 Task: Search one way flight ticket for 3 adults in first from Harrisburg: Harrisburg International Airport to Springfield: Abraham Lincoln Capital Airport on 5-2-2023. Choice of flights is Frontier. Number of bags: 1 carry on bag. Price is upto 55000. Outbound departure time preference is 20:00.
Action: Mouse moved to (410, 362)
Screenshot: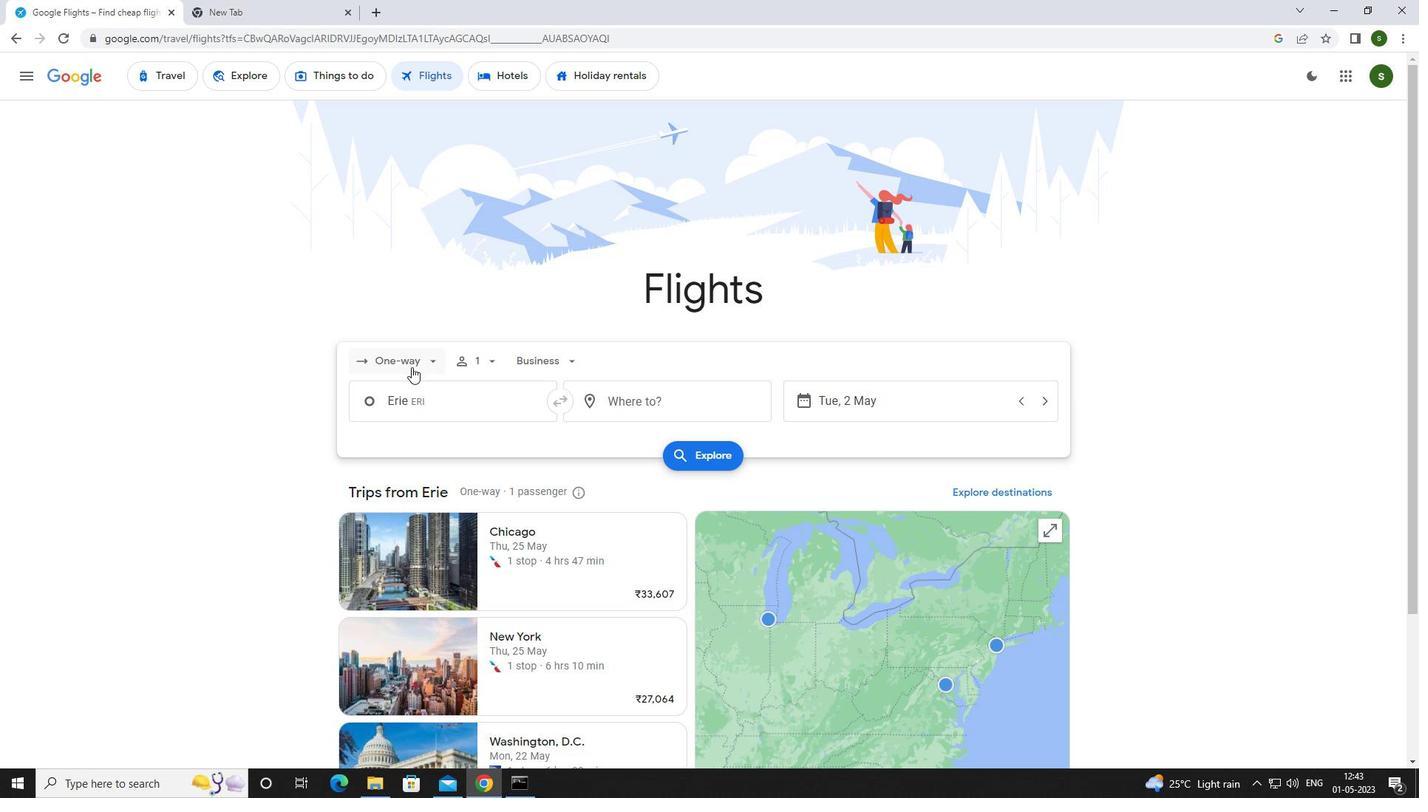 
Action: Mouse pressed left at (410, 362)
Screenshot: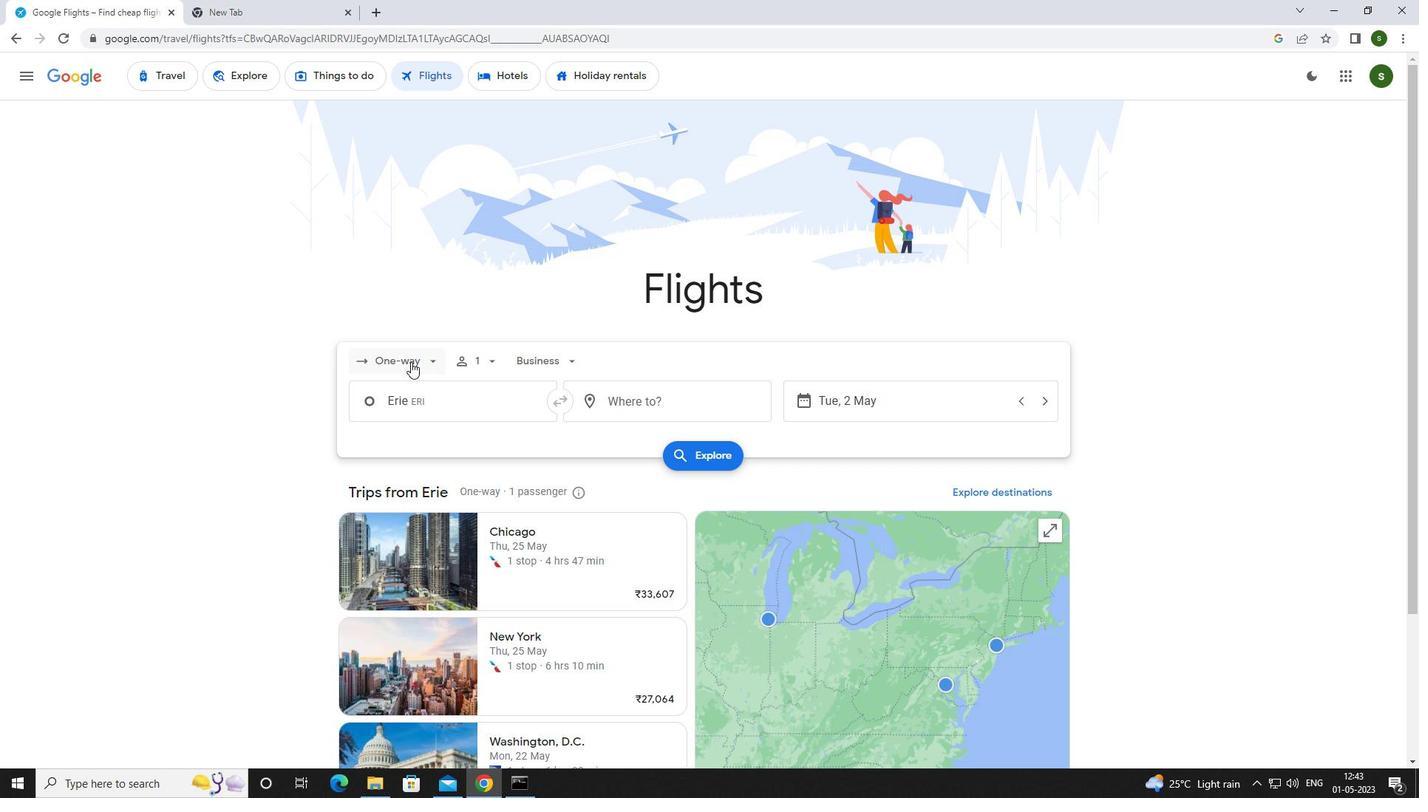 
Action: Mouse moved to (404, 422)
Screenshot: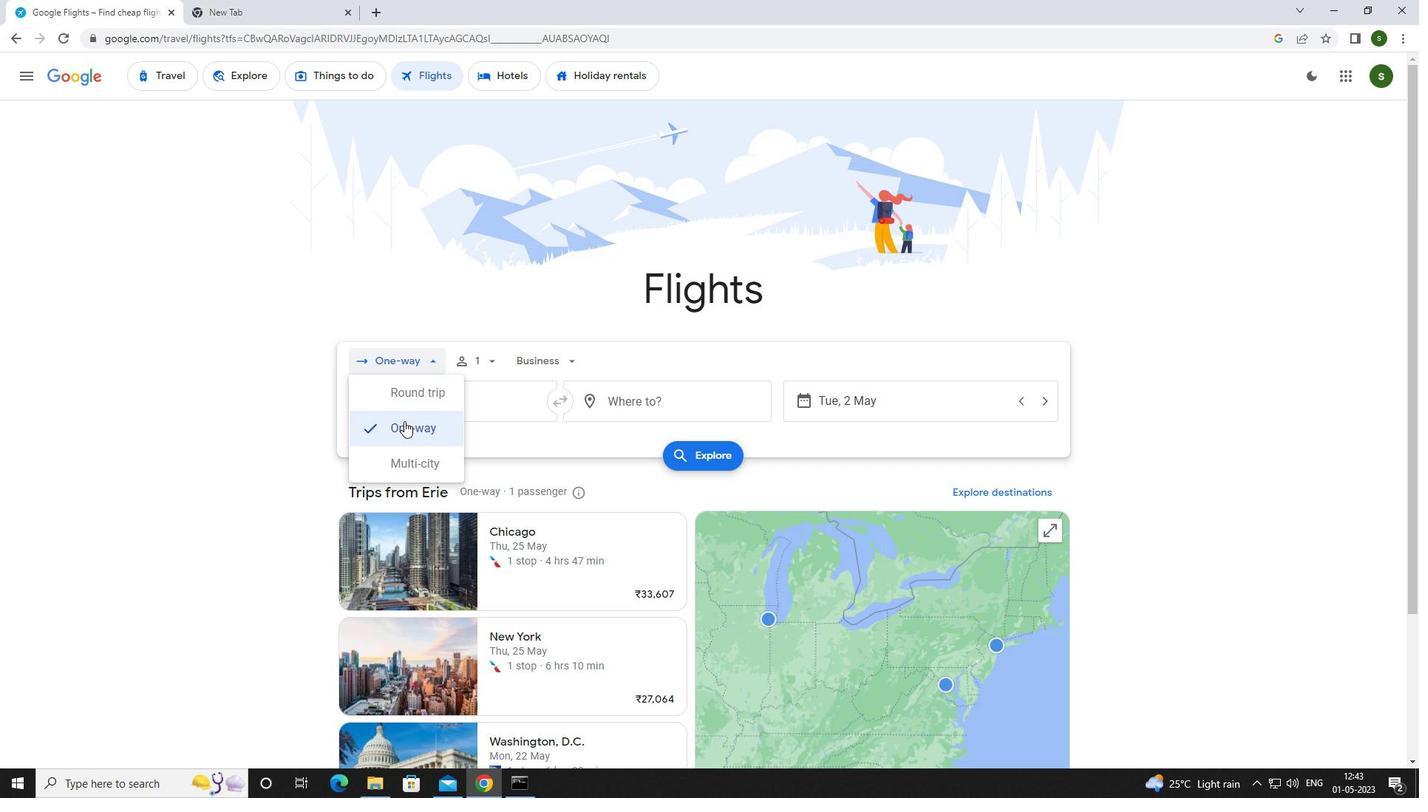 
Action: Mouse pressed left at (404, 422)
Screenshot: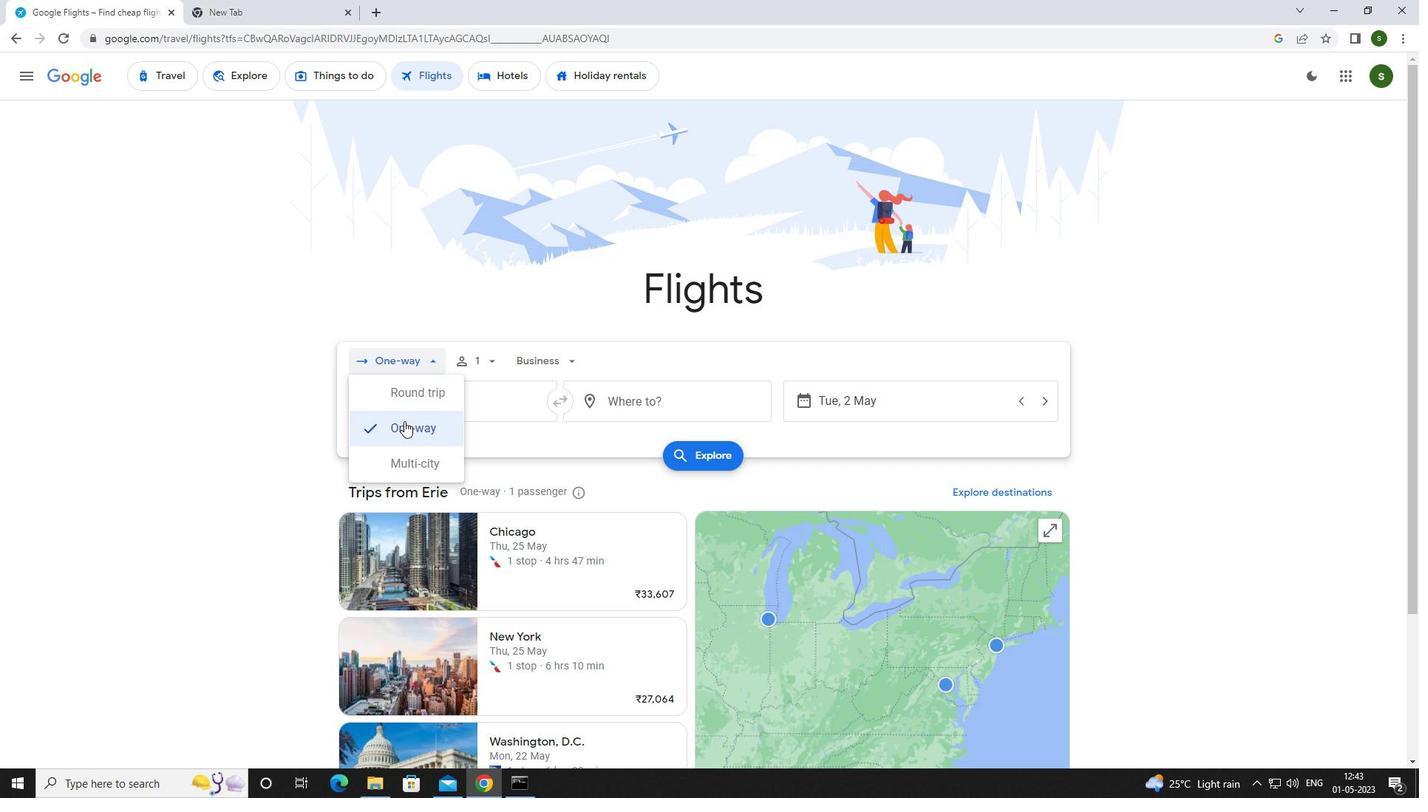 
Action: Mouse moved to (479, 359)
Screenshot: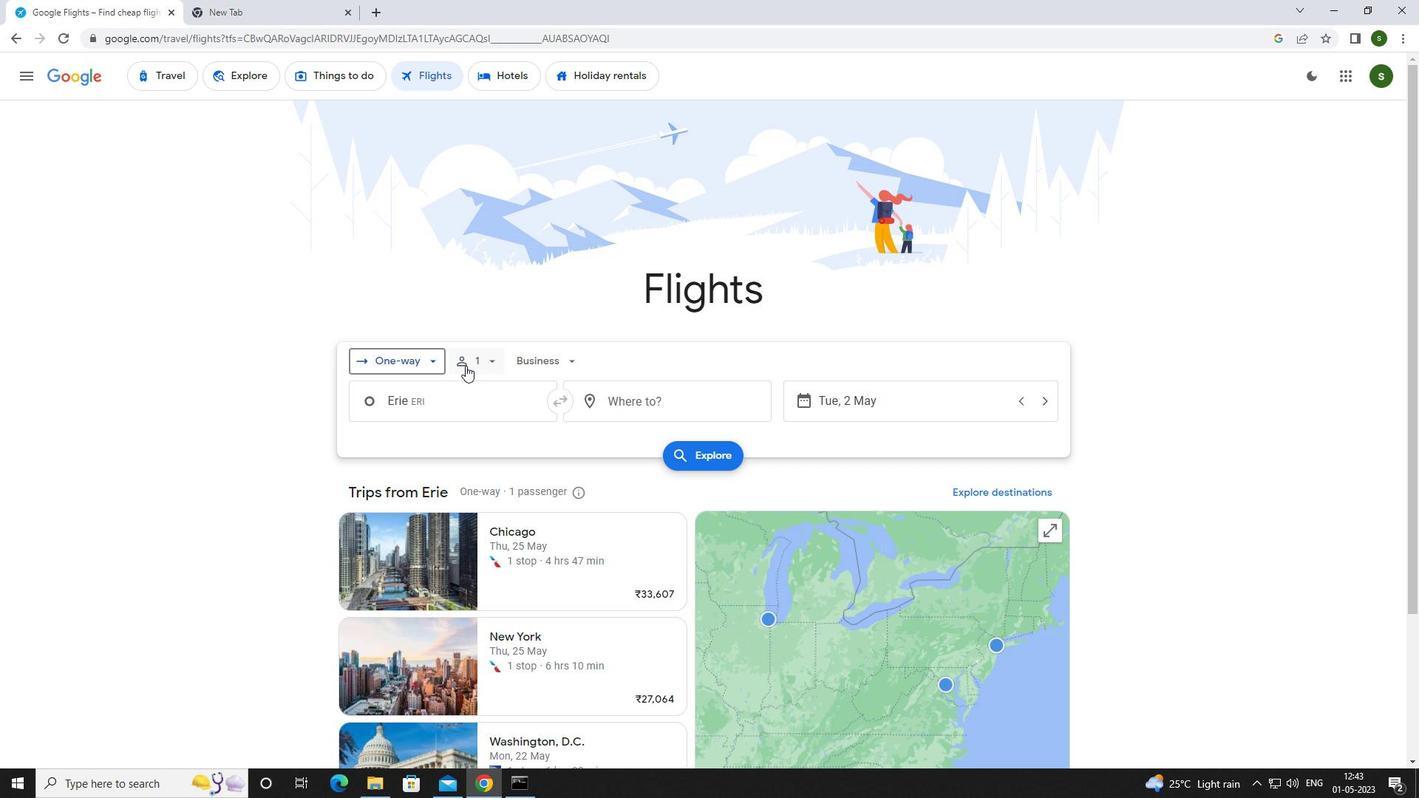 
Action: Mouse pressed left at (479, 359)
Screenshot: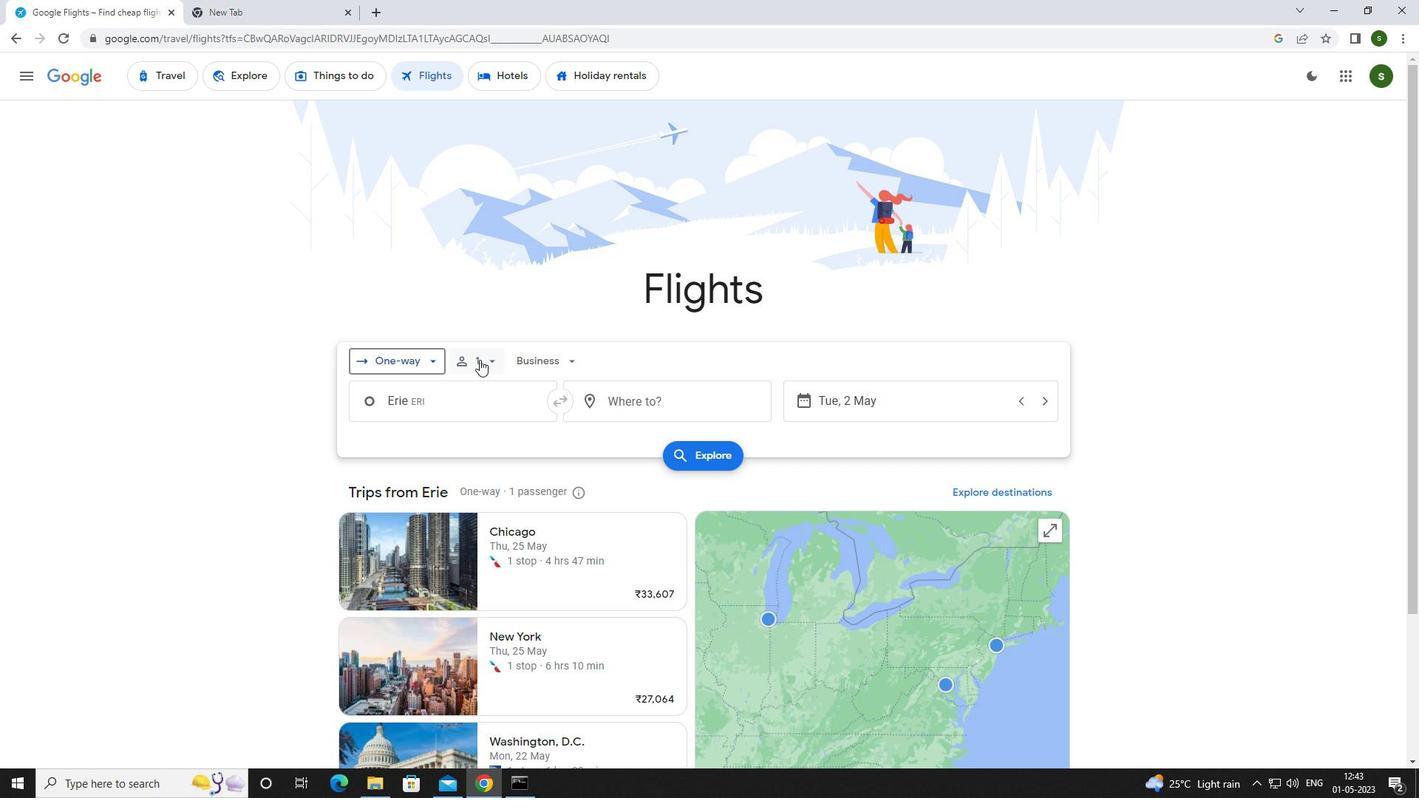 
Action: Mouse moved to (609, 392)
Screenshot: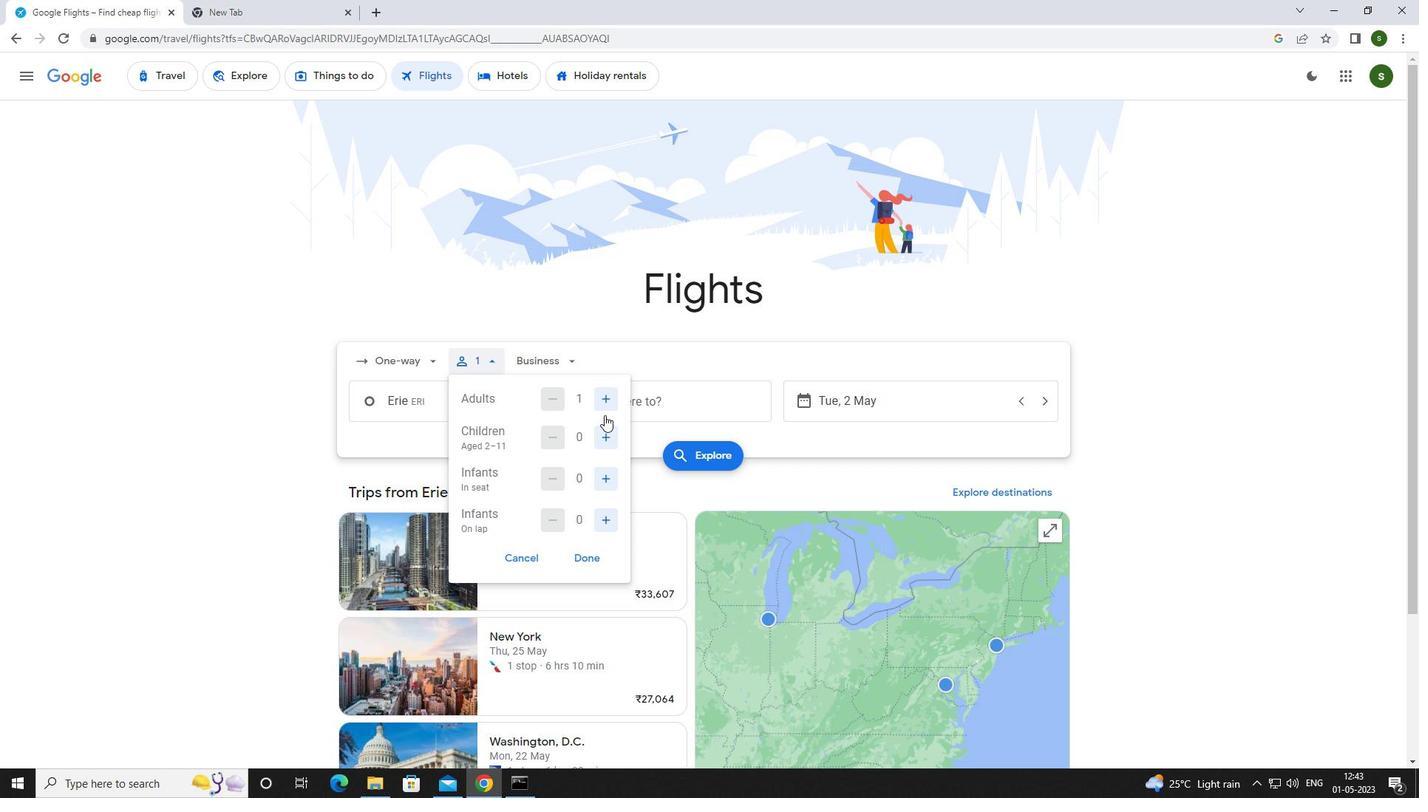 
Action: Mouse pressed left at (609, 392)
Screenshot: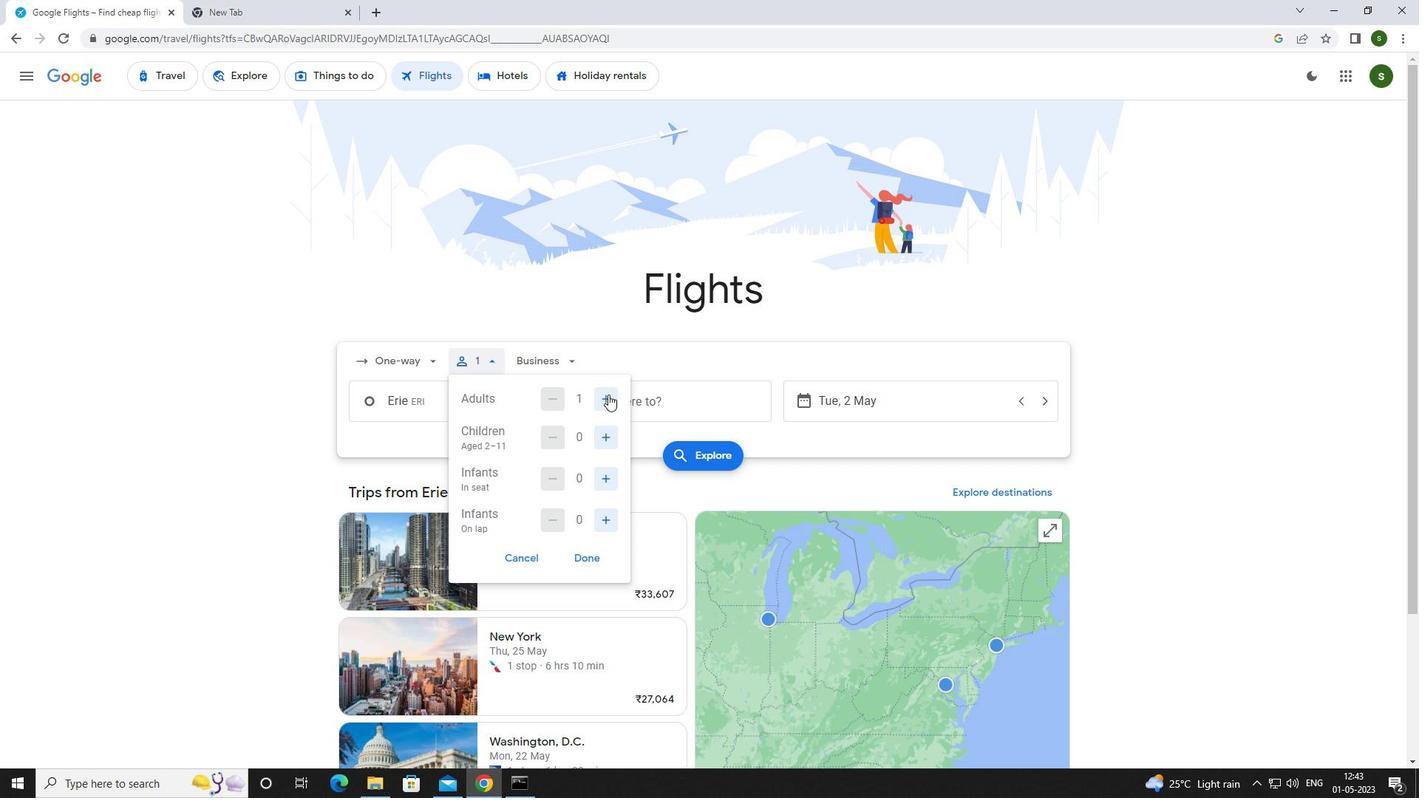 
Action: Mouse pressed left at (609, 392)
Screenshot: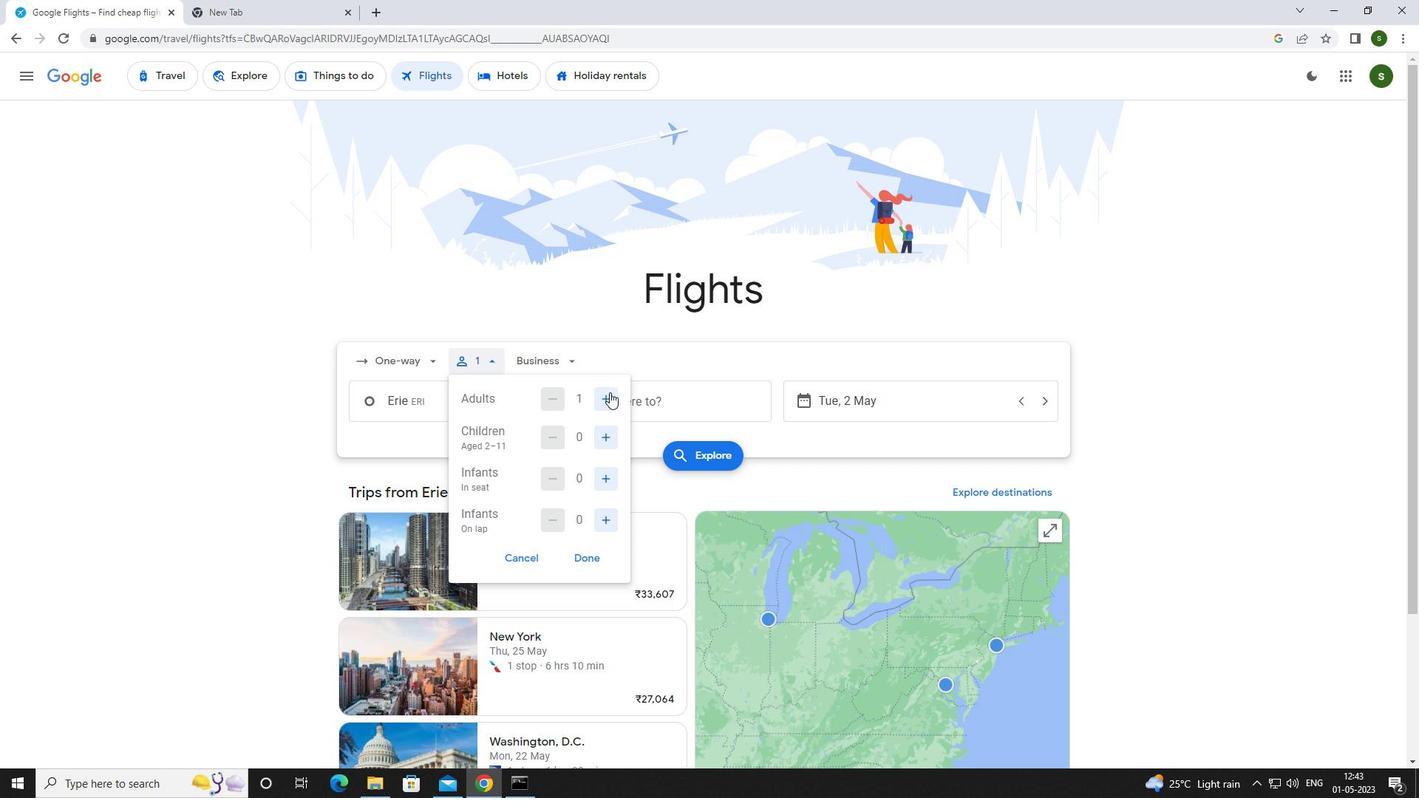 
Action: Mouse moved to (565, 365)
Screenshot: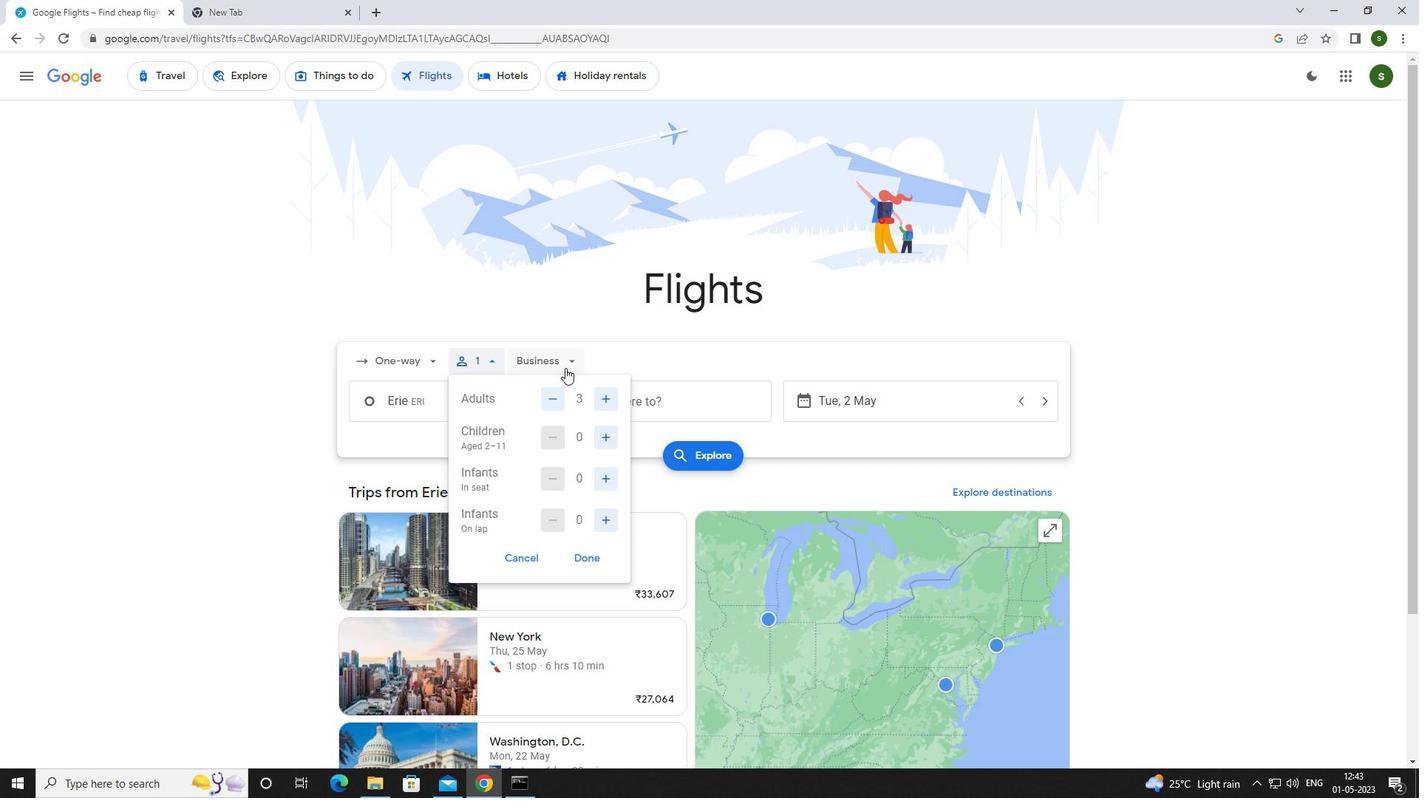 
Action: Mouse pressed left at (565, 365)
Screenshot: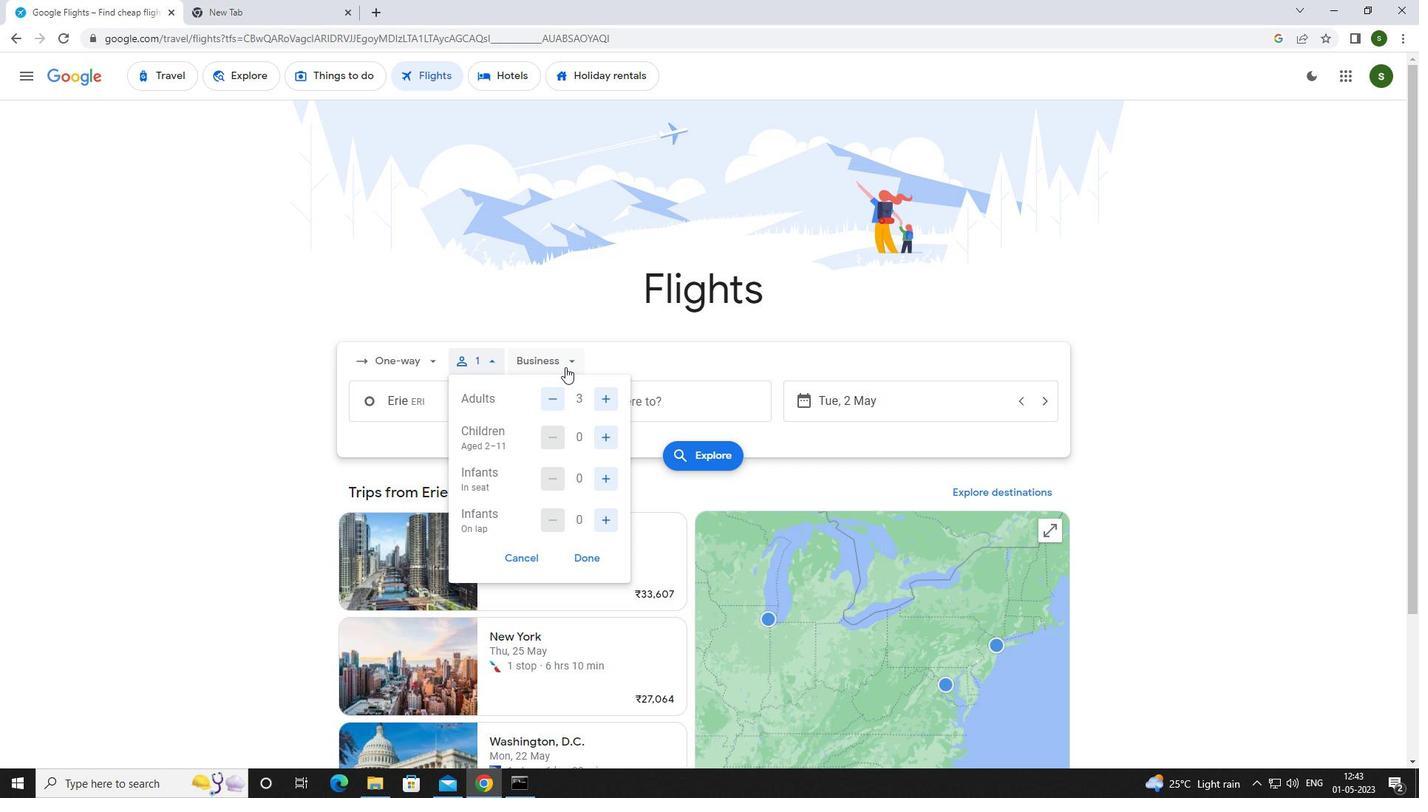 
Action: Mouse moved to (584, 502)
Screenshot: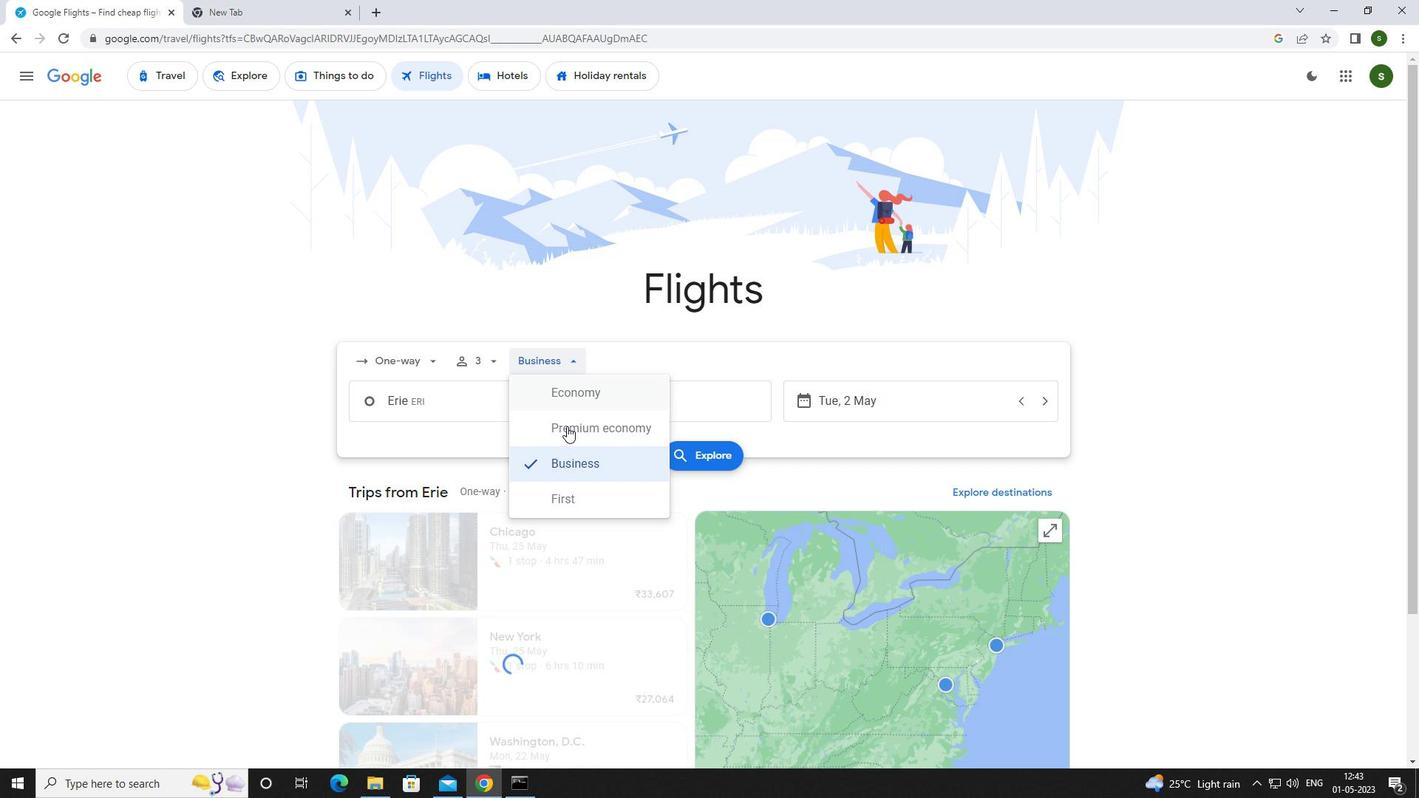 
Action: Mouse pressed left at (584, 502)
Screenshot: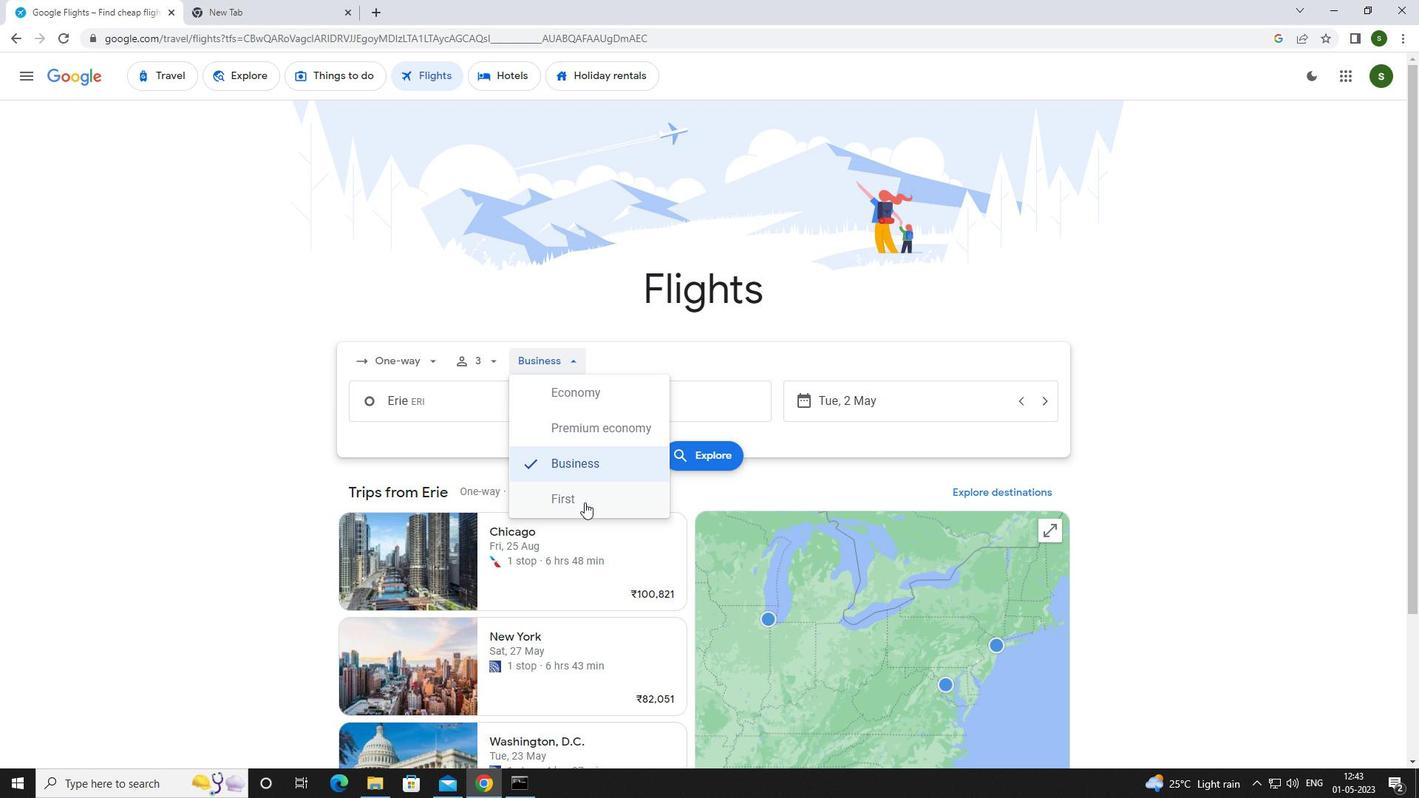 
Action: Mouse moved to (447, 413)
Screenshot: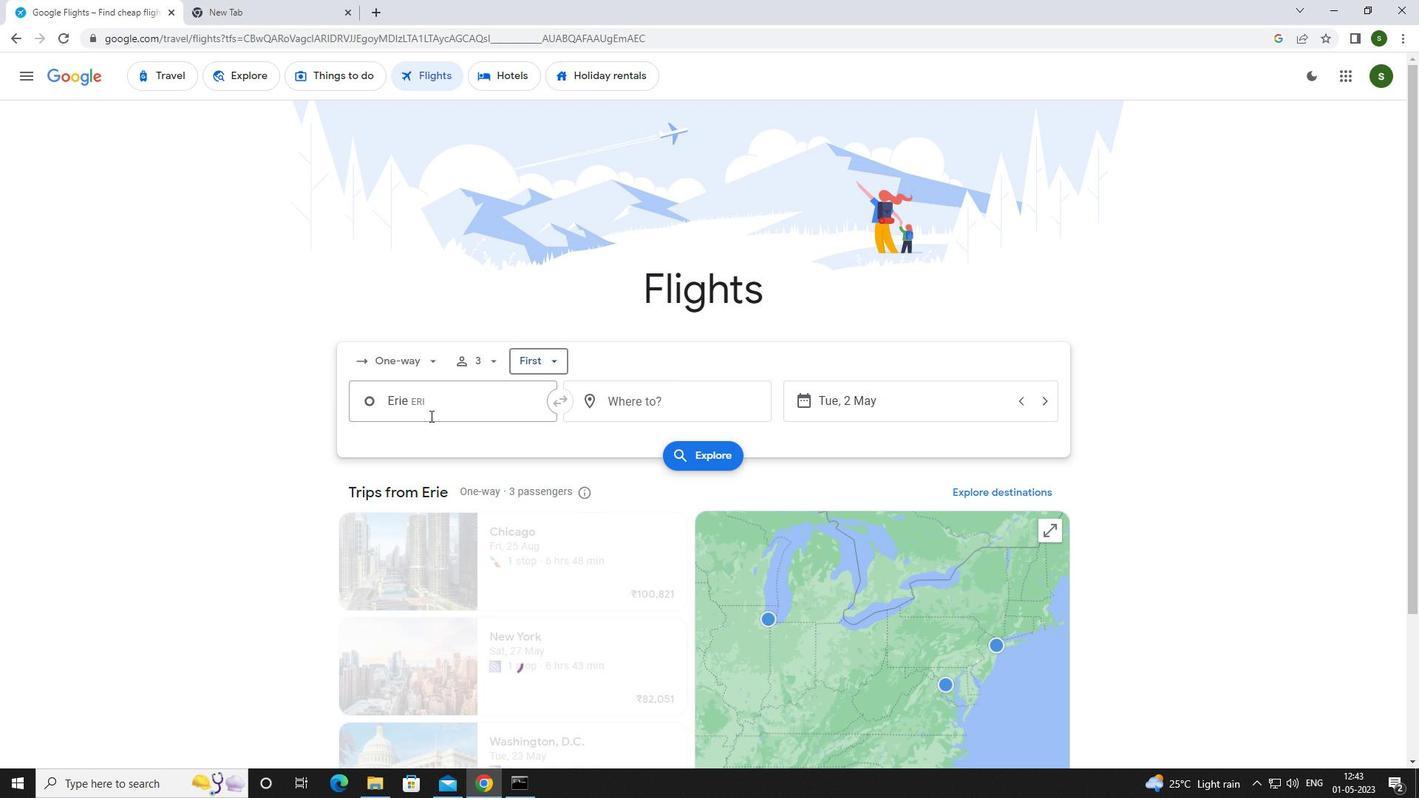
Action: Mouse pressed left at (447, 413)
Screenshot: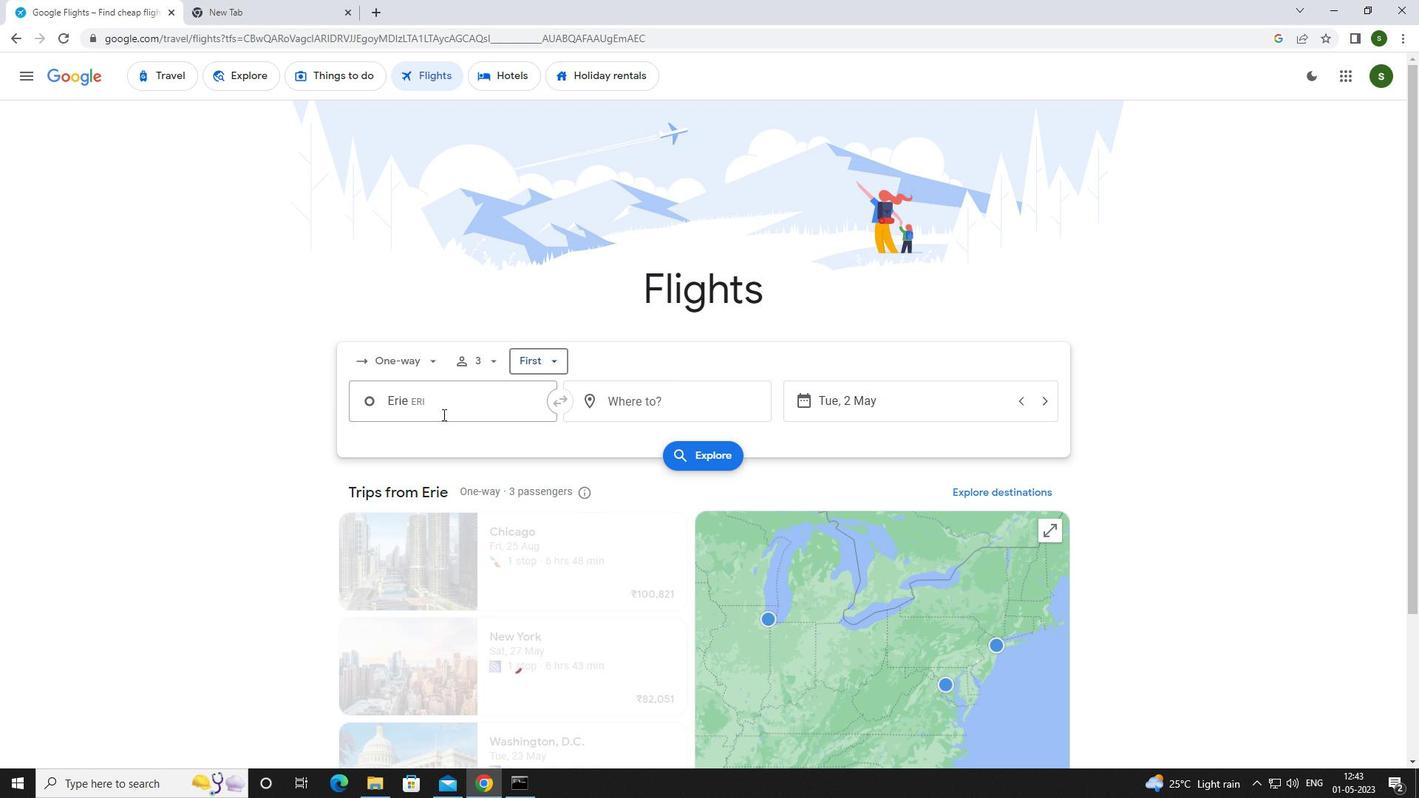 
Action: Mouse moved to (442, 413)
Screenshot: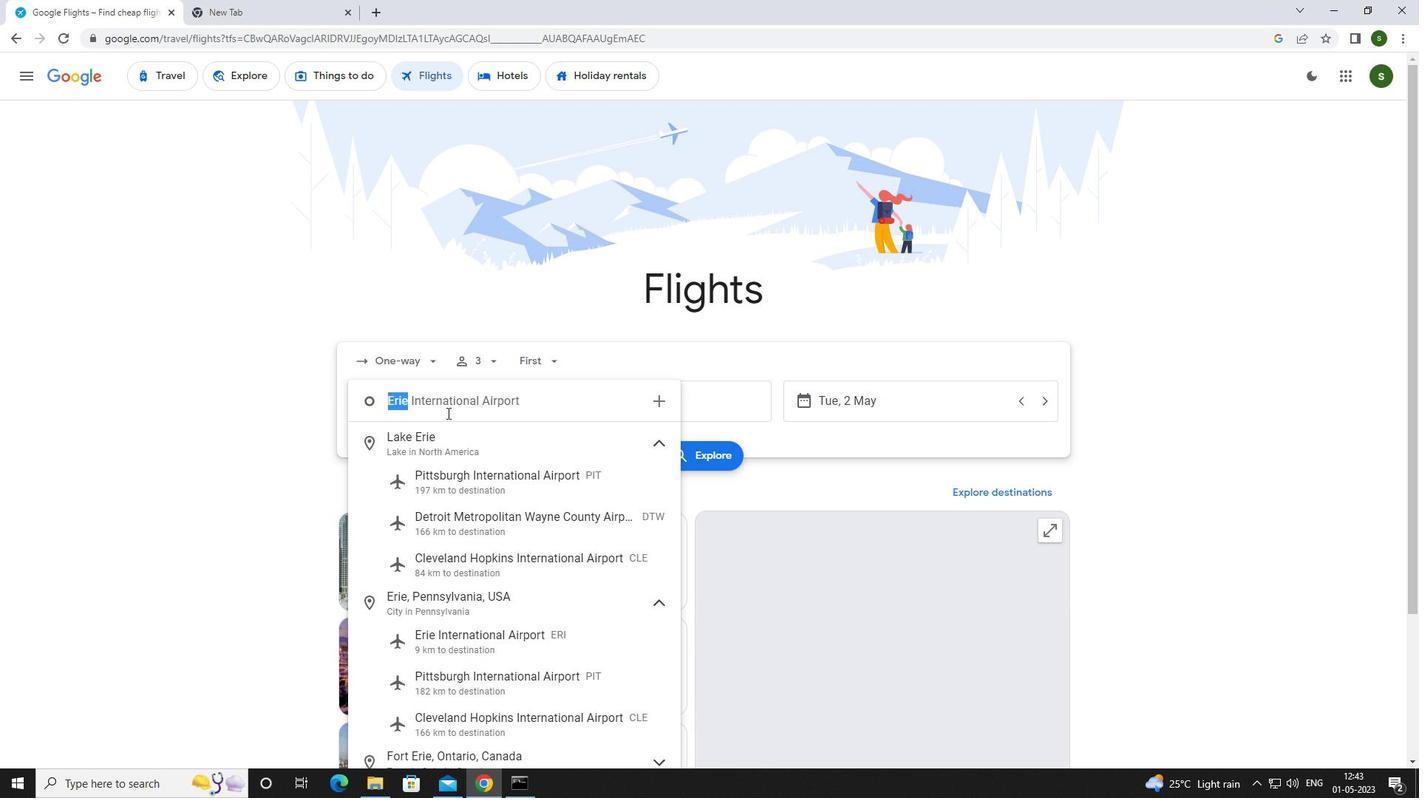 
Action: Key pressed h<Key.caps_lock>arris<Key.space>burg<Key.space><Key.caps_lock>i<Key.caps_lock>nter
Screenshot: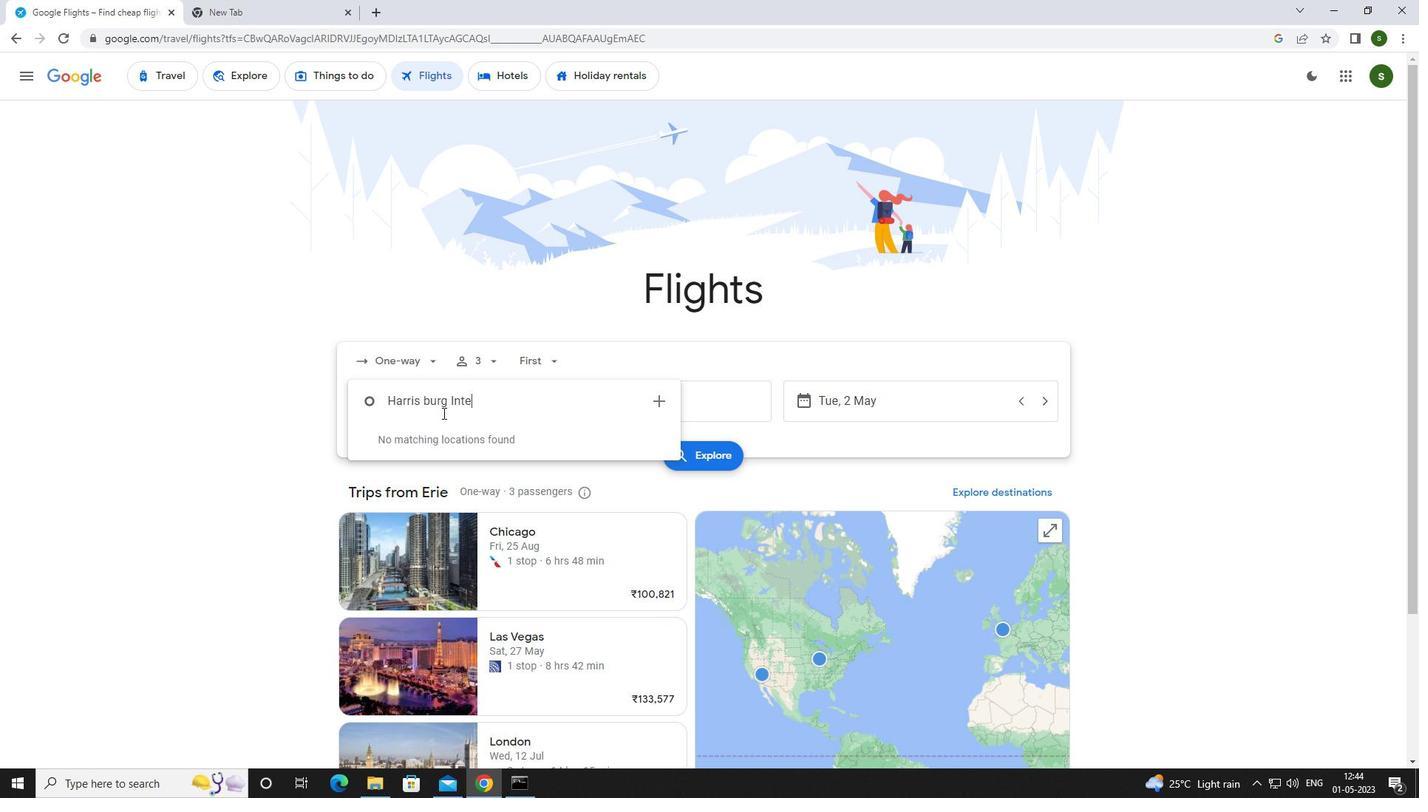 
Action: Mouse moved to (452, 450)
Screenshot: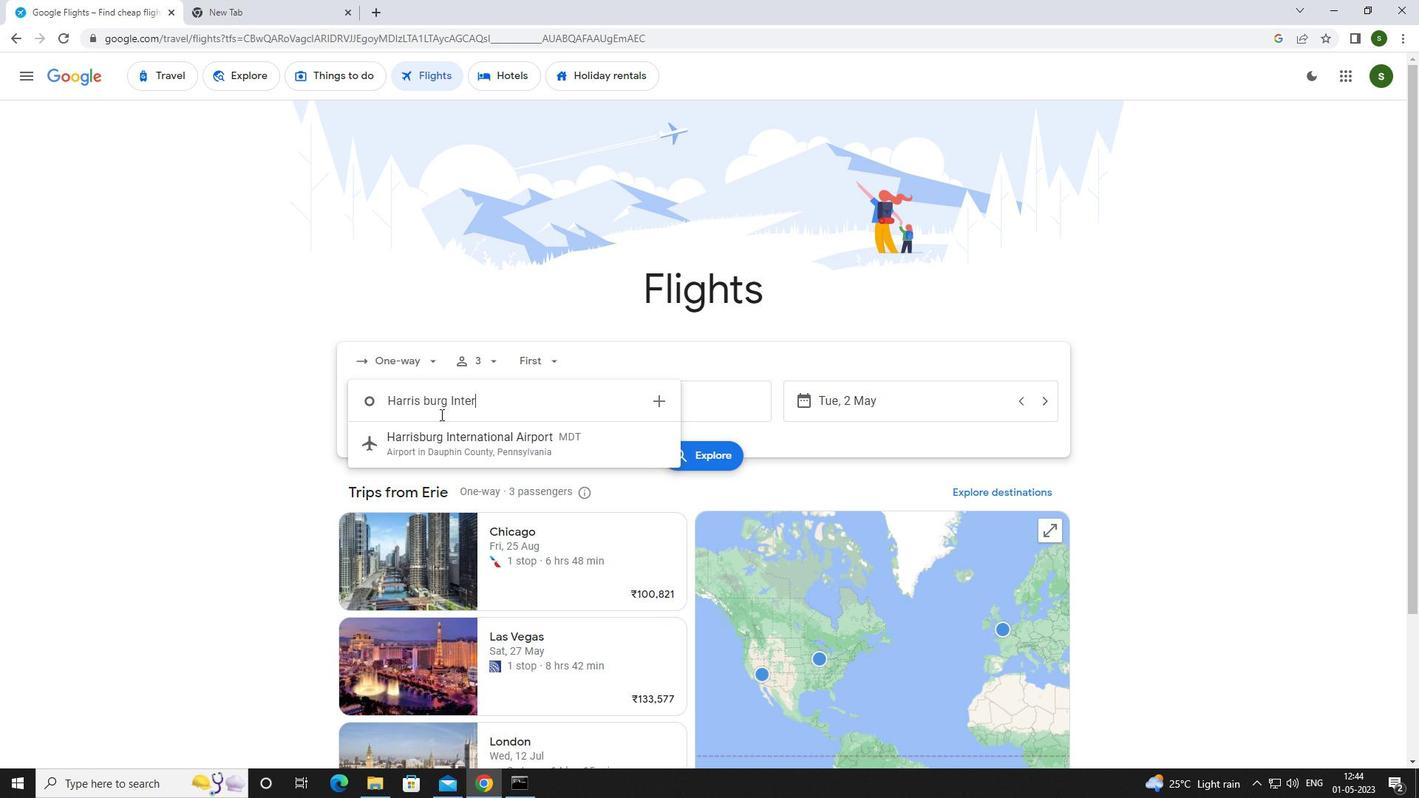 
Action: Mouse pressed left at (452, 450)
Screenshot: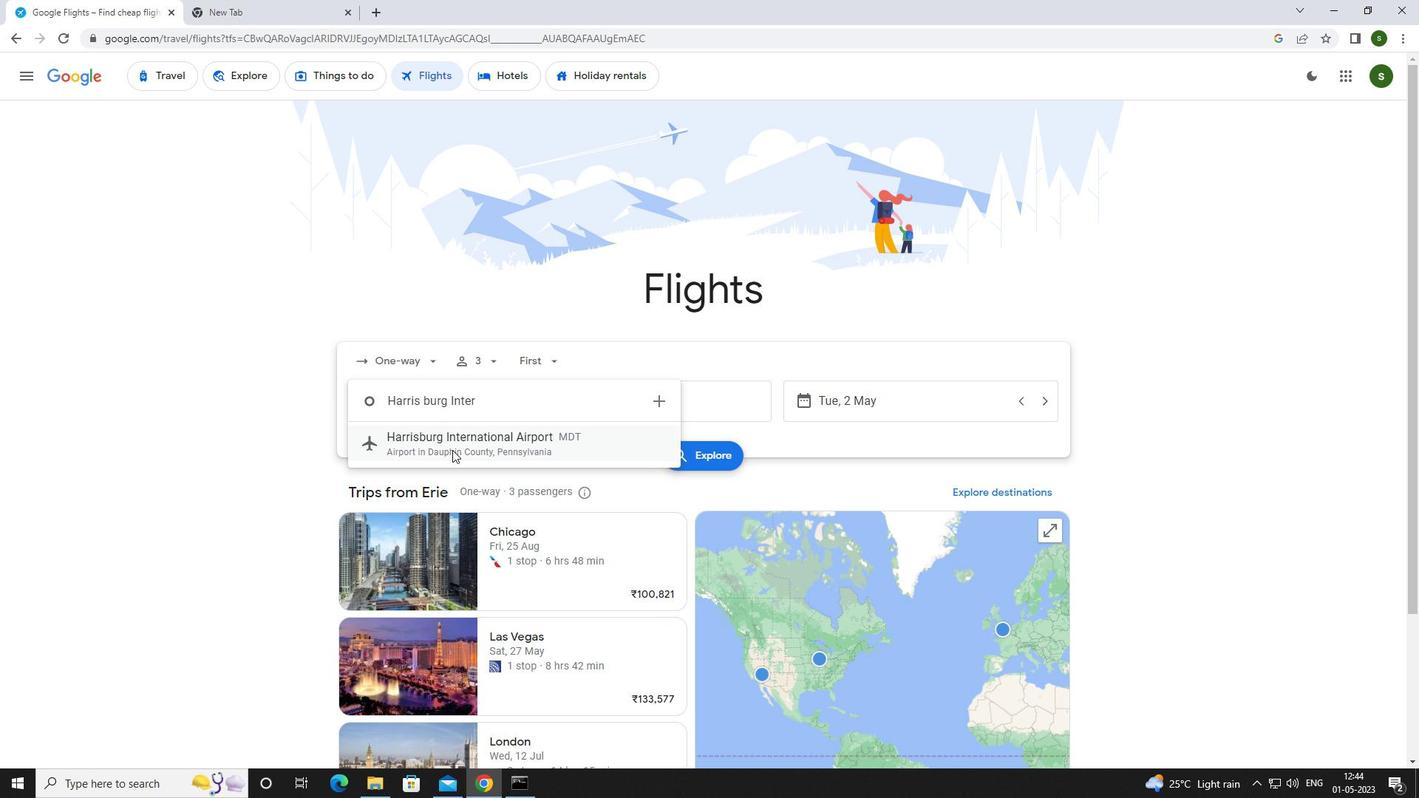 
Action: Mouse moved to (708, 405)
Screenshot: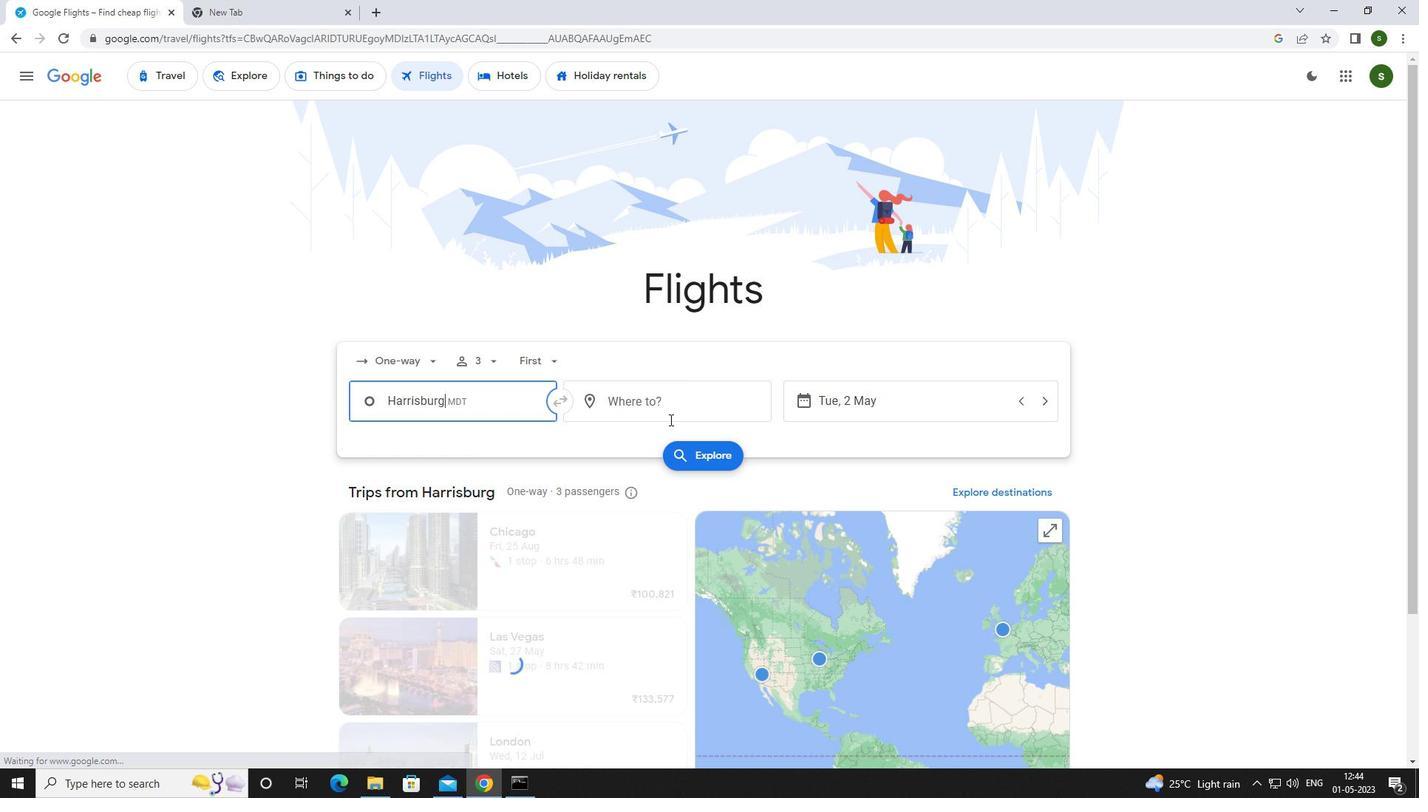 
Action: Mouse pressed left at (708, 405)
Screenshot: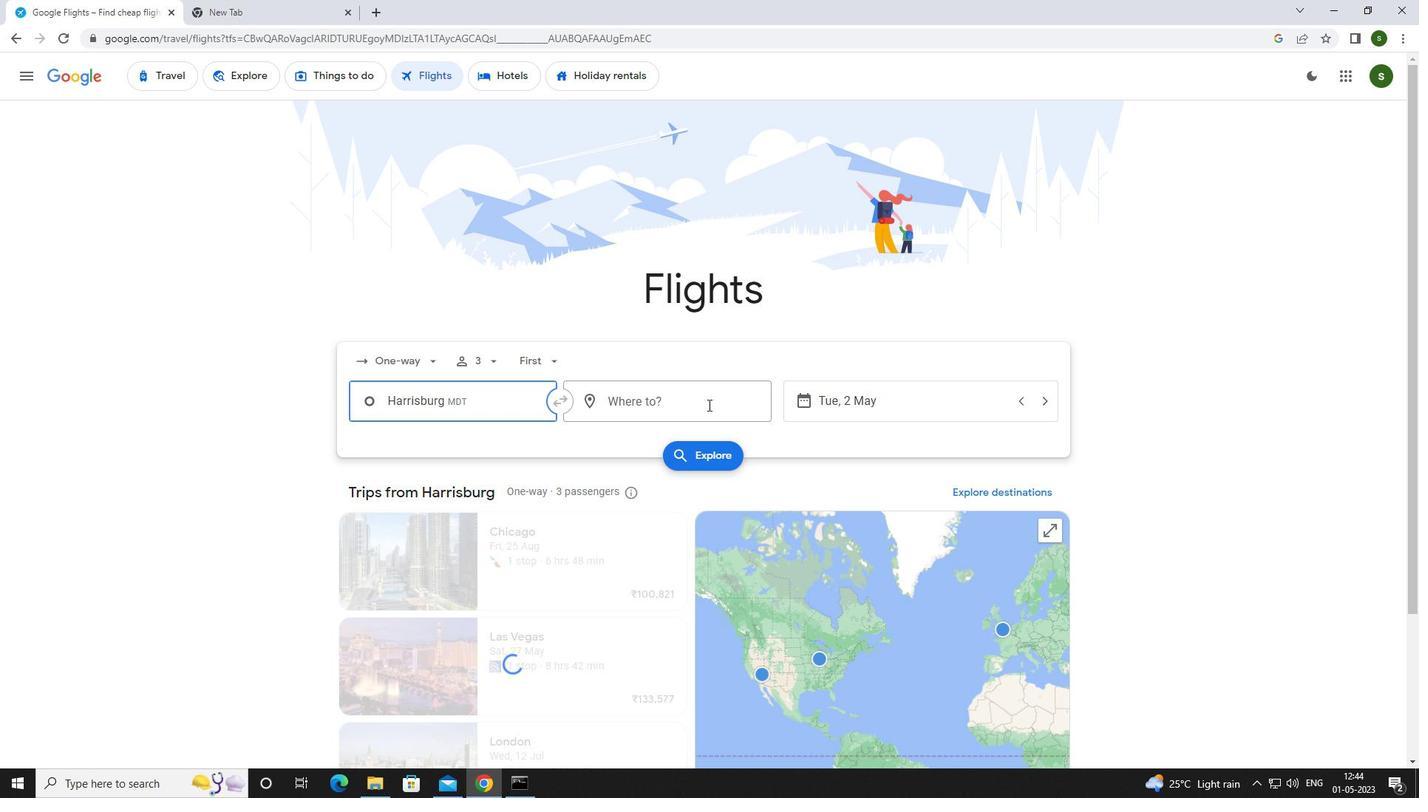 
Action: Mouse moved to (653, 414)
Screenshot: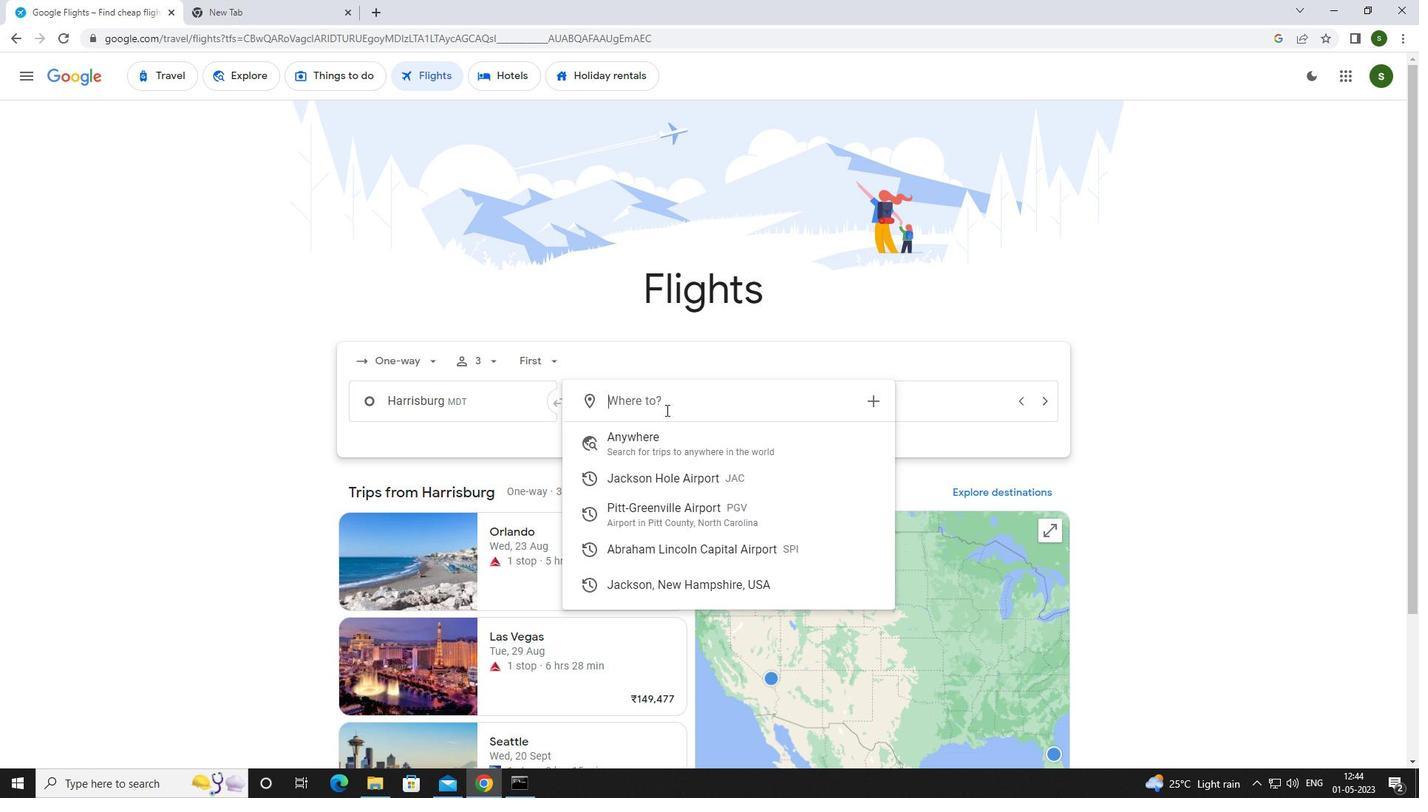 
Action: Key pressed <Key.caps_lock>s<Key.caps_lock>pringfi
Screenshot: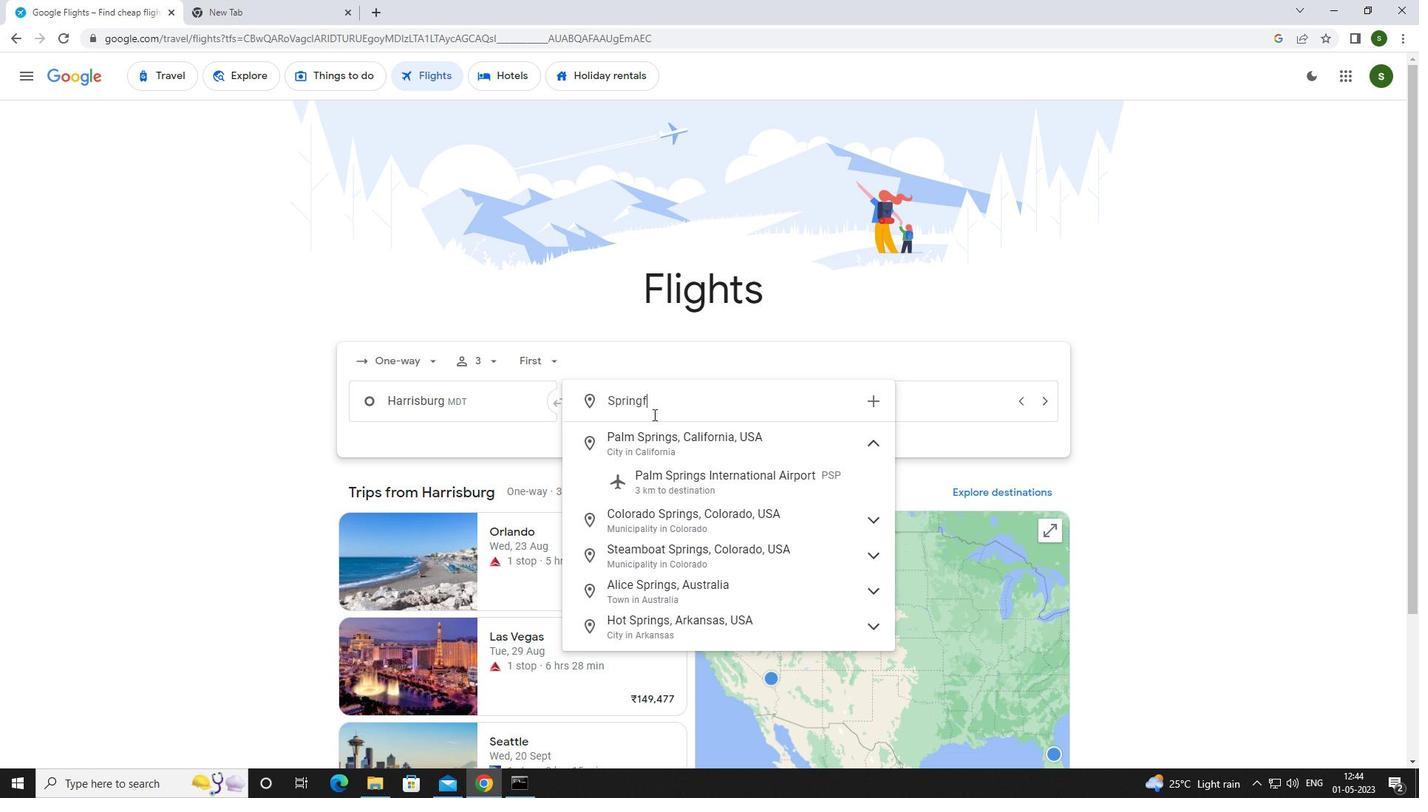 
Action: Mouse moved to (670, 518)
Screenshot: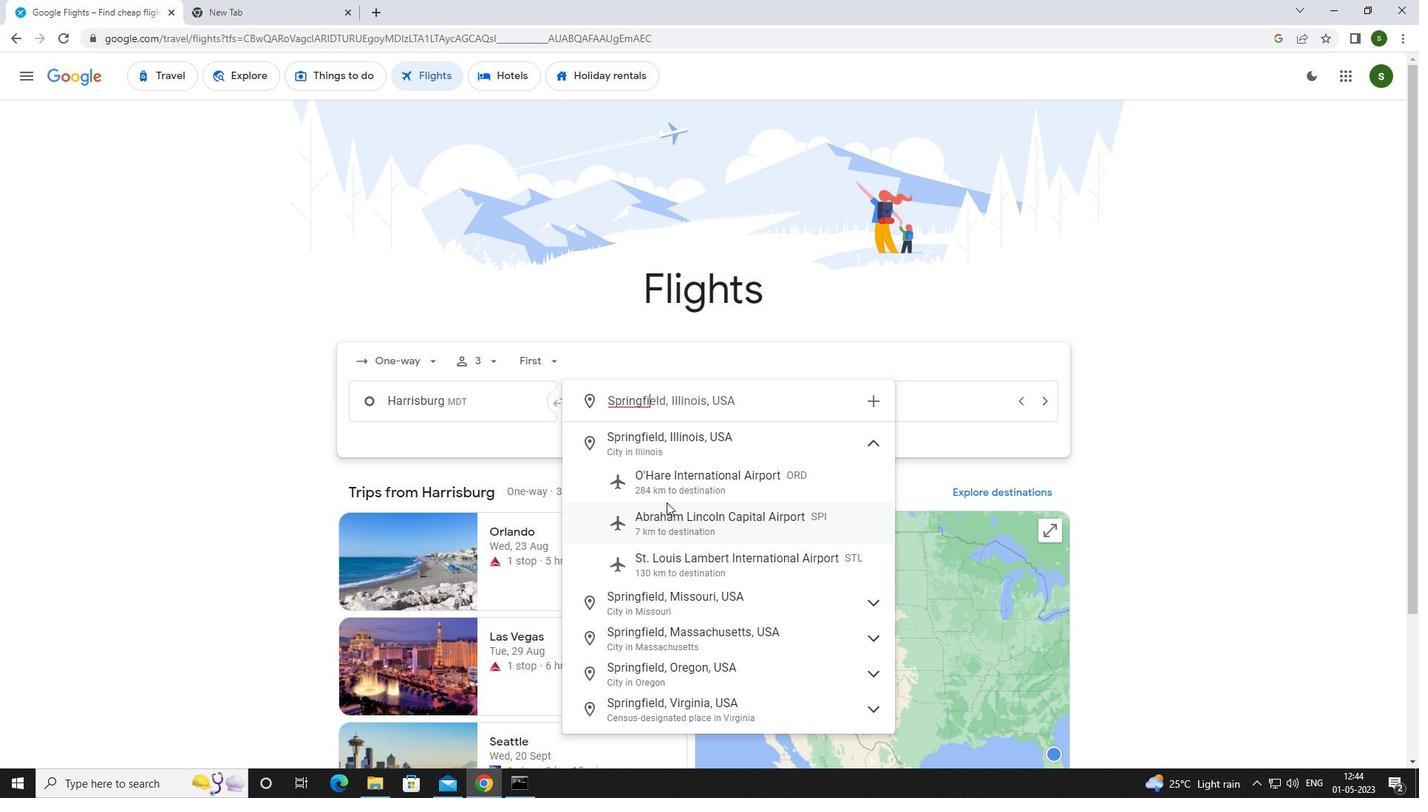 
Action: Mouse pressed left at (670, 518)
Screenshot: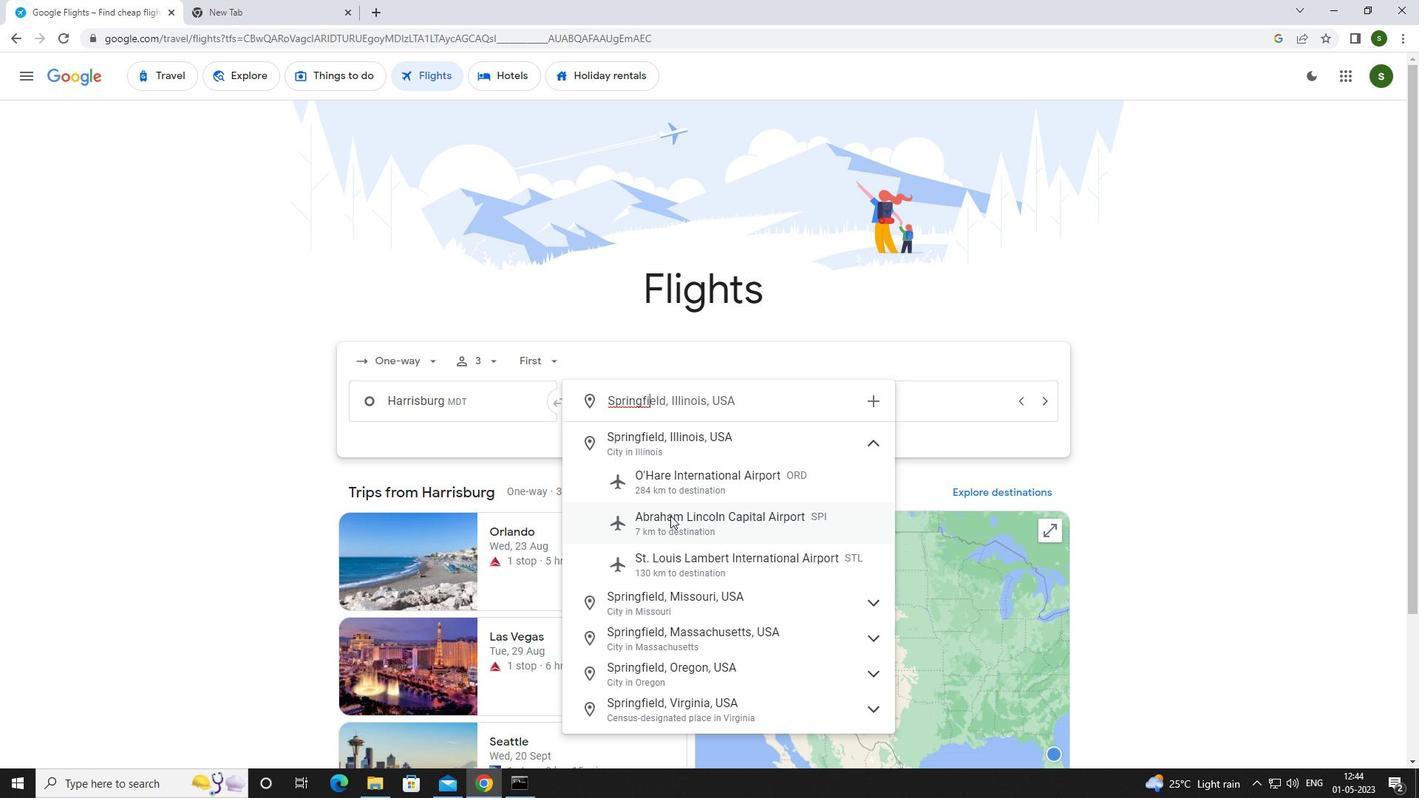 
Action: Mouse moved to (885, 408)
Screenshot: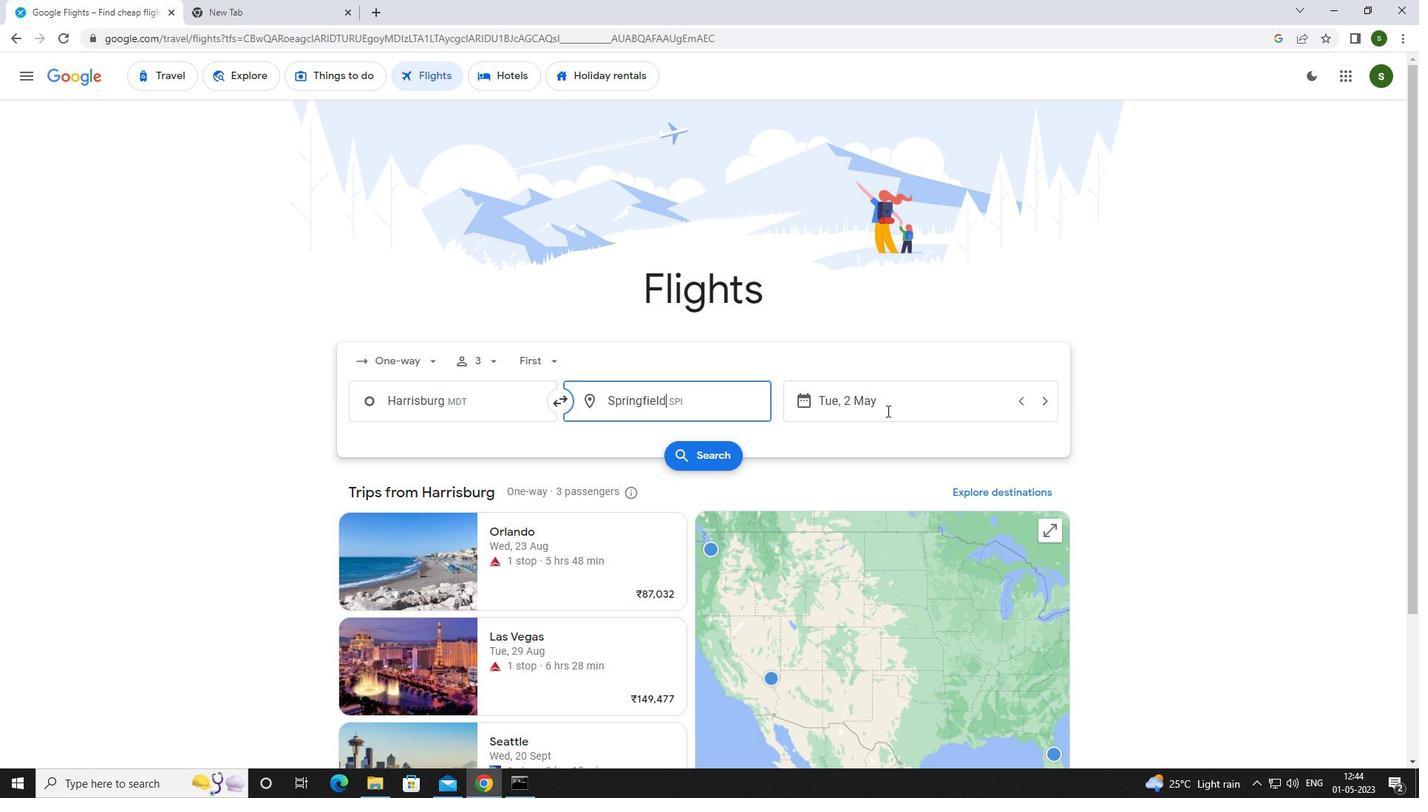
Action: Mouse pressed left at (885, 408)
Screenshot: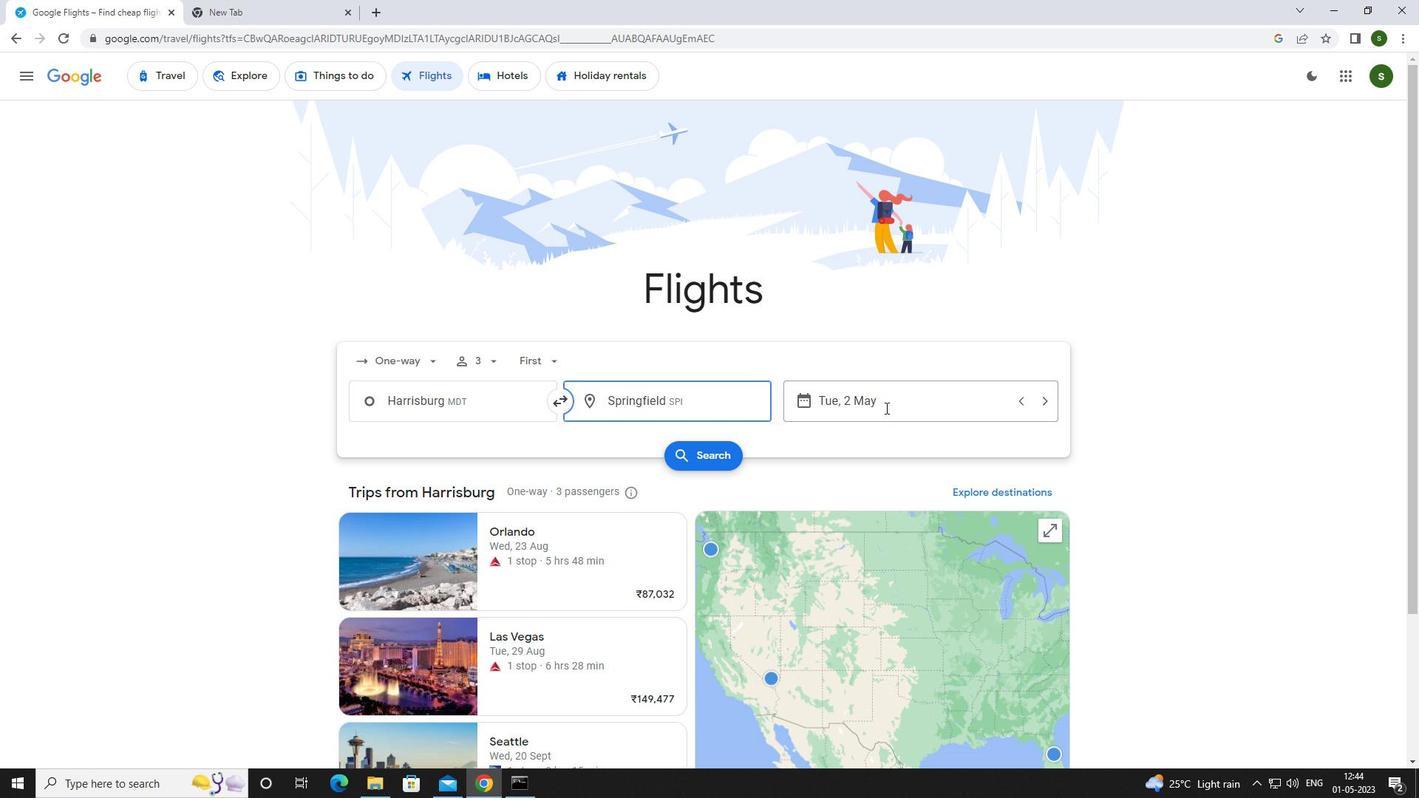 
Action: Mouse moved to (614, 498)
Screenshot: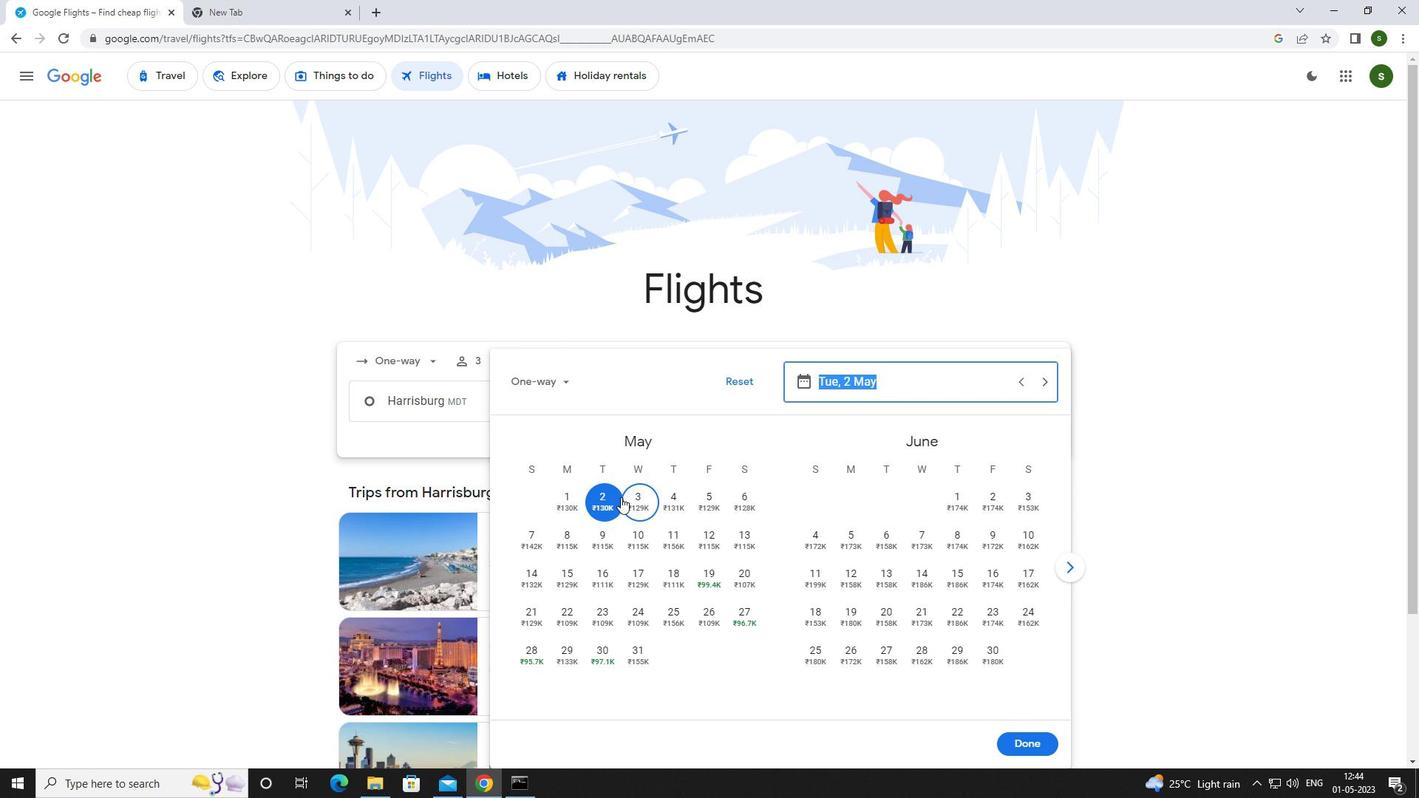 
Action: Mouse pressed left at (614, 498)
Screenshot: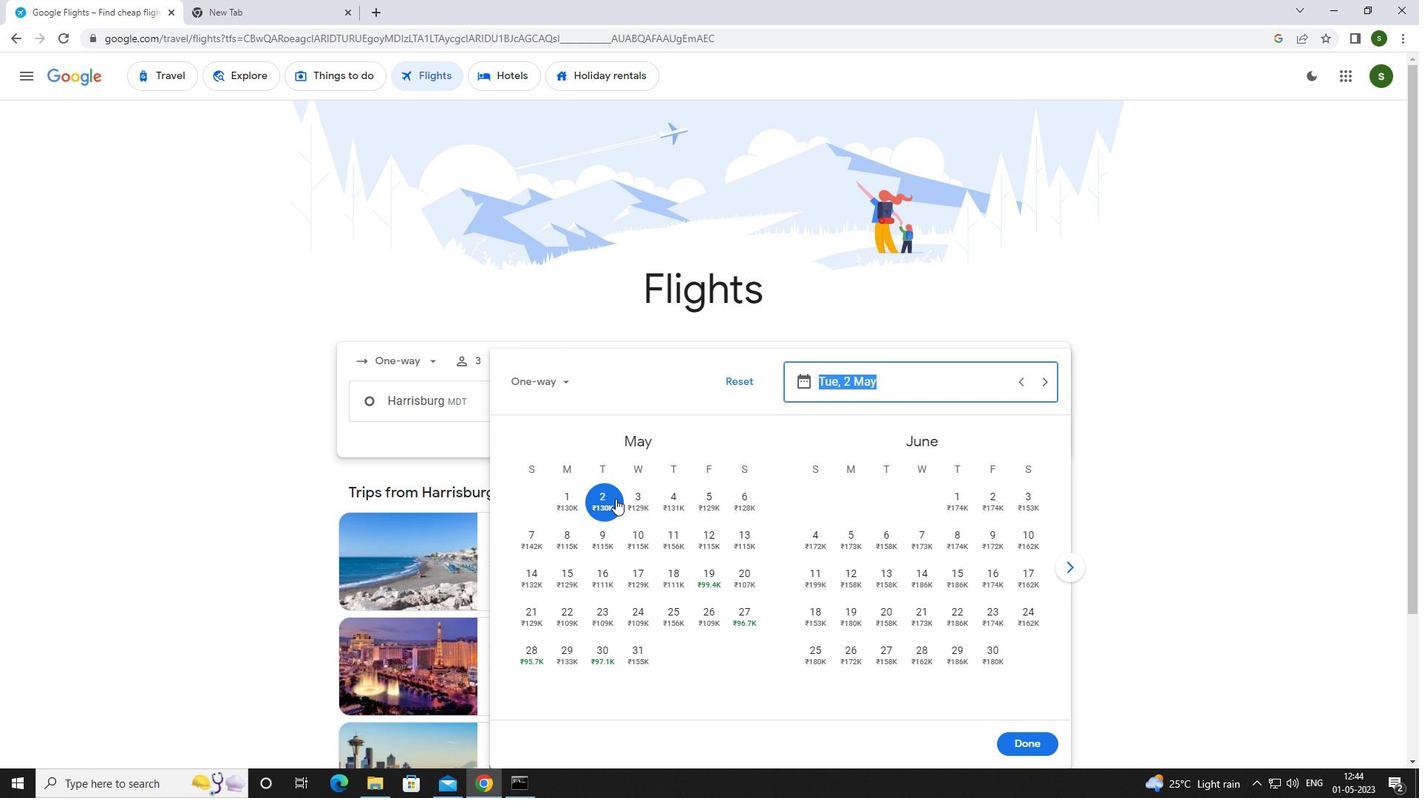 
Action: Mouse moved to (1036, 744)
Screenshot: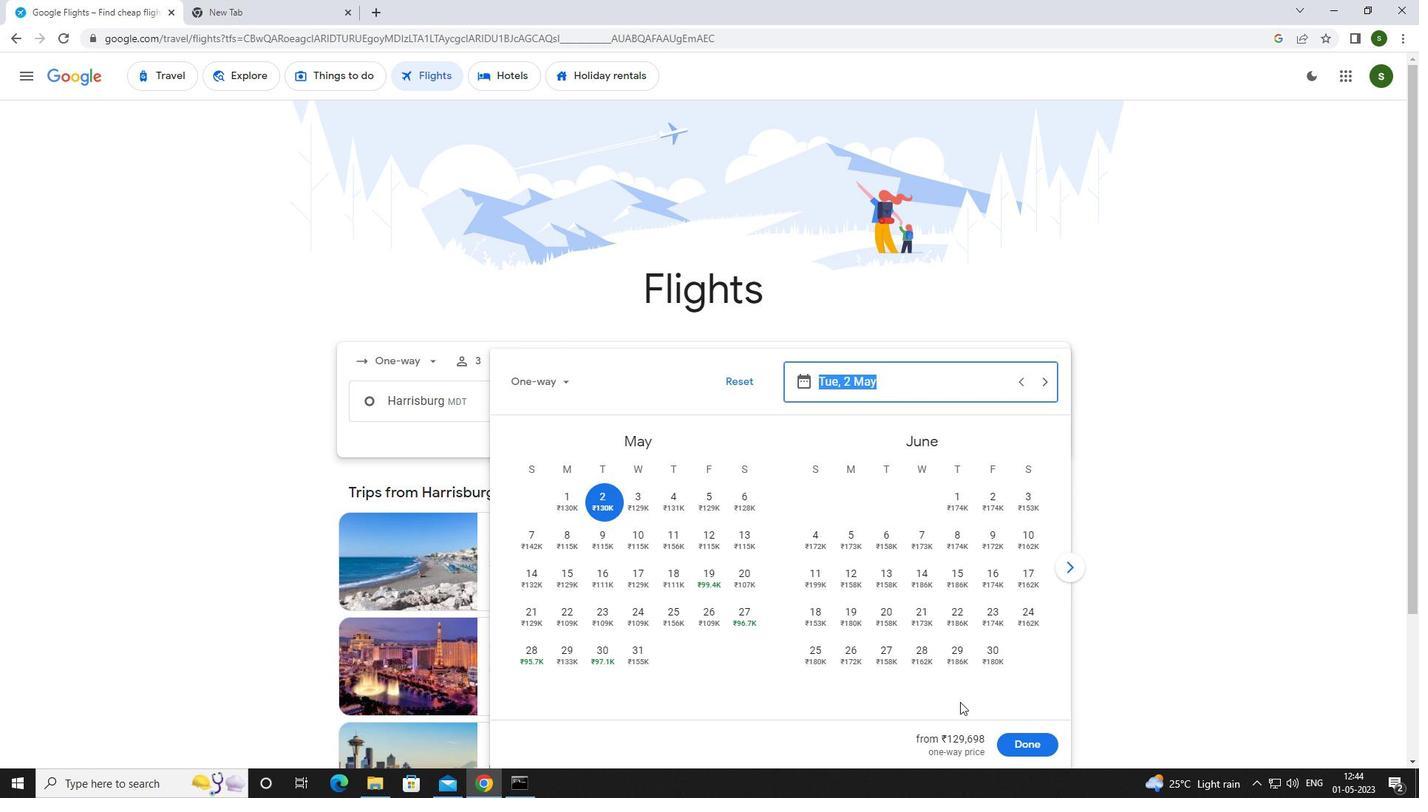 
Action: Mouse pressed left at (1036, 744)
Screenshot: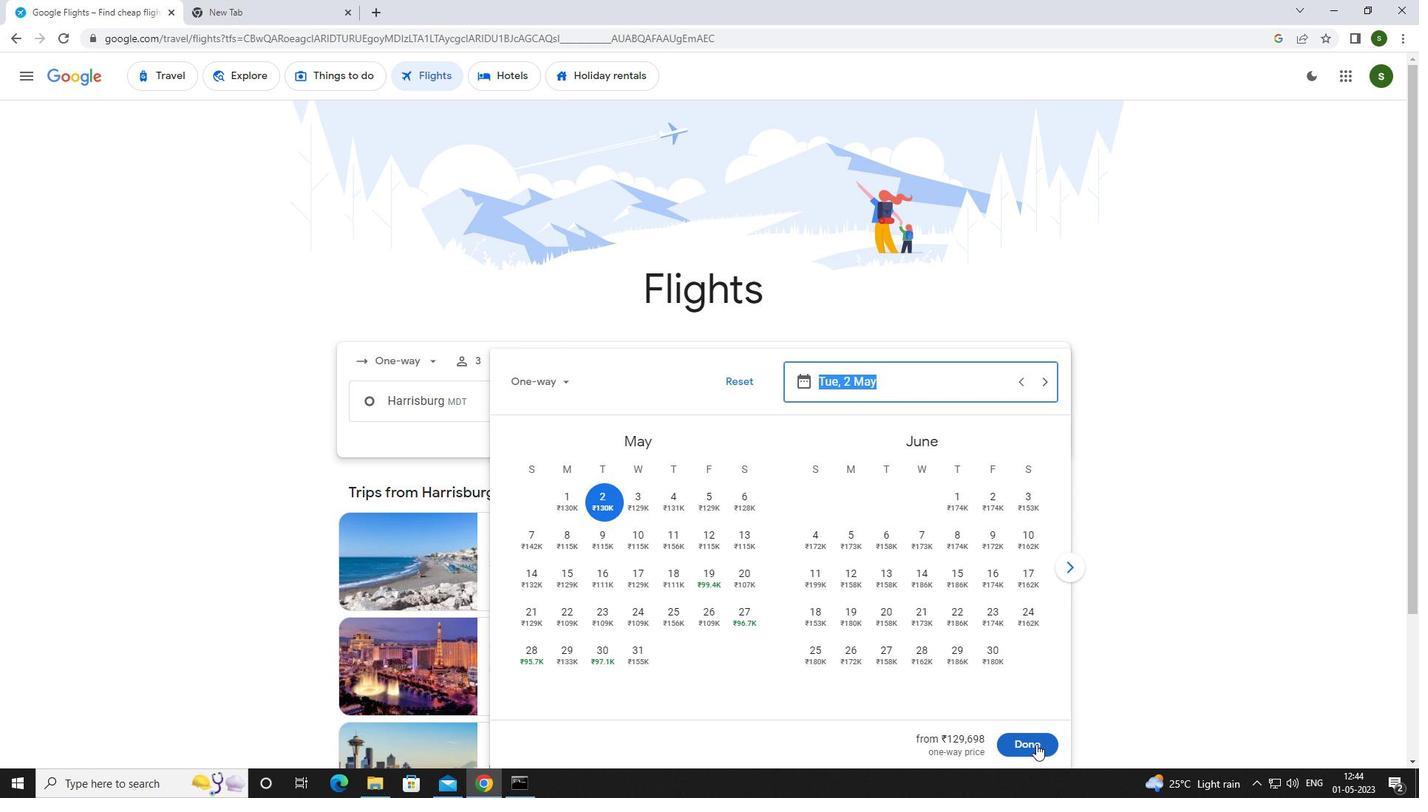 
Action: Mouse moved to (682, 442)
Screenshot: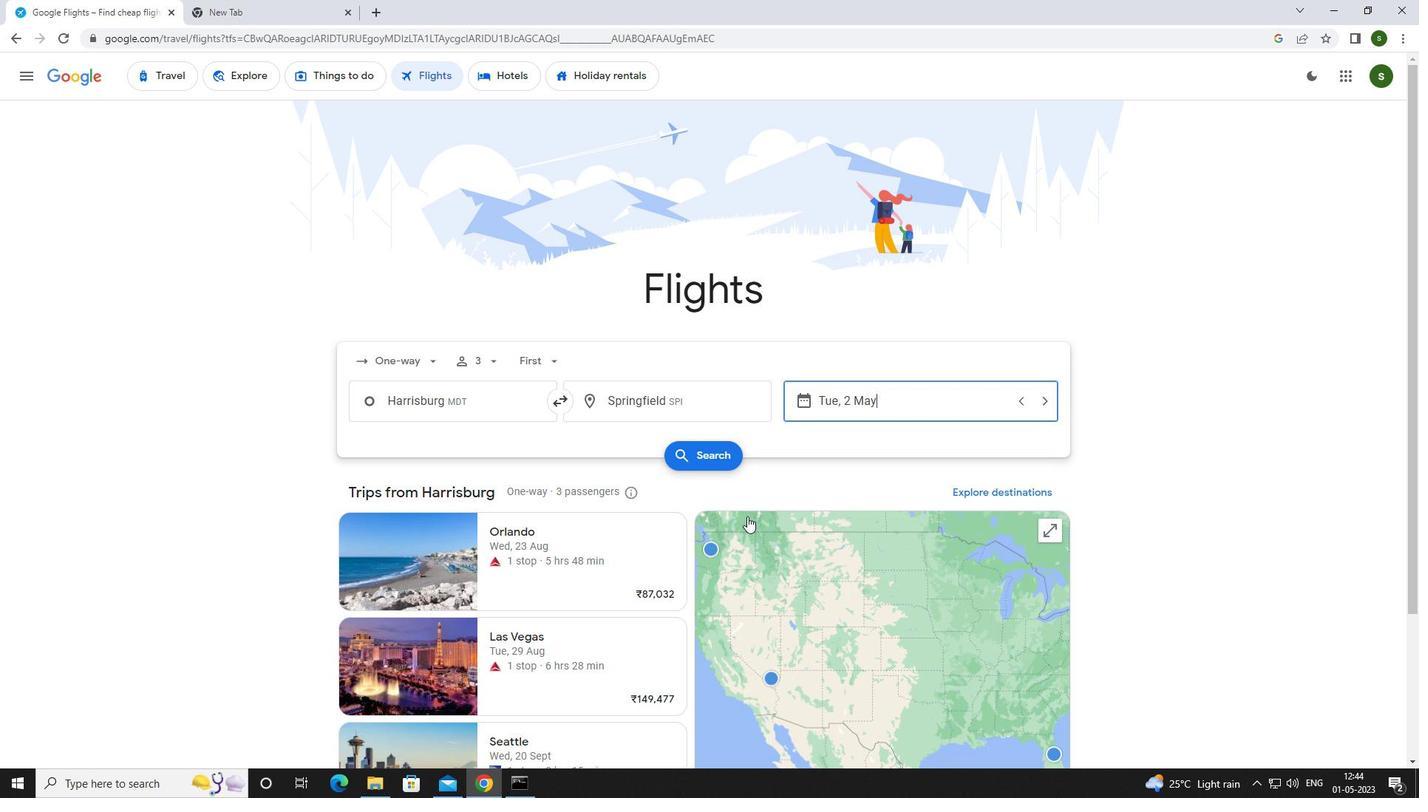 
Action: Mouse pressed left at (682, 442)
Screenshot: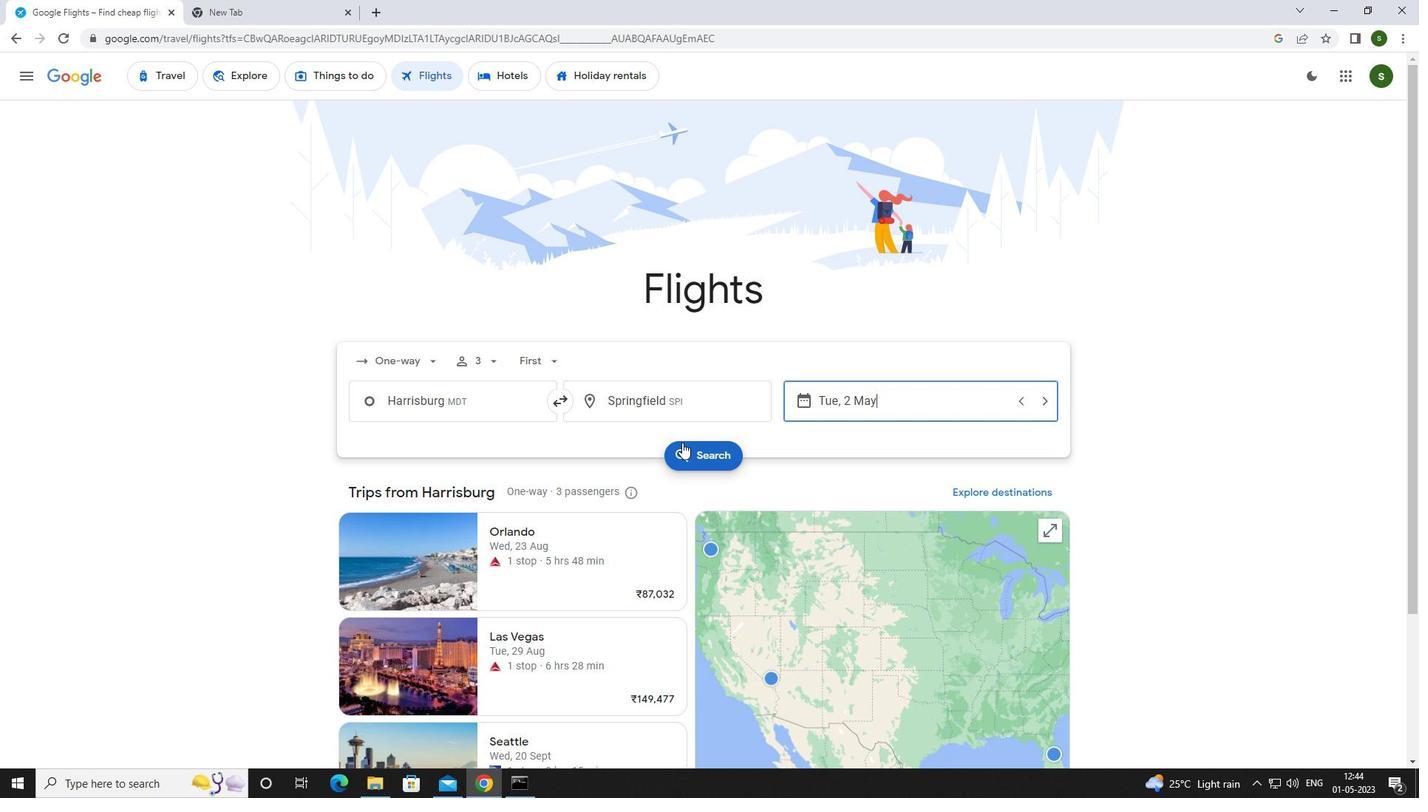 
Action: Mouse moved to (380, 212)
Screenshot: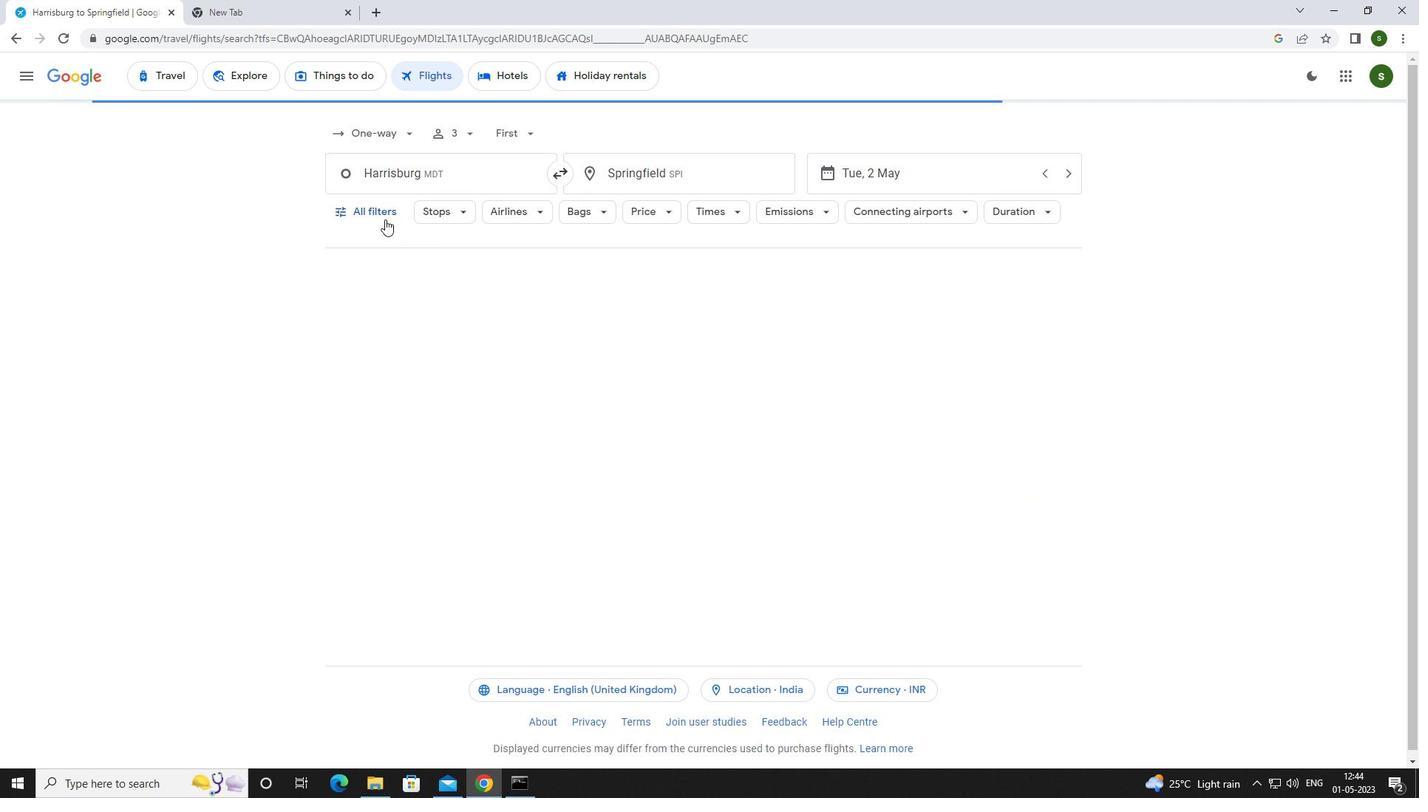 
Action: Mouse pressed left at (380, 212)
Screenshot: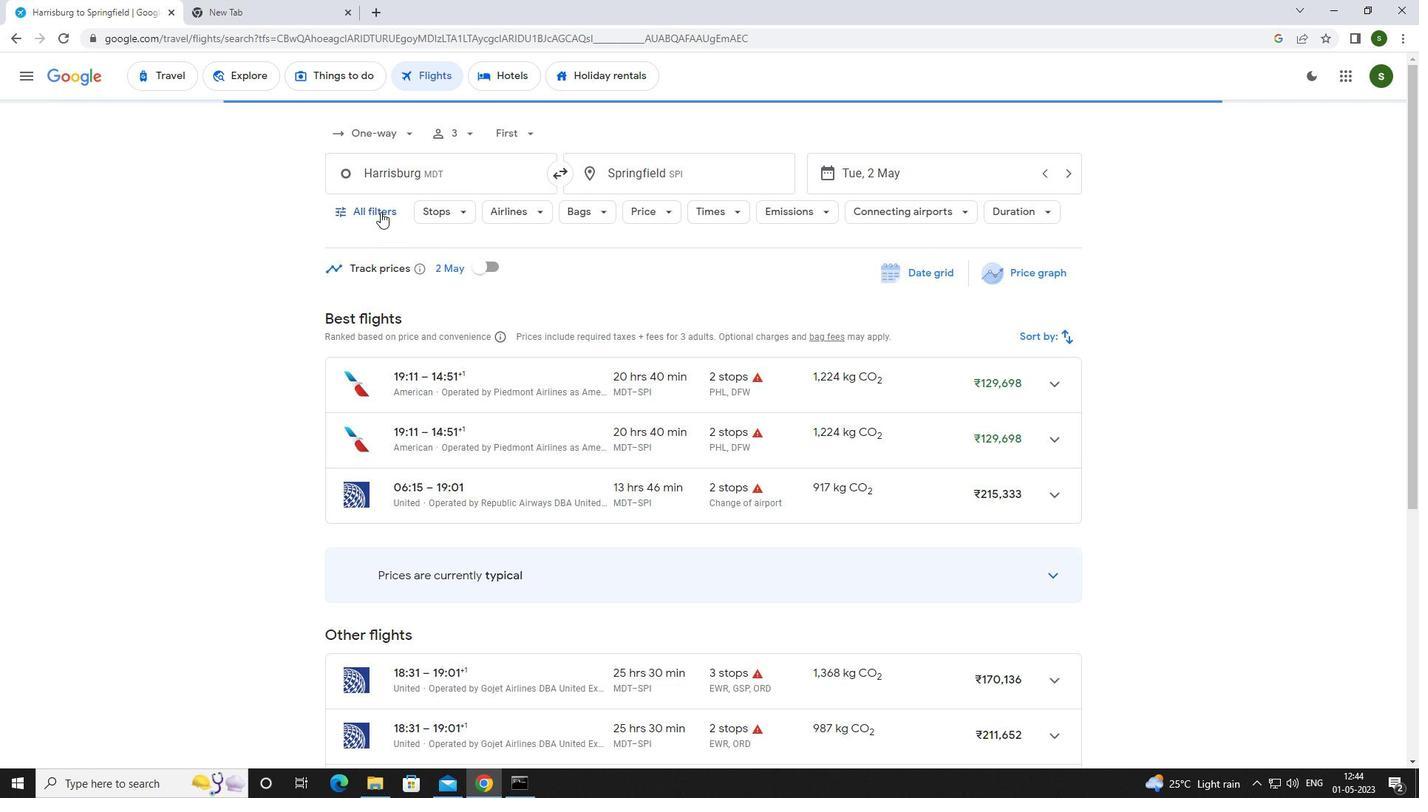 
Action: Mouse moved to (377, 224)
Screenshot: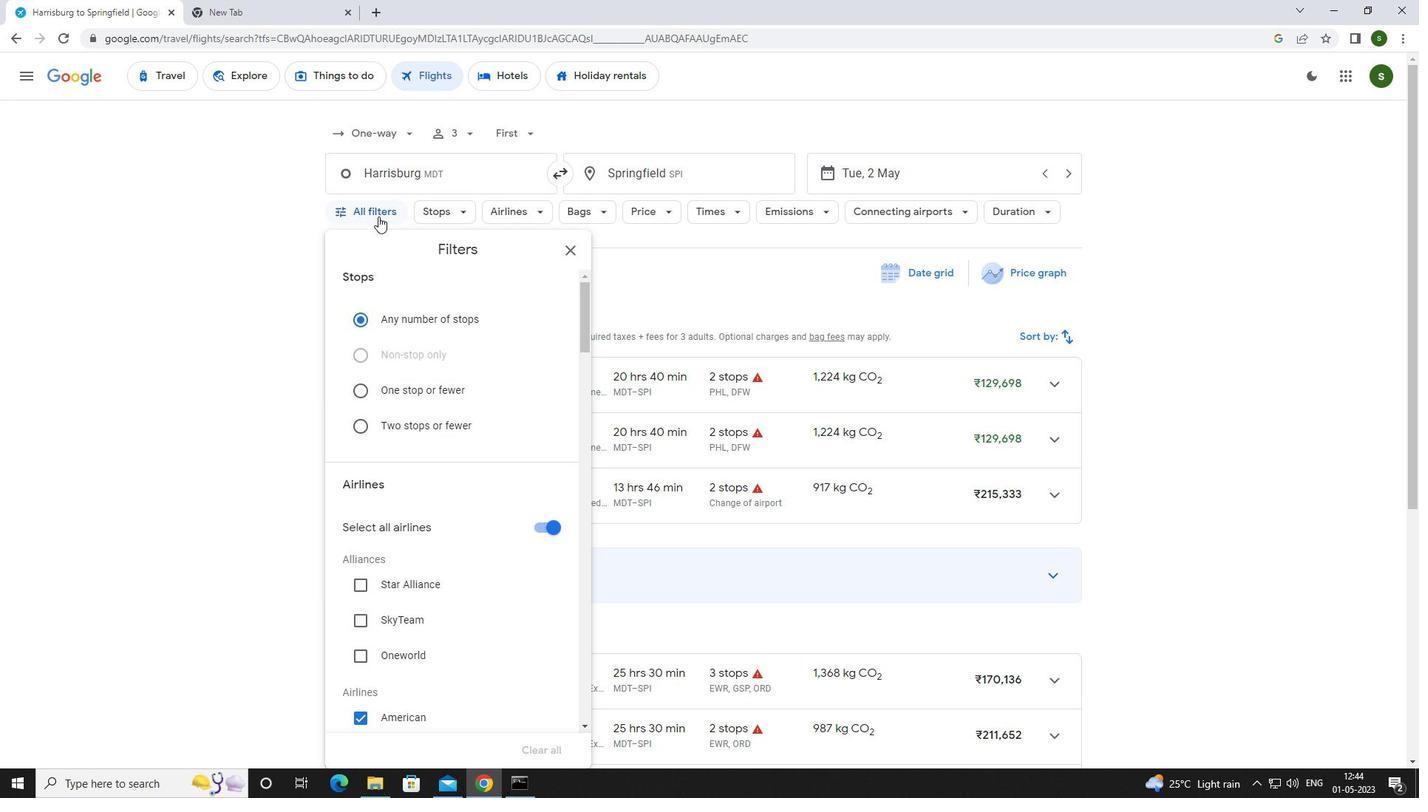 
Action: Mouse scrolled (377, 223) with delta (0, 0)
Screenshot: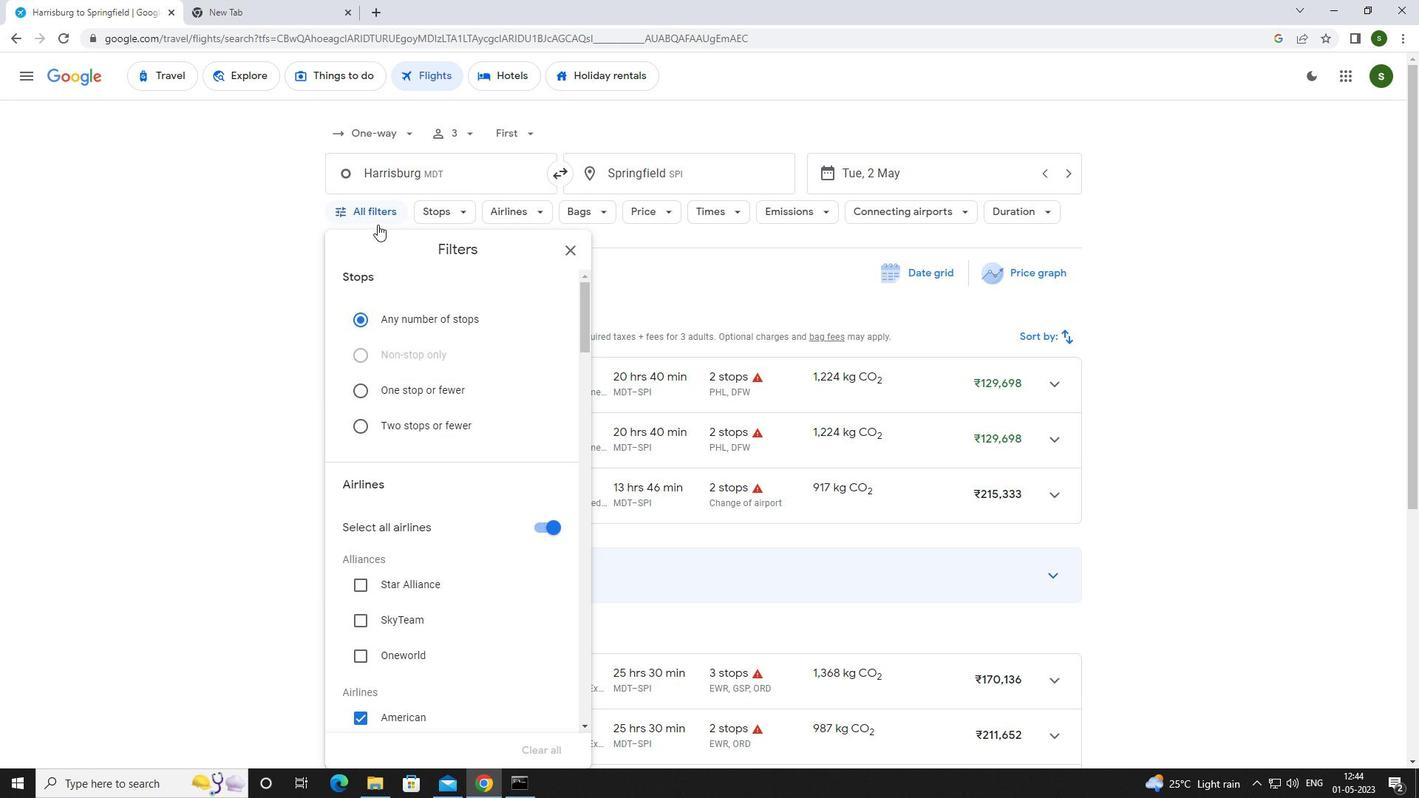 
Action: Mouse scrolled (377, 223) with delta (0, 0)
Screenshot: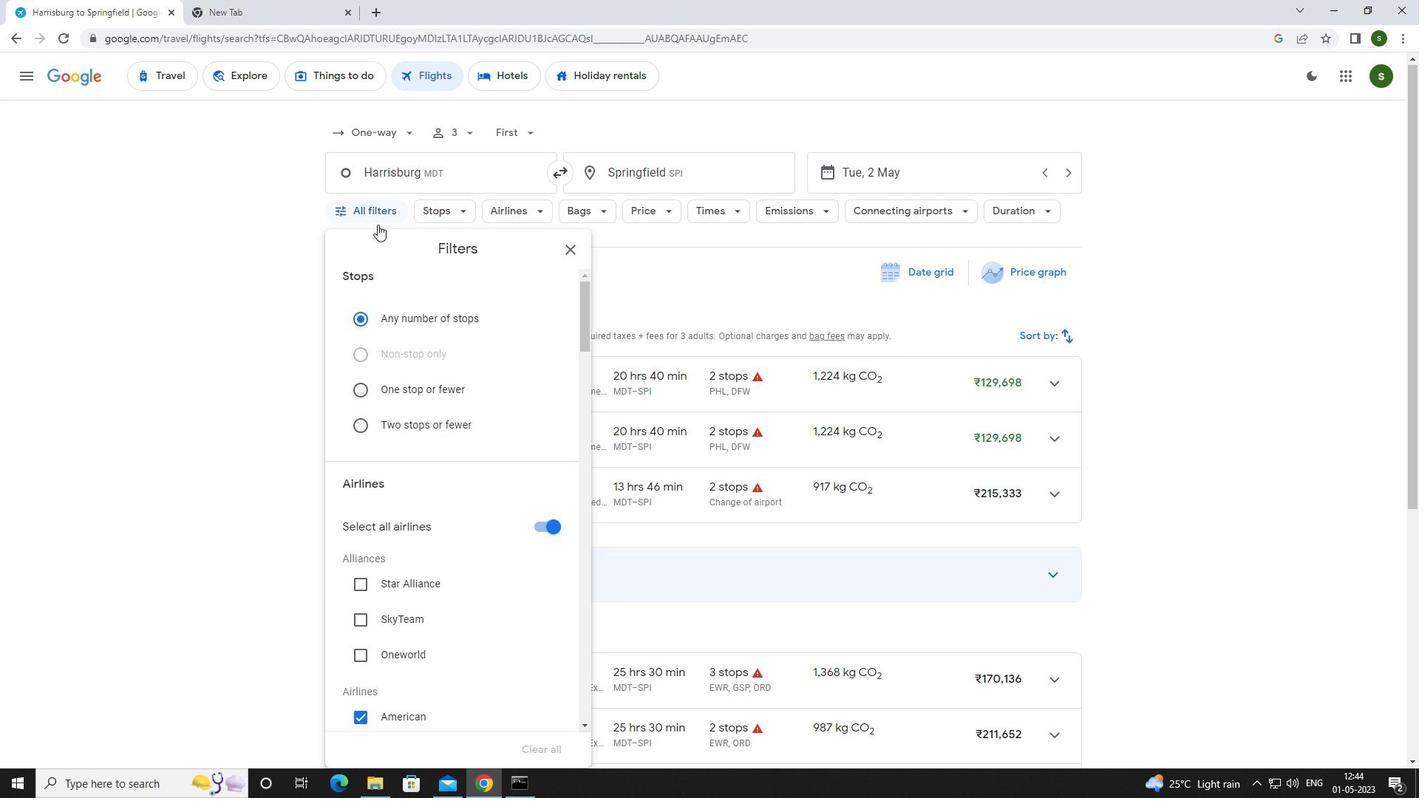 
Action: Mouse moved to (551, 380)
Screenshot: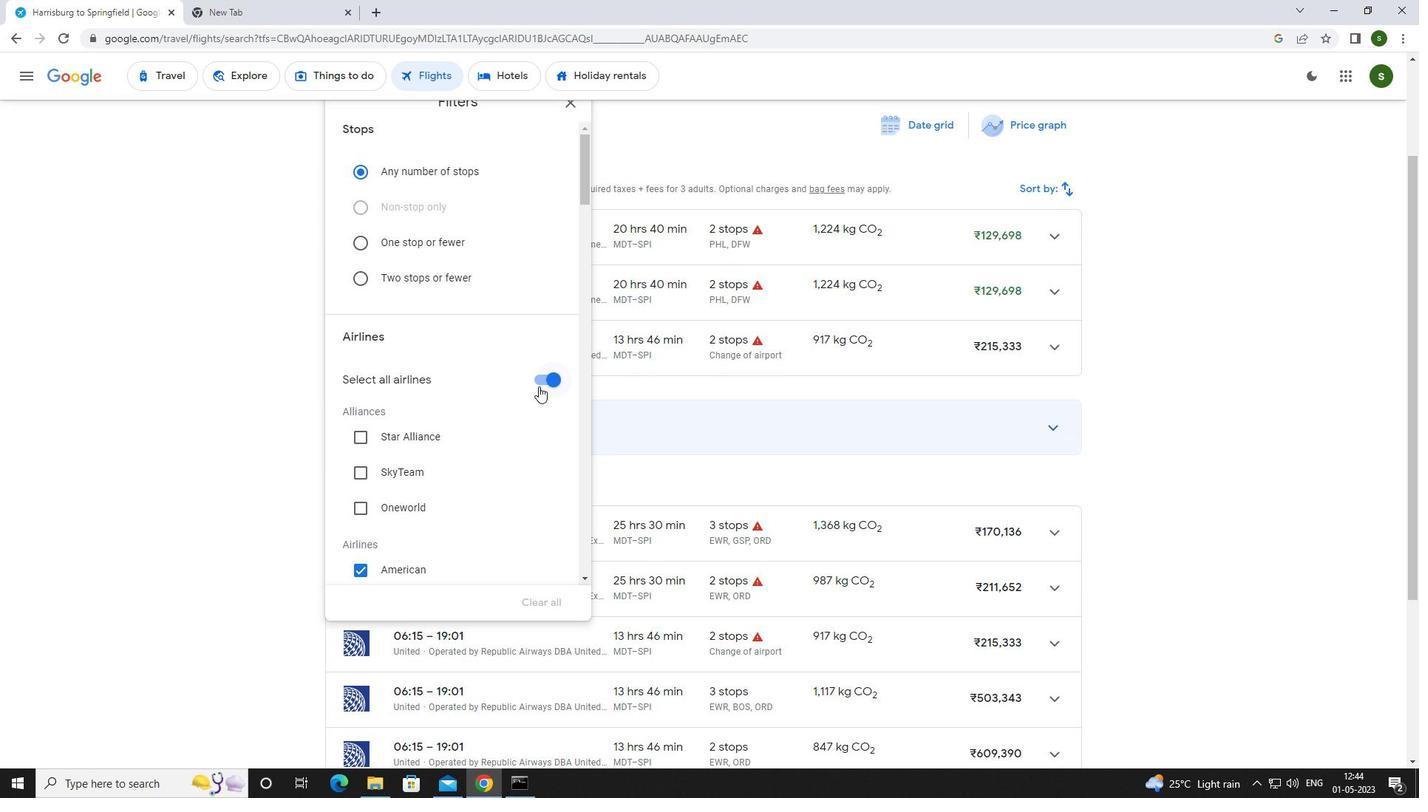 
Action: Mouse pressed left at (551, 380)
Screenshot: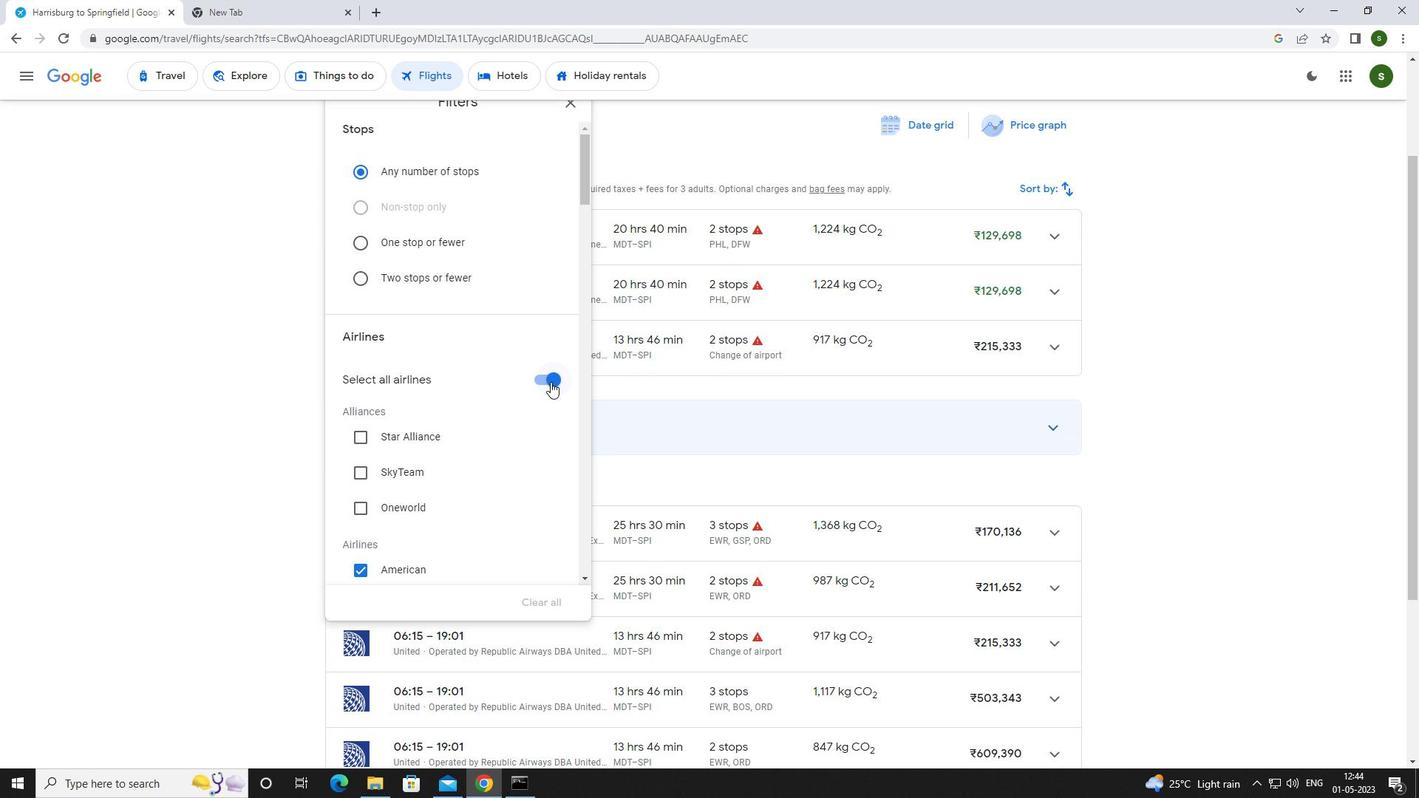 
Action: Mouse moved to (507, 351)
Screenshot: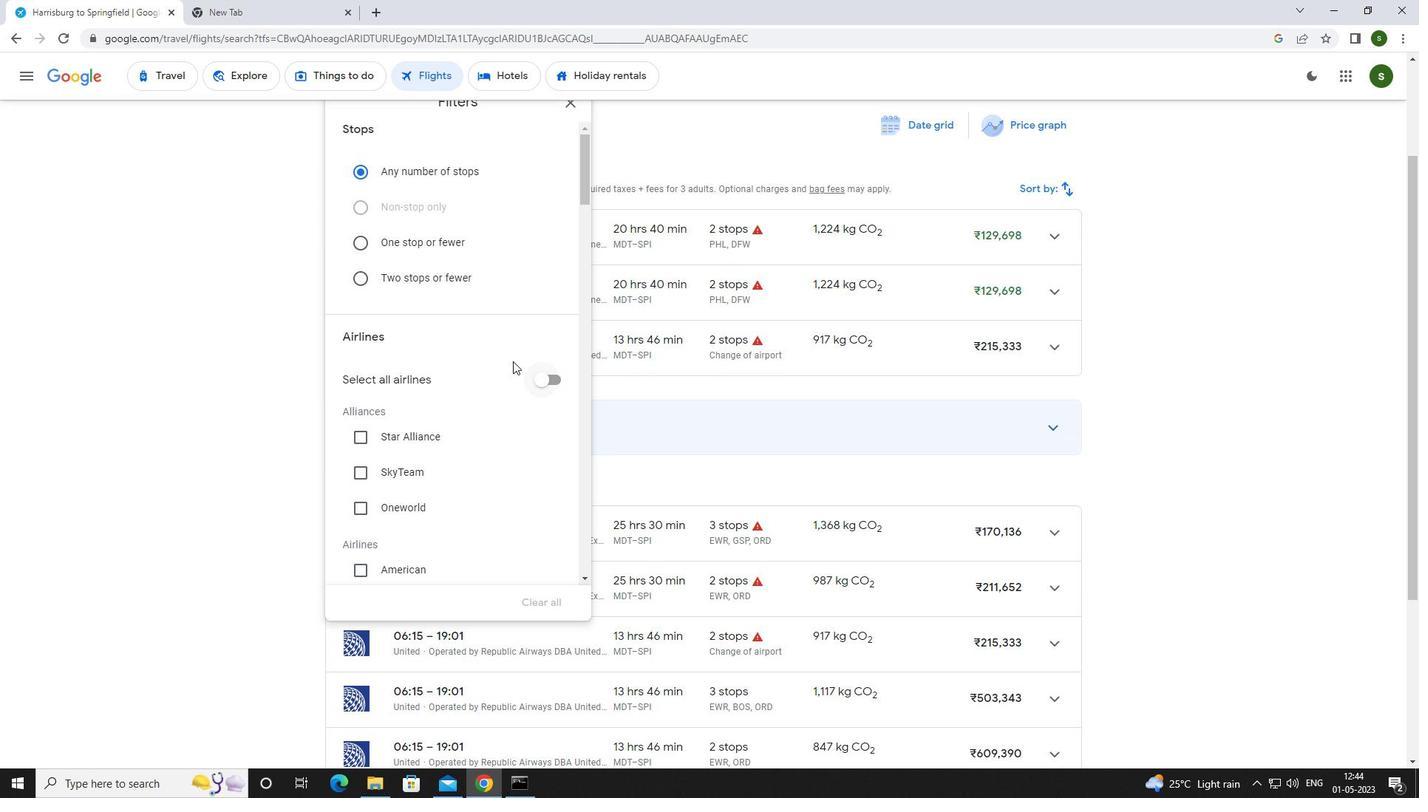 
Action: Mouse scrolled (507, 351) with delta (0, 0)
Screenshot: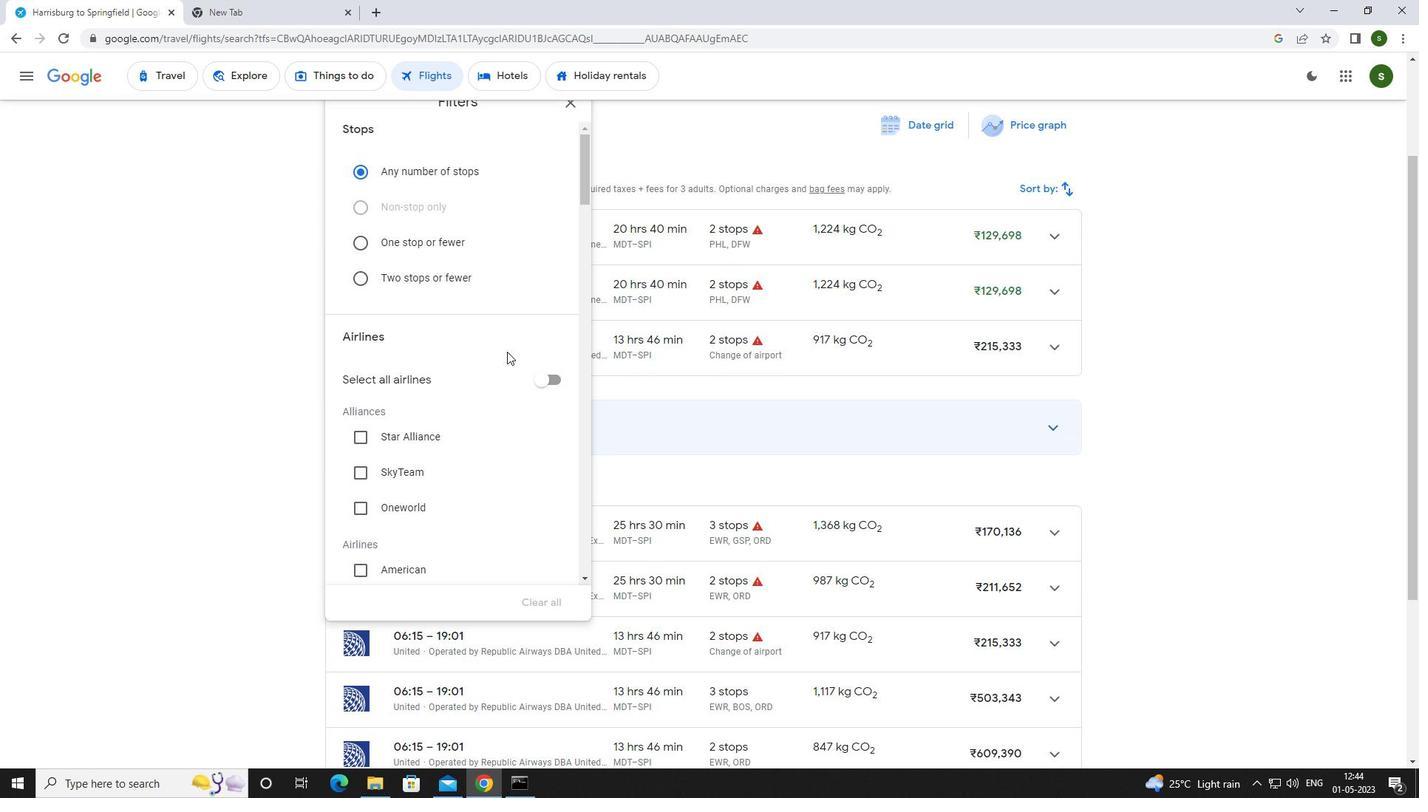 
Action: Mouse scrolled (507, 351) with delta (0, 0)
Screenshot: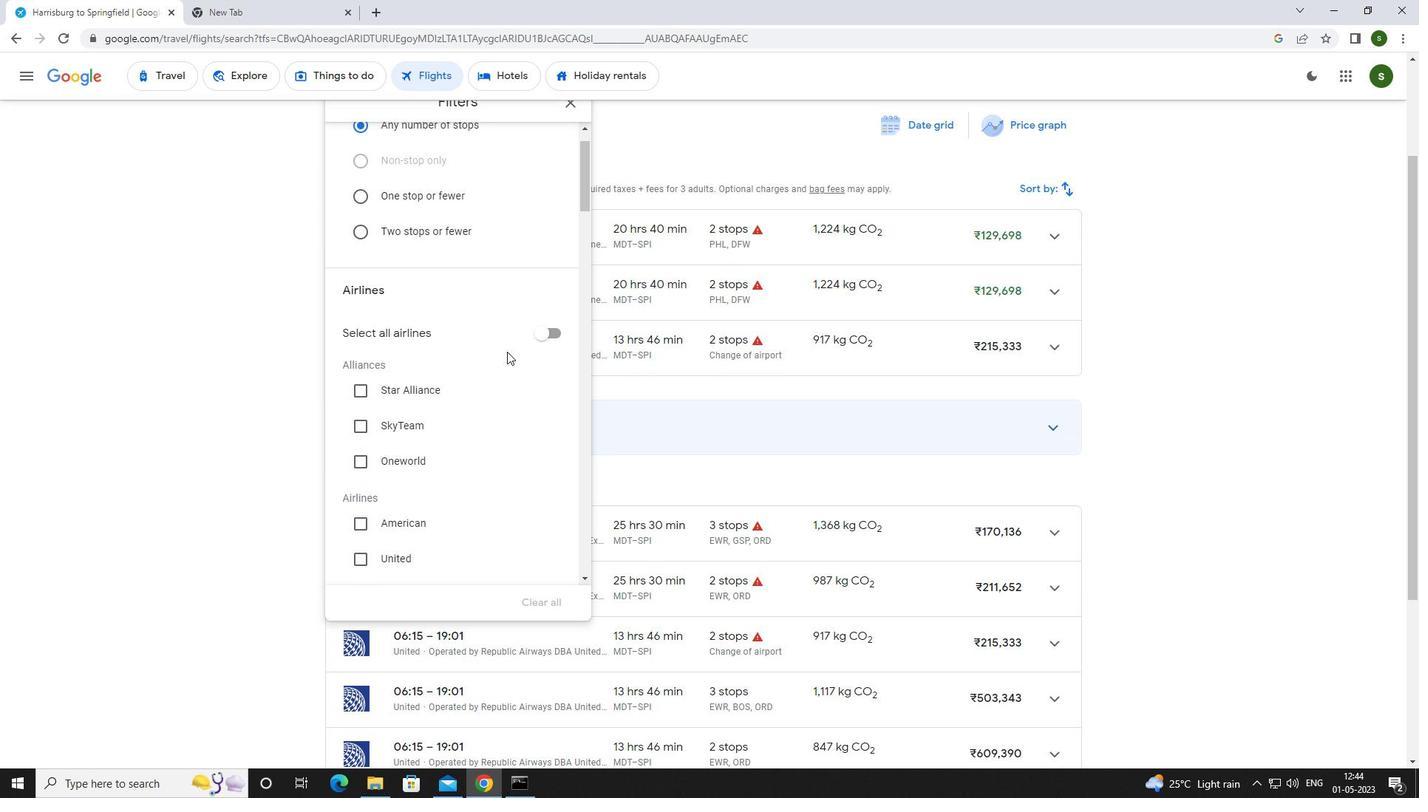 
Action: Mouse scrolled (507, 351) with delta (0, 0)
Screenshot: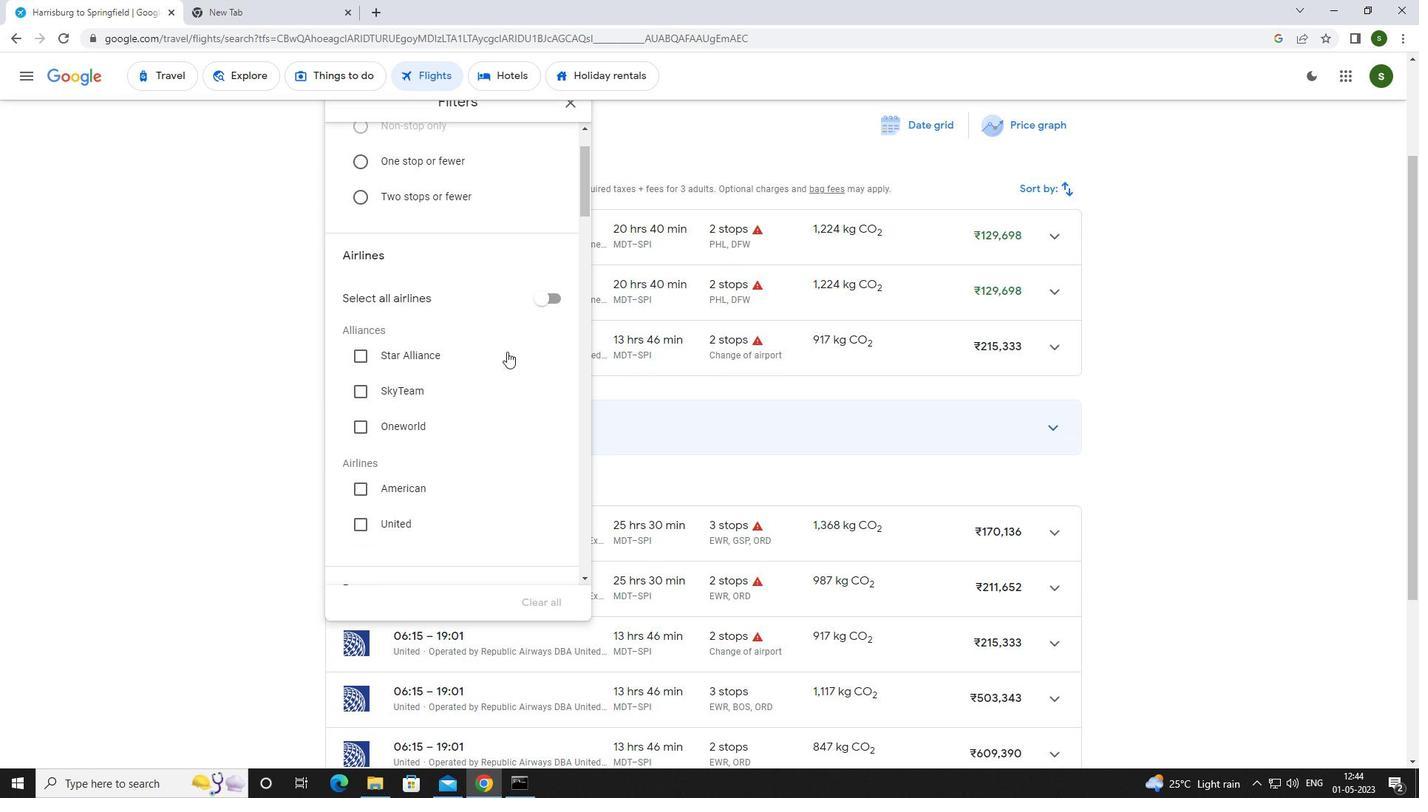 
Action: Mouse scrolled (507, 351) with delta (0, 0)
Screenshot: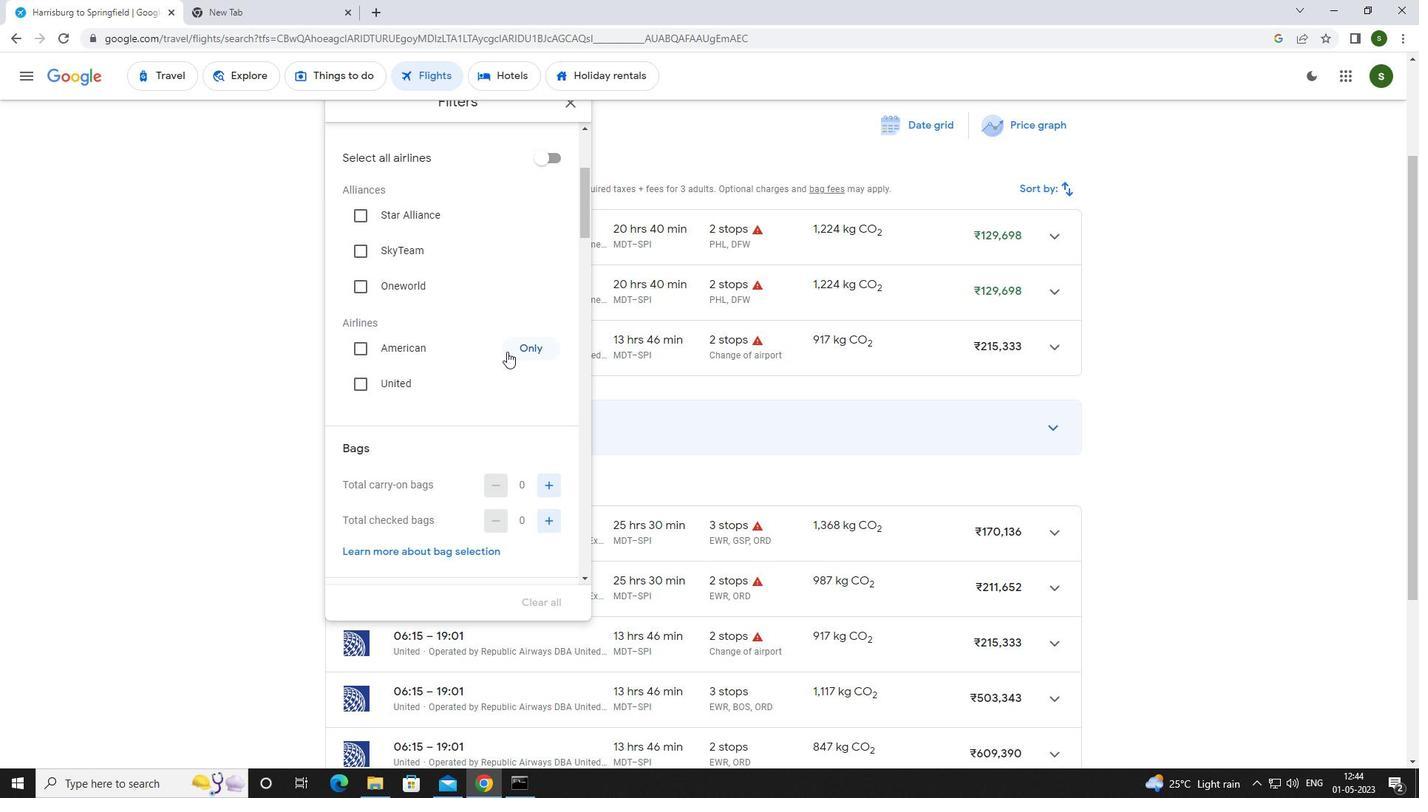 
Action: Mouse scrolled (507, 351) with delta (0, 0)
Screenshot: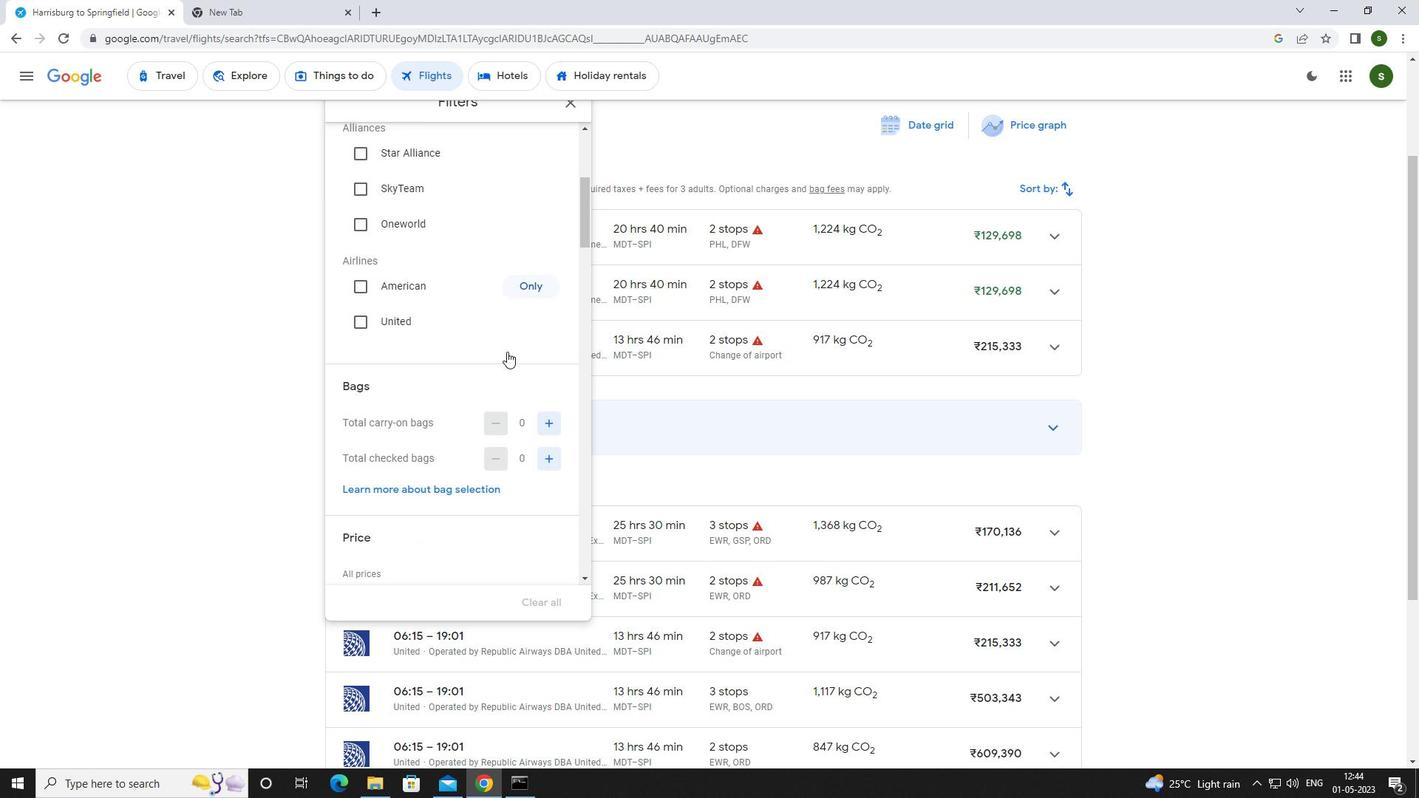 
Action: Mouse moved to (555, 337)
Screenshot: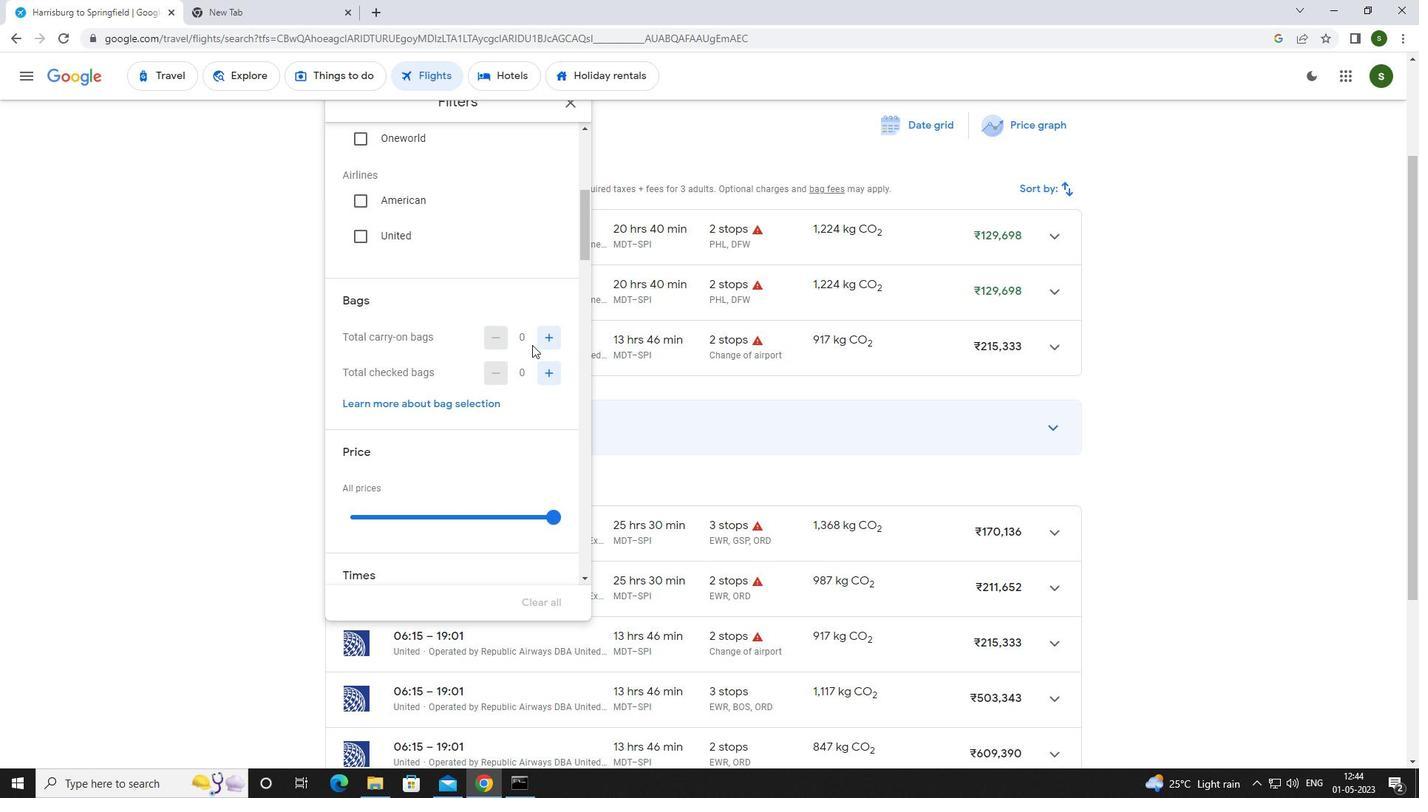 
Action: Mouse pressed left at (555, 337)
Screenshot: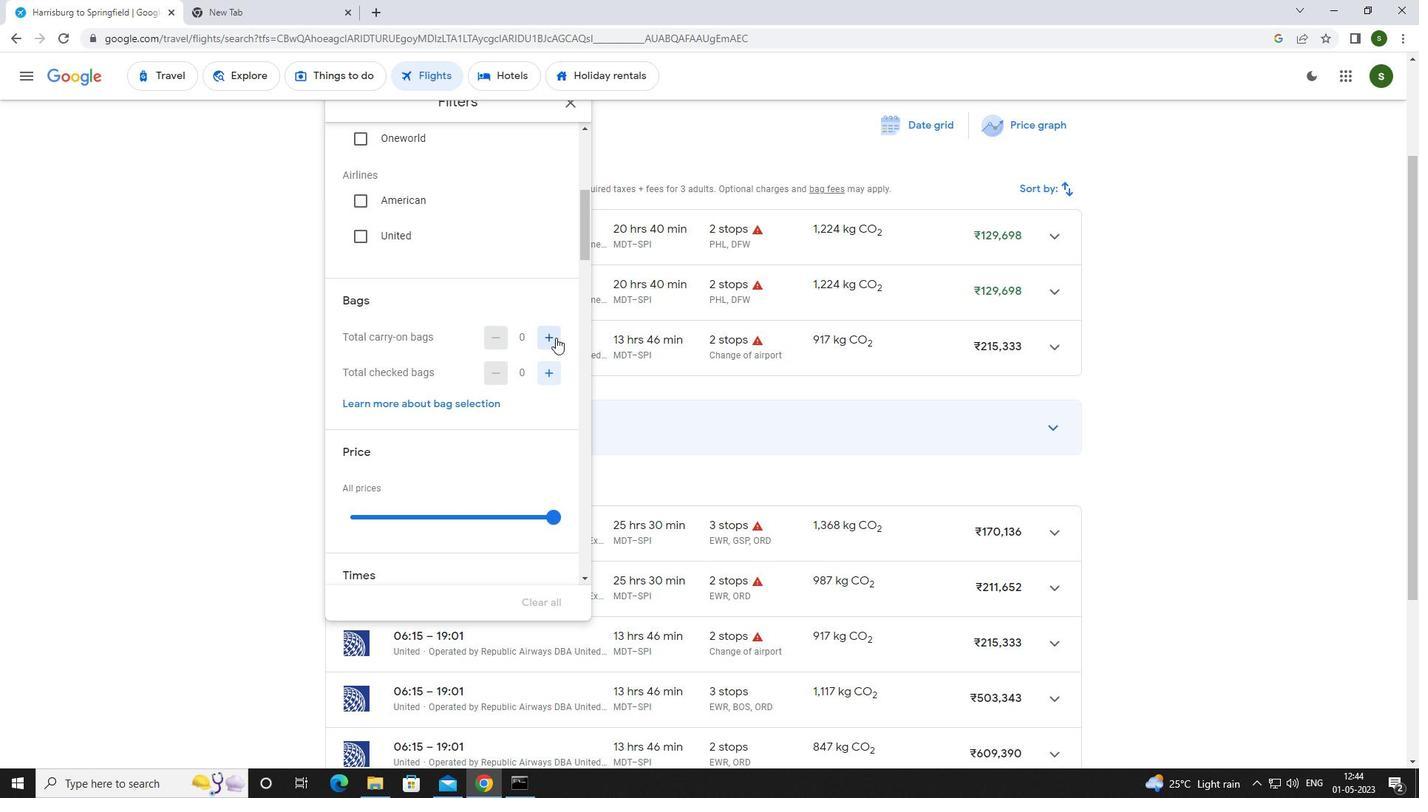 
Action: Mouse moved to (555, 513)
Screenshot: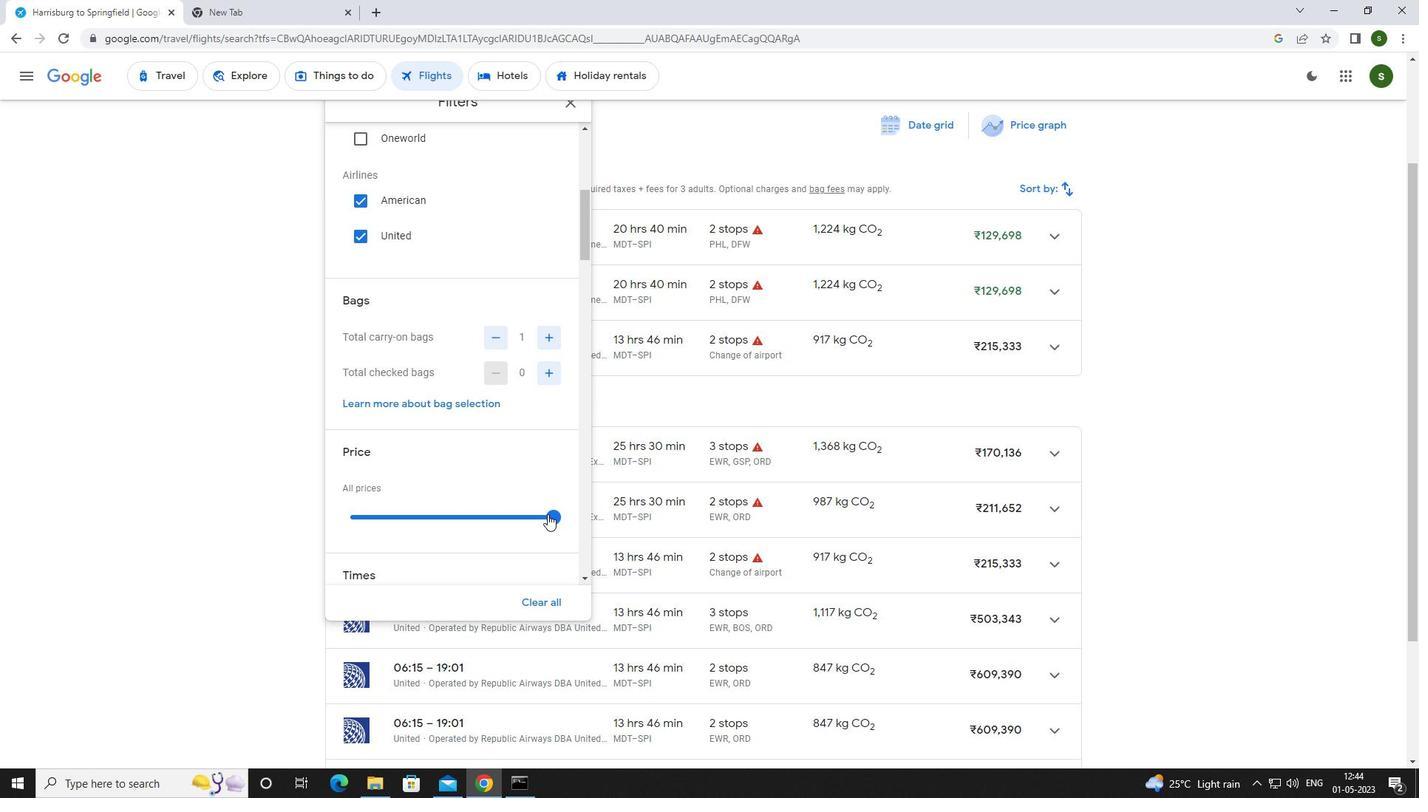 
Action: Mouse pressed left at (555, 513)
Screenshot: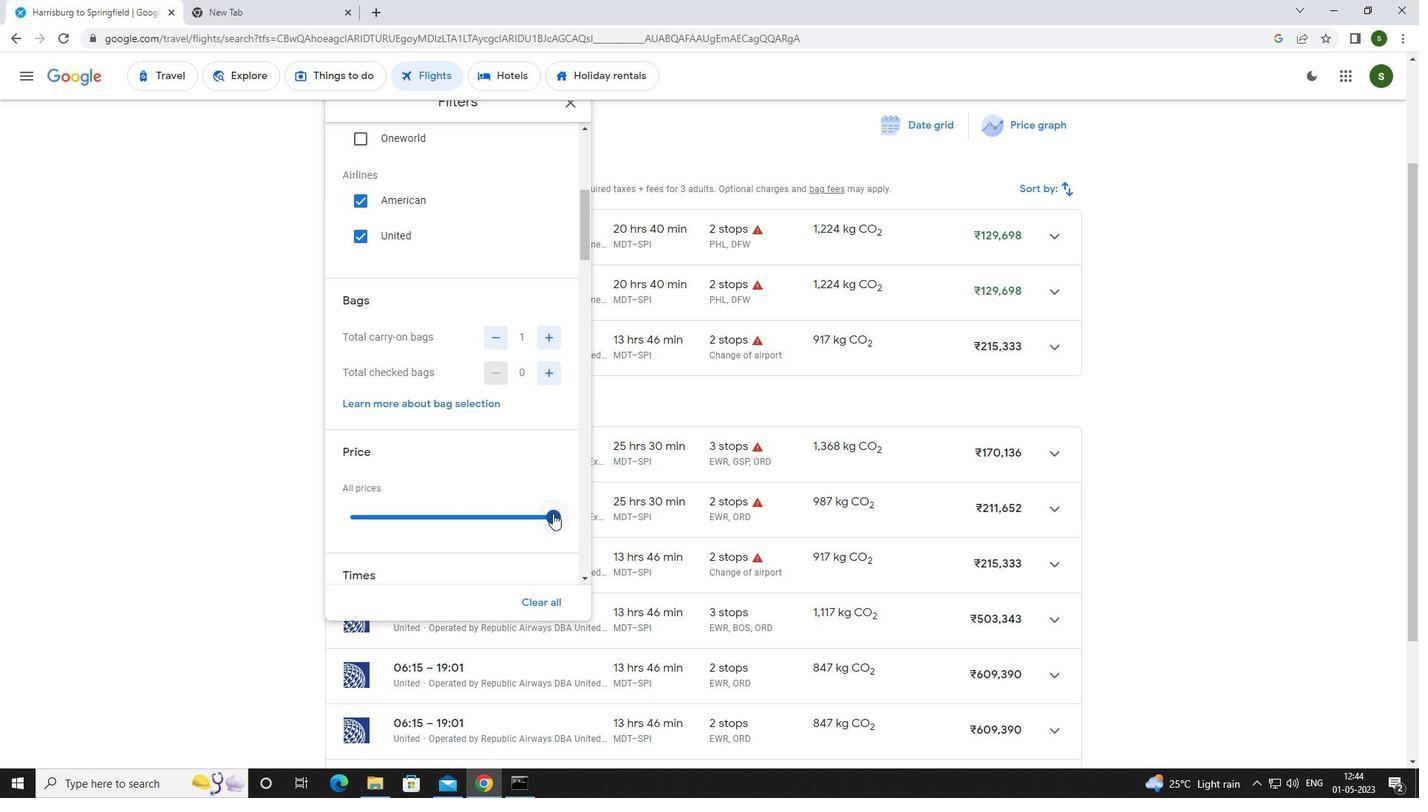 
Action: Mouse moved to (466, 444)
Screenshot: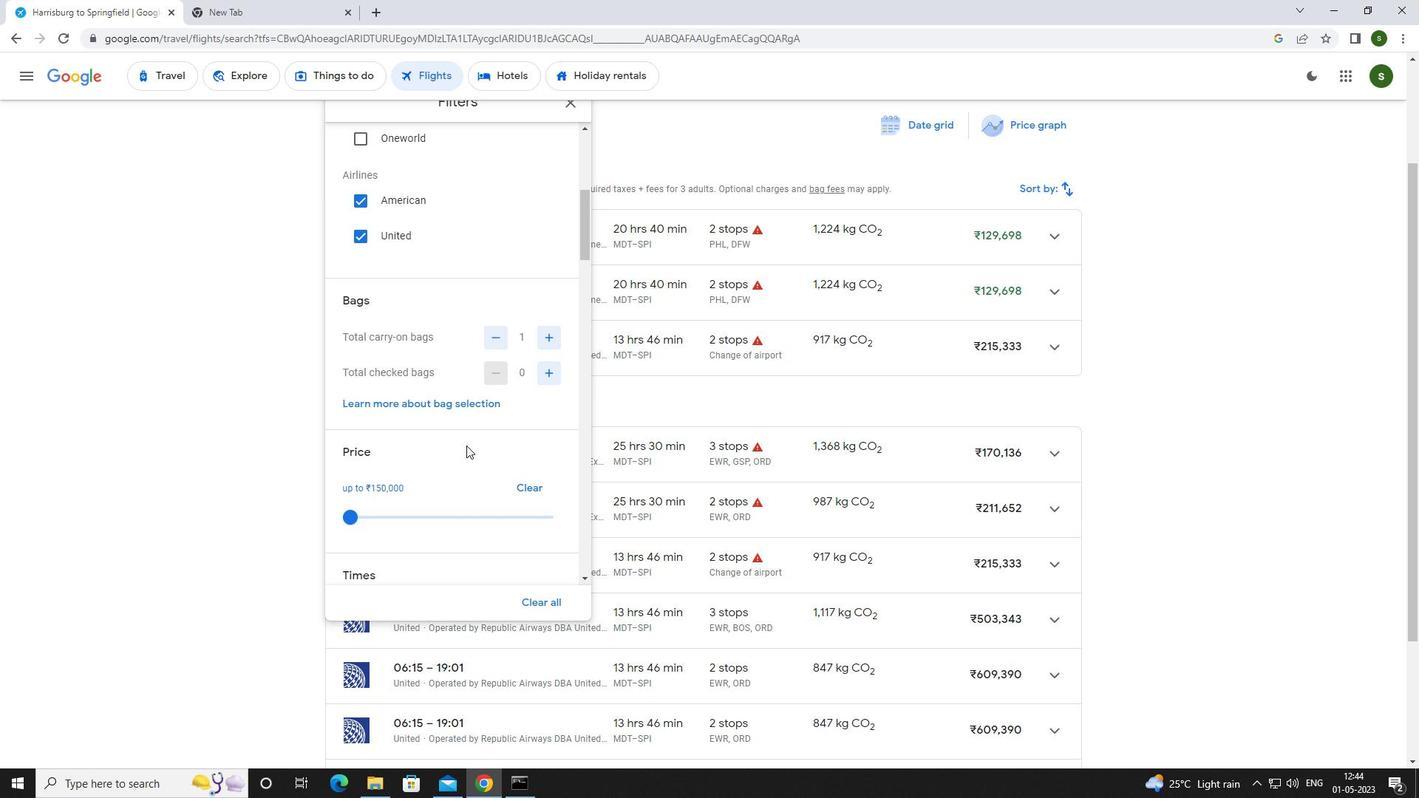 
Action: Mouse scrolled (466, 444) with delta (0, 0)
Screenshot: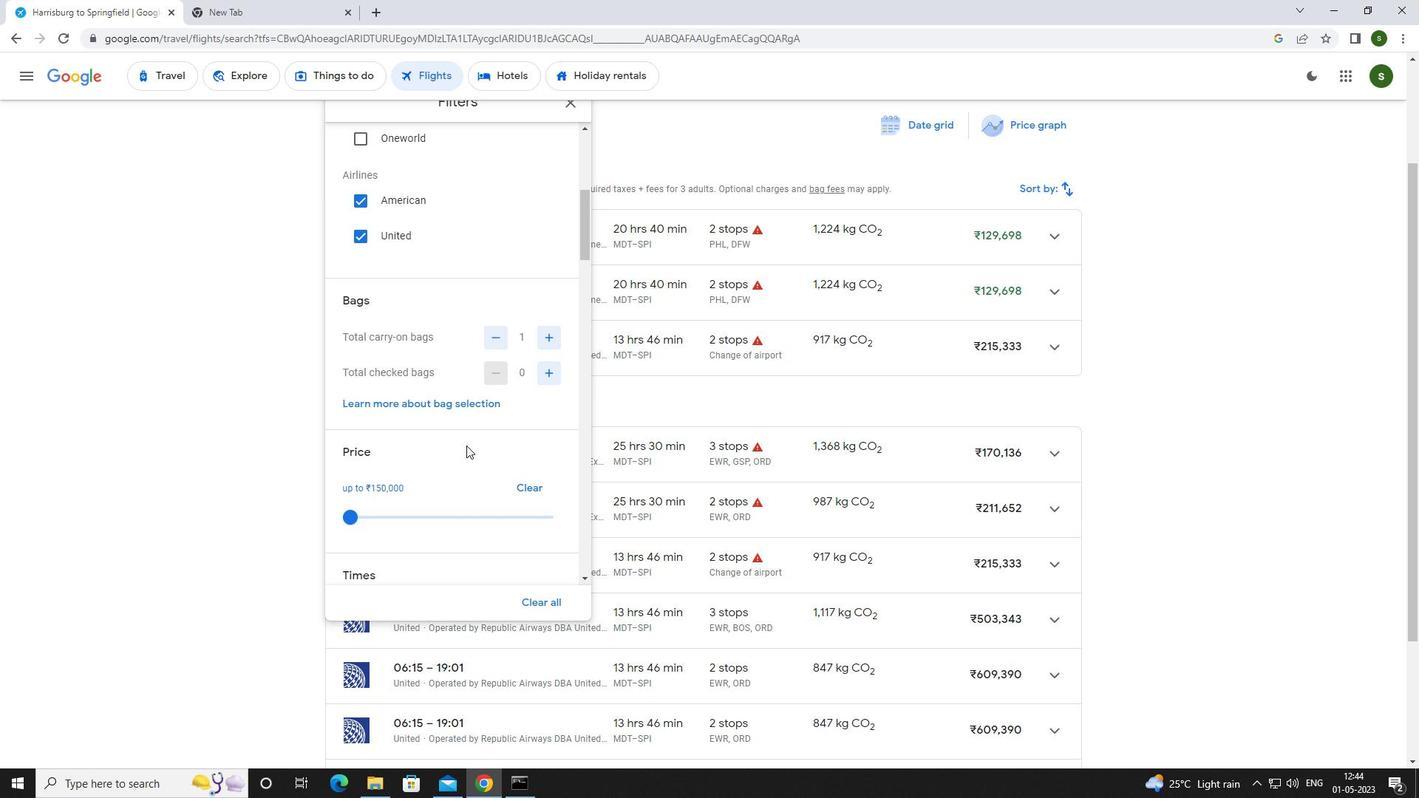 
Action: Mouse scrolled (466, 444) with delta (0, 0)
Screenshot: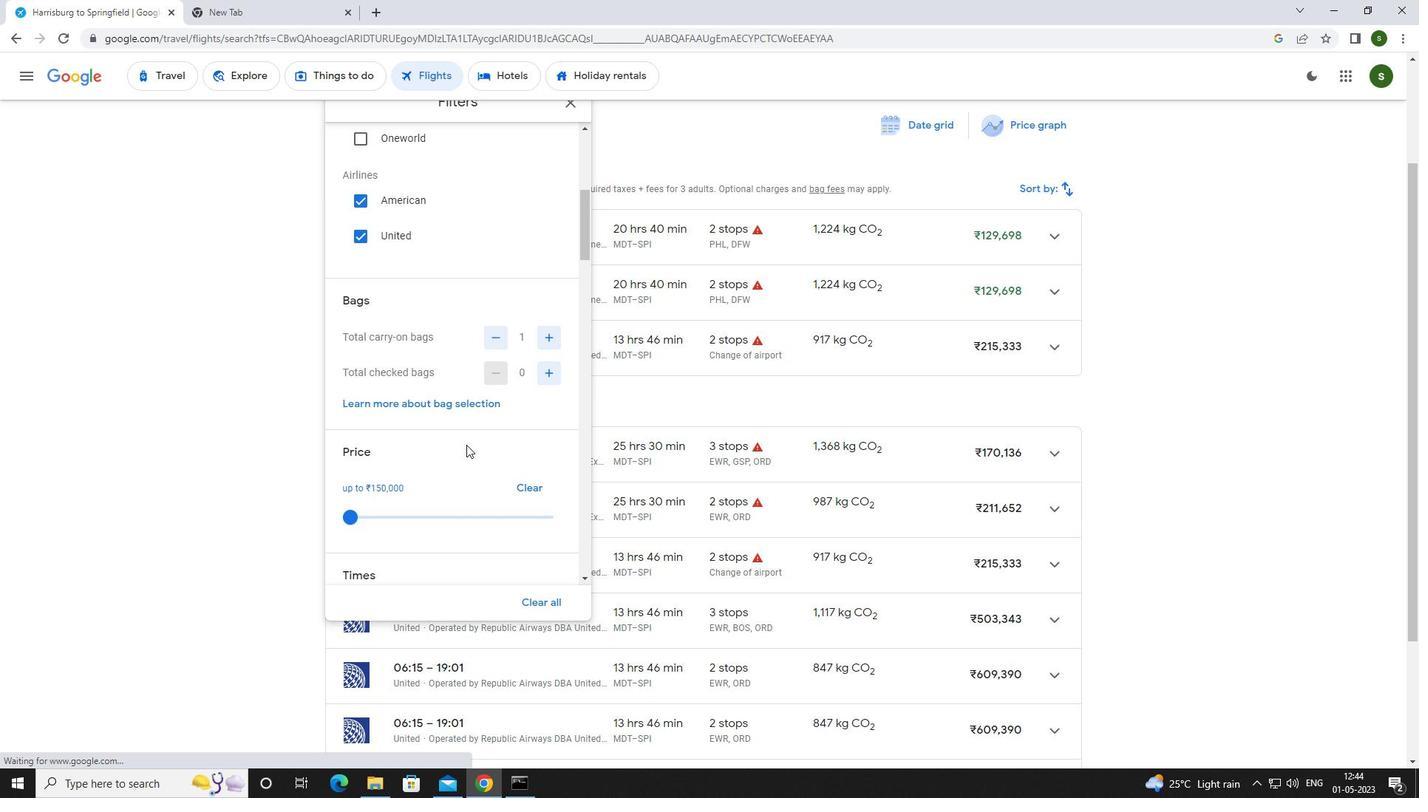 
Action: Mouse moved to (467, 440)
Screenshot: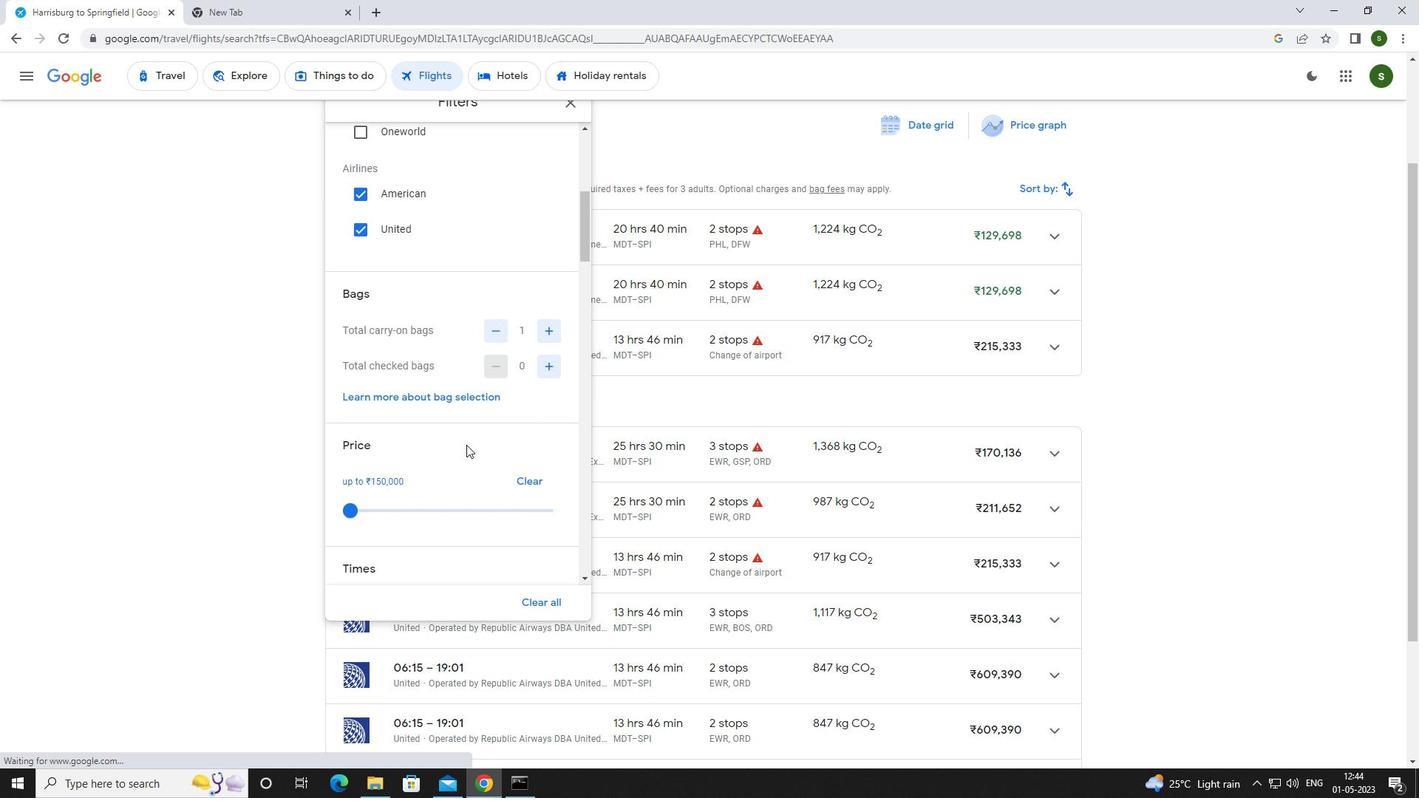 
Action: Mouse scrolled (467, 439) with delta (0, 0)
Screenshot: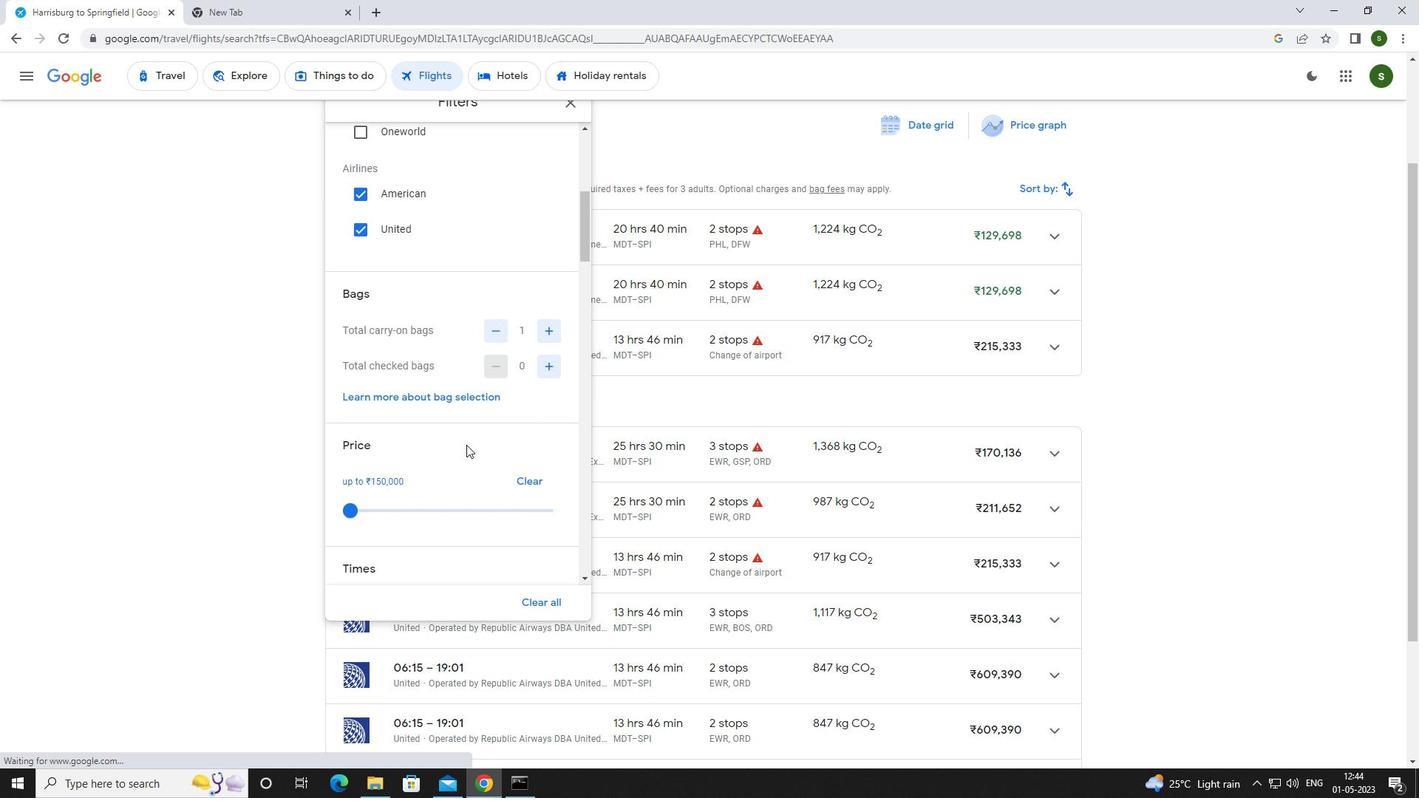 
Action: Mouse moved to (349, 436)
Screenshot: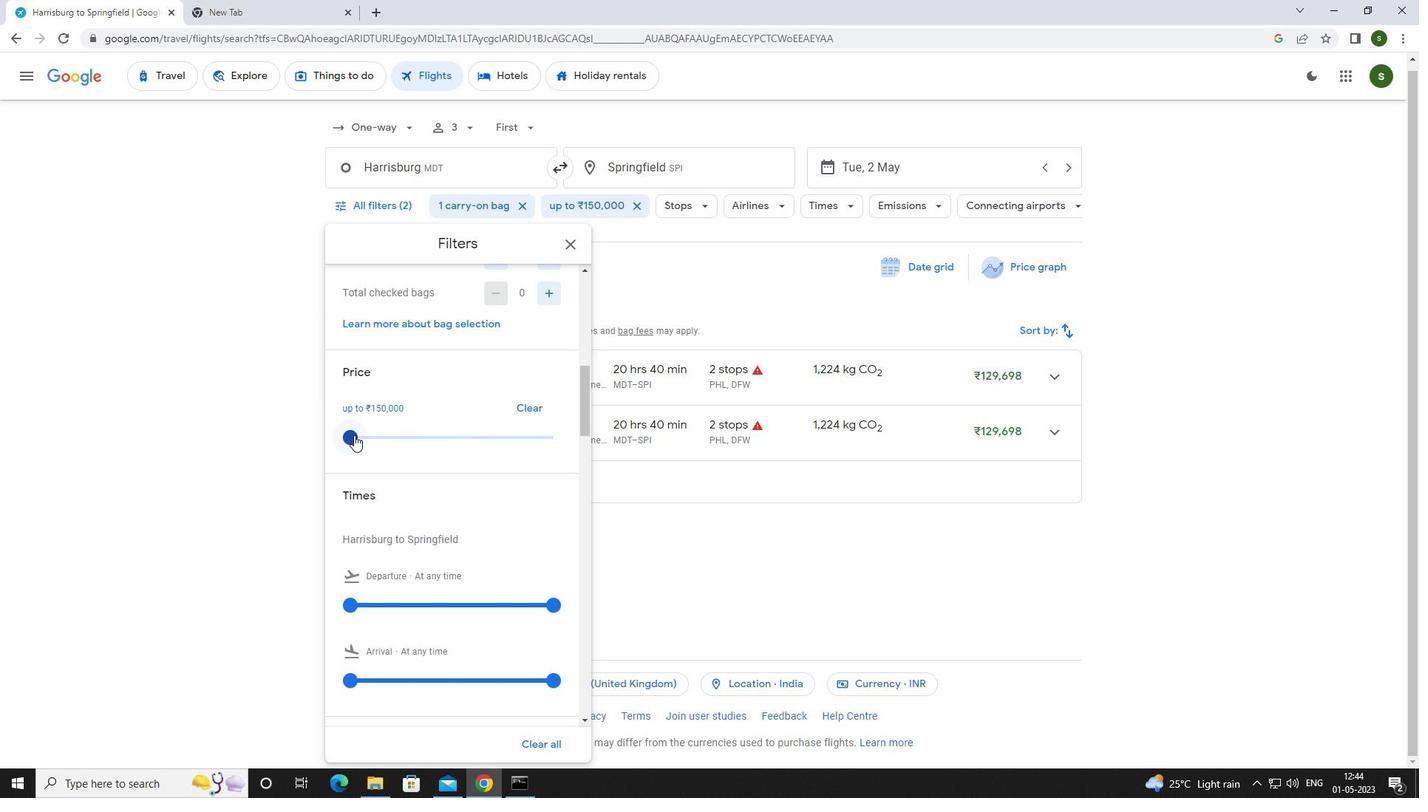 
Action: Mouse scrolled (349, 435) with delta (0, 0)
Screenshot: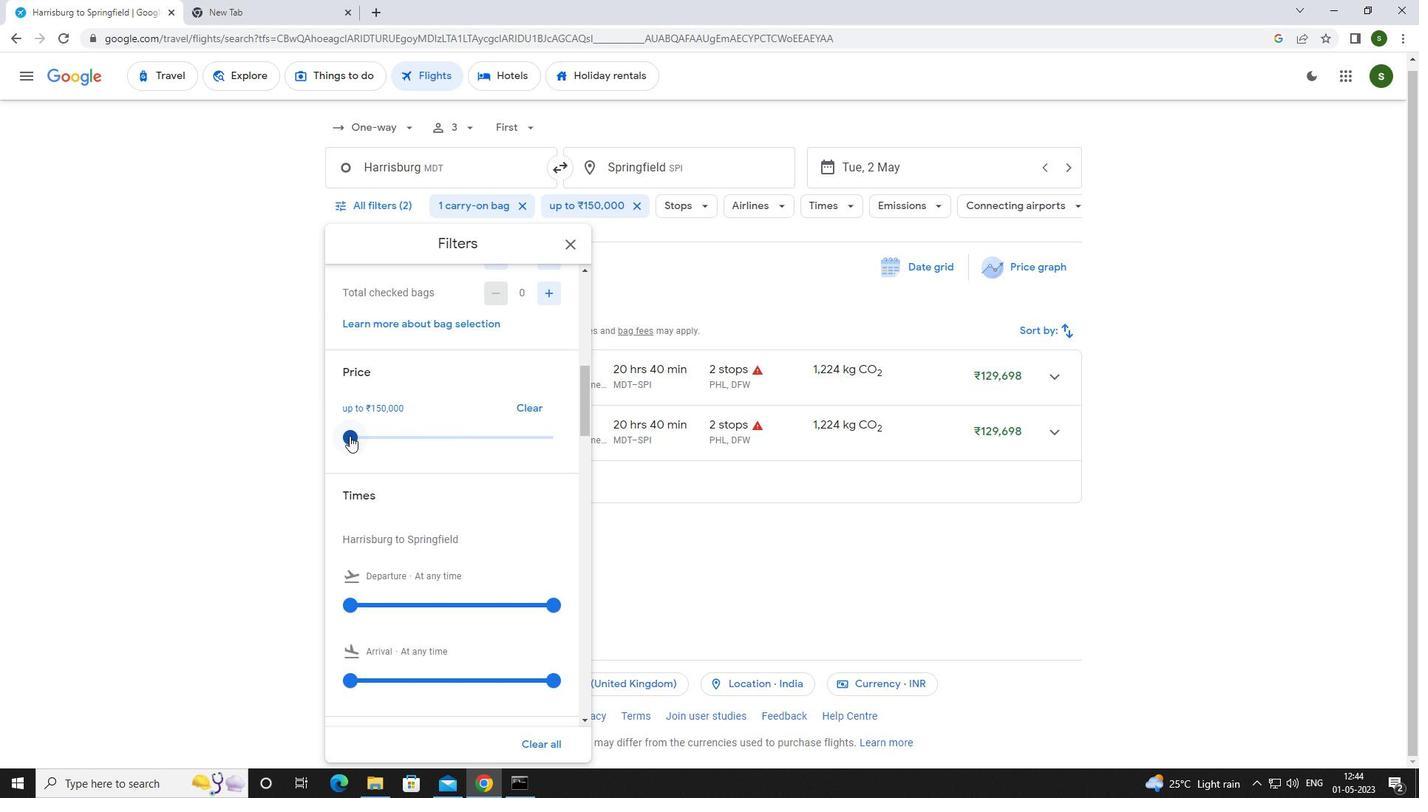 
Action: Mouse scrolled (349, 435) with delta (0, 0)
Screenshot: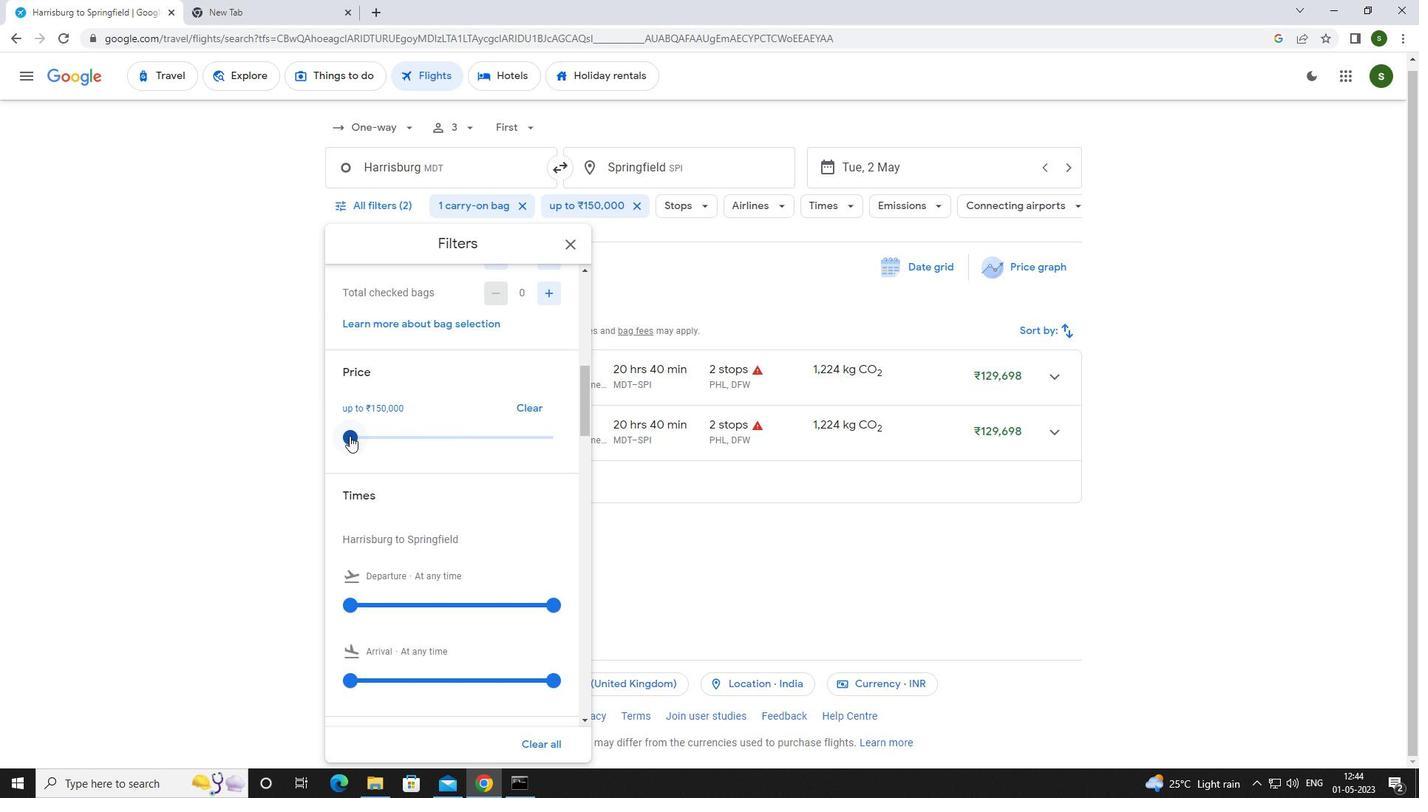 
Action: Mouse moved to (347, 453)
Screenshot: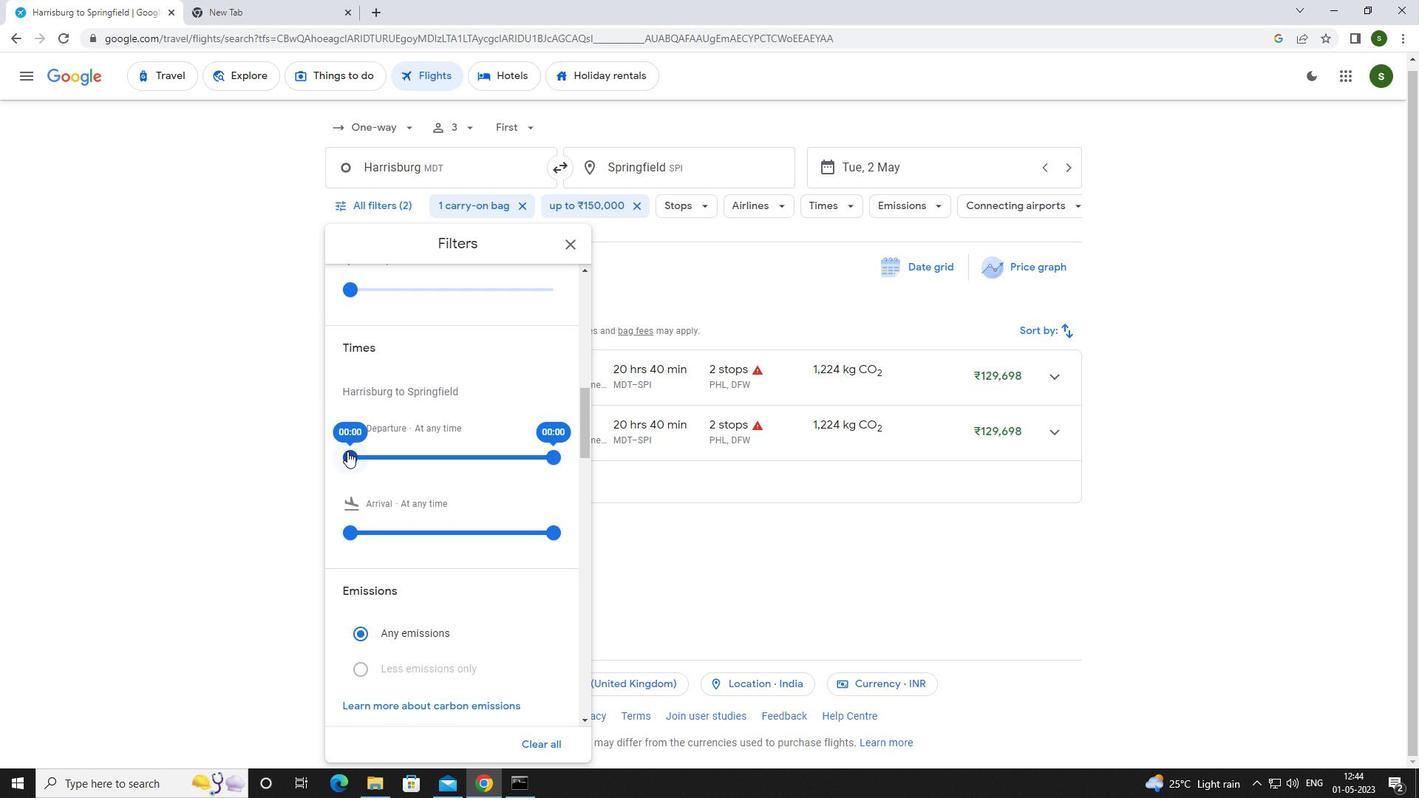 
Action: Mouse pressed left at (347, 453)
Screenshot: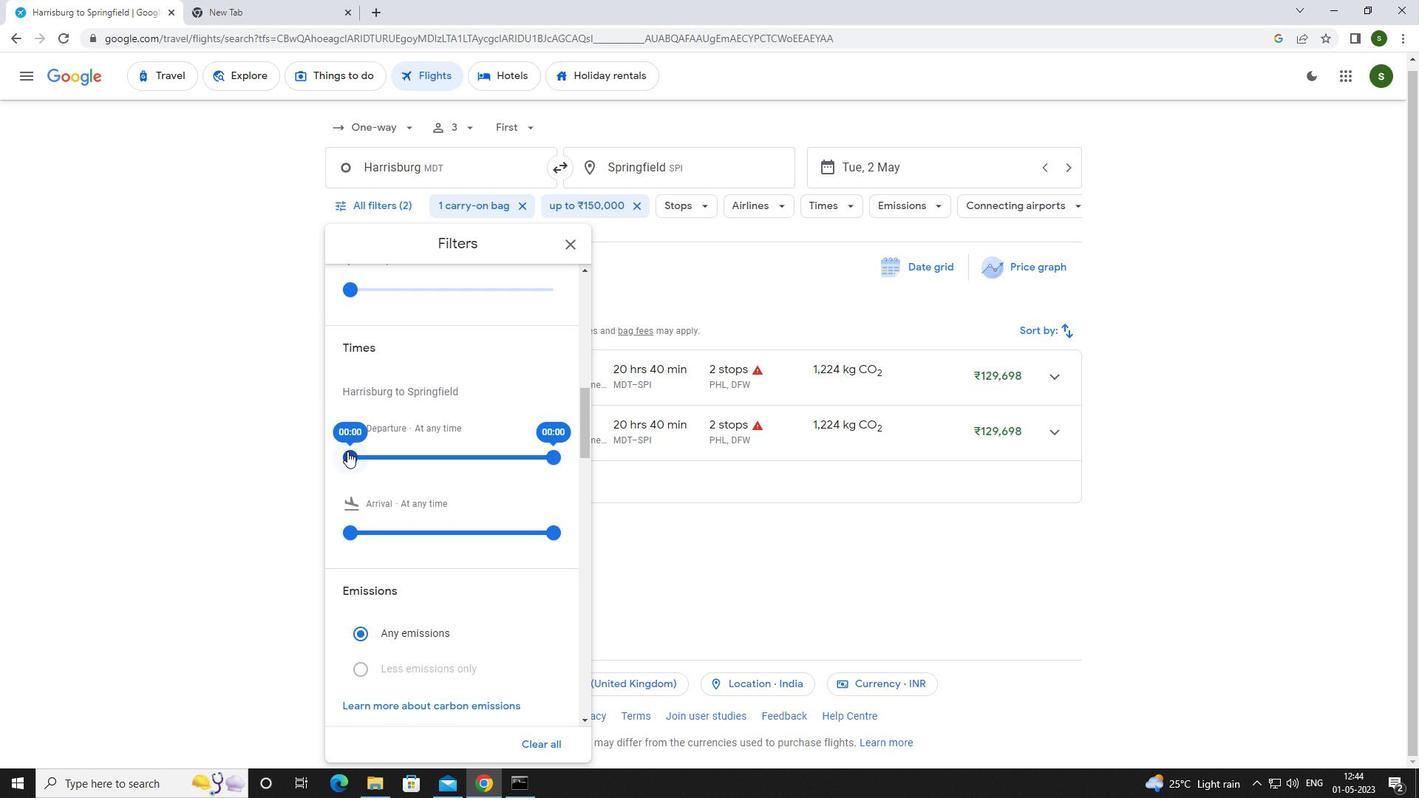 
Action: Mouse moved to (694, 557)
Screenshot: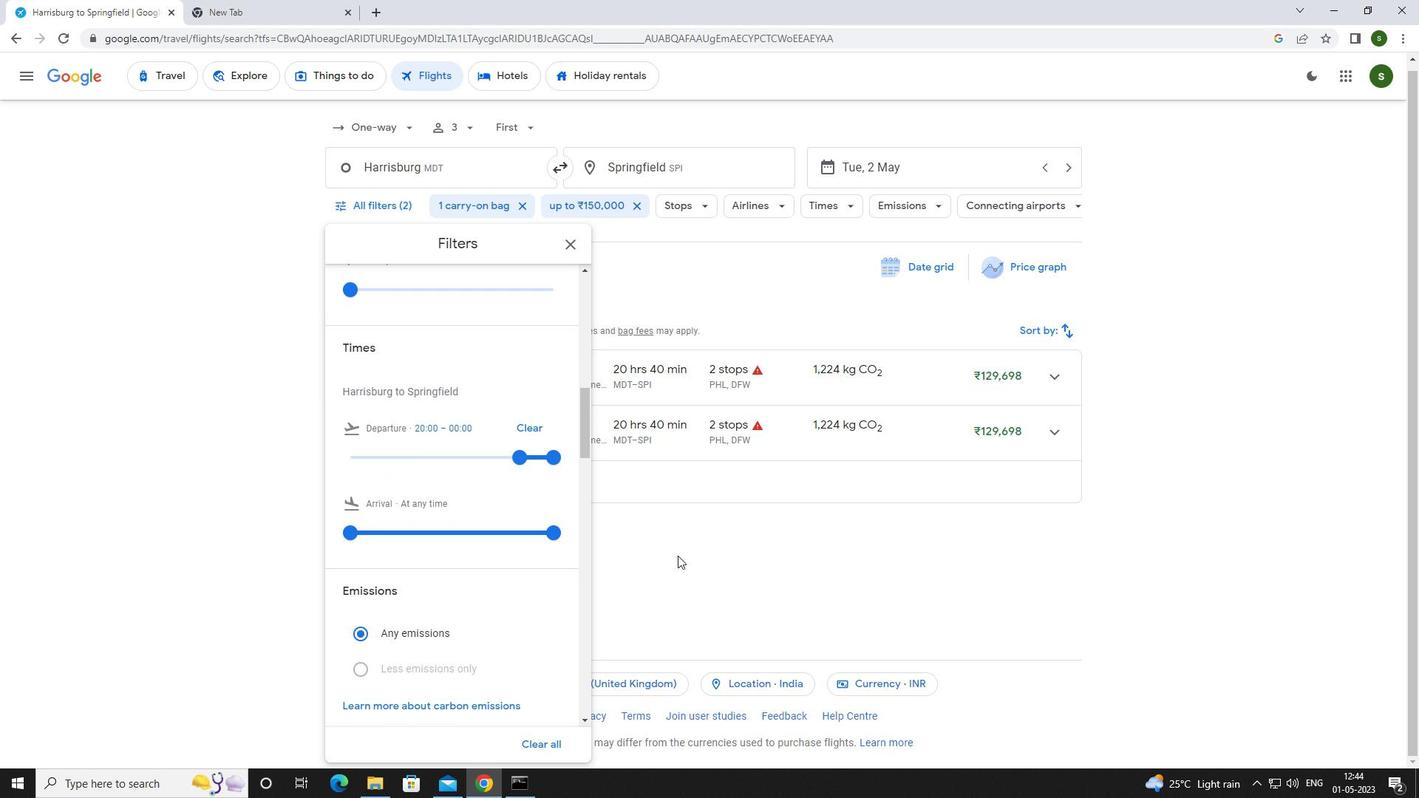 
Action: Mouse pressed left at (694, 557)
Screenshot: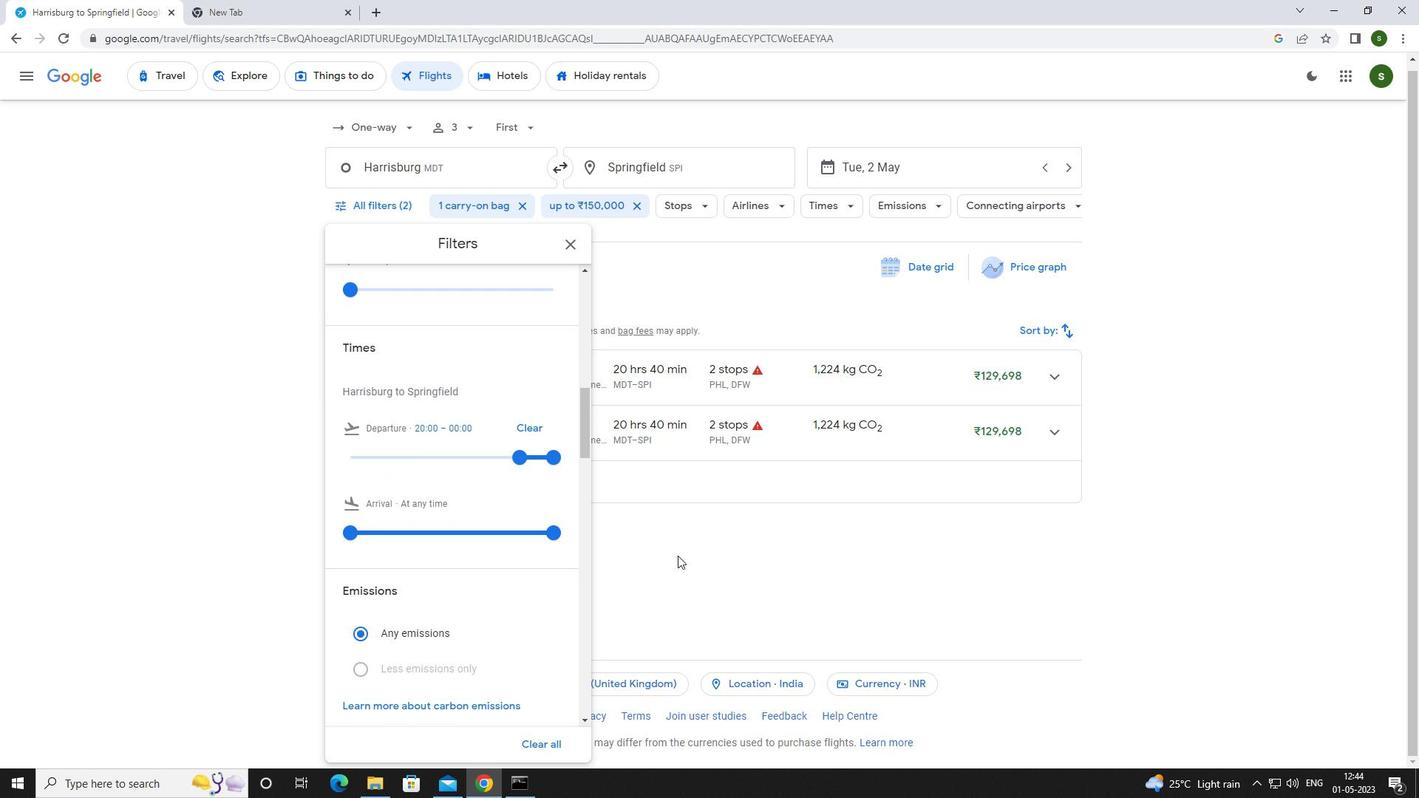
Action: Mouse moved to (694, 557)
Screenshot: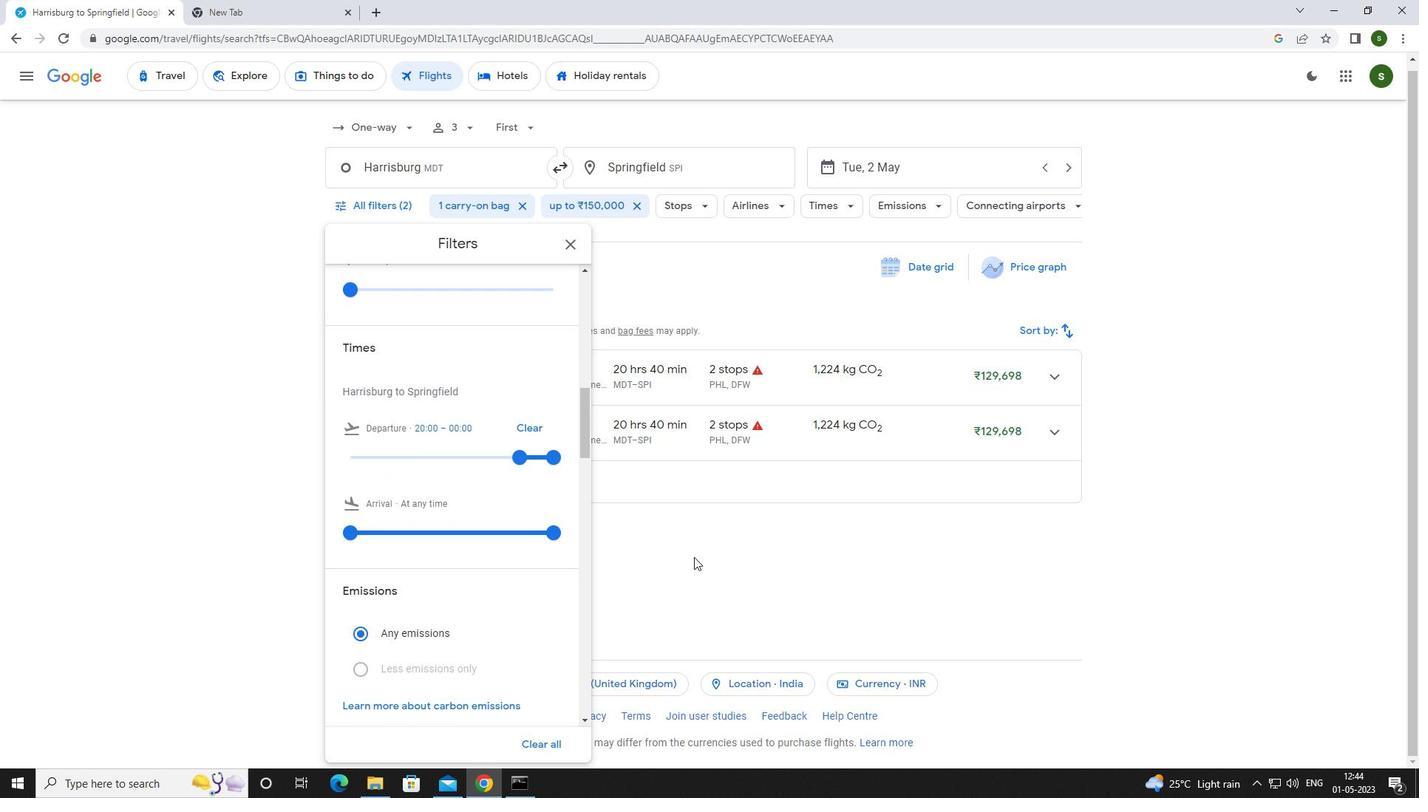 
